 Task: Find a one-way flight from San Angelo to Raleigh on Sat, 5 Aug for 5 adults, 2 children, and 1 infant in Business class with 2 checked bags, using Alaska airline, departing between 11:00 and 14:00.
Action: Mouse moved to (243, 295)
Screenshot: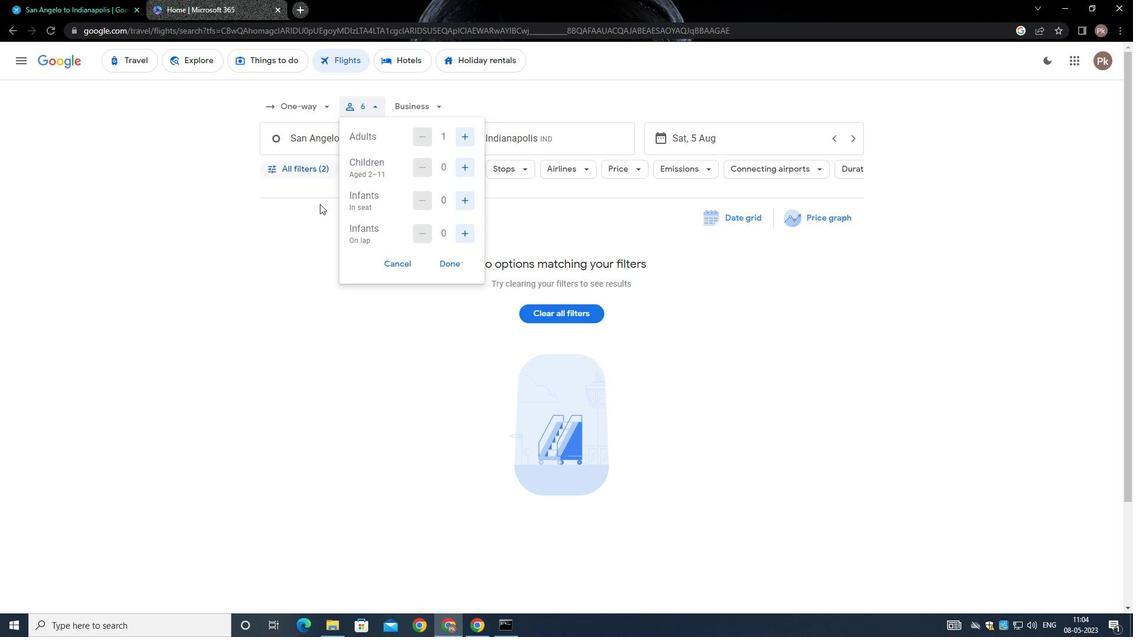 
Action: Mouse pressed left at (243, 295)
Screenshot: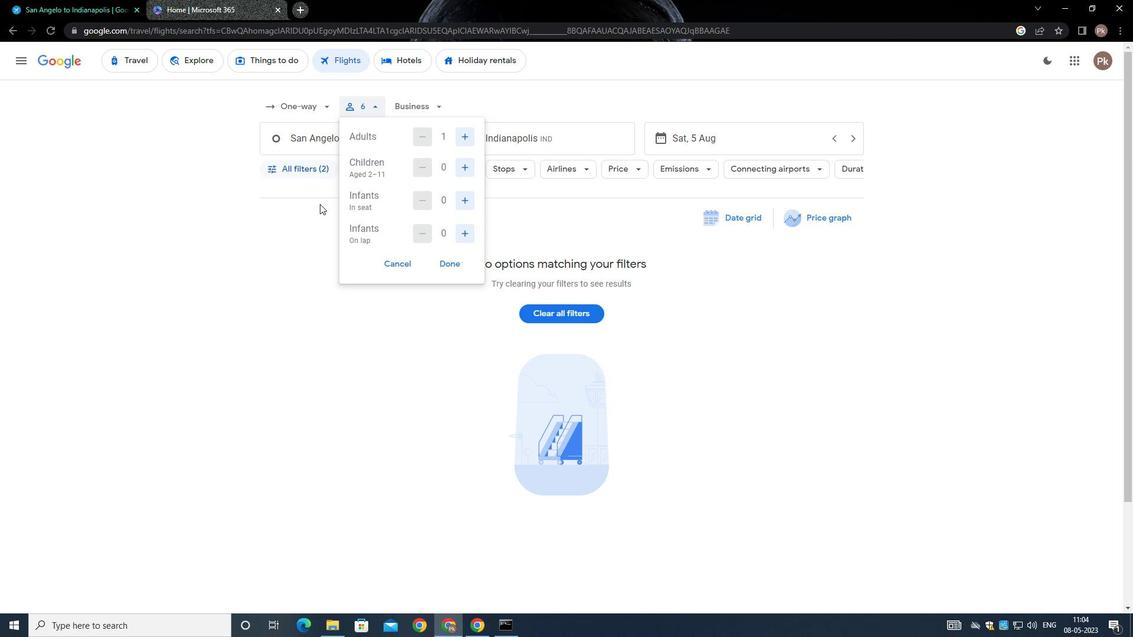 
Action: Mouse moved to (328, 106)
Screenshot: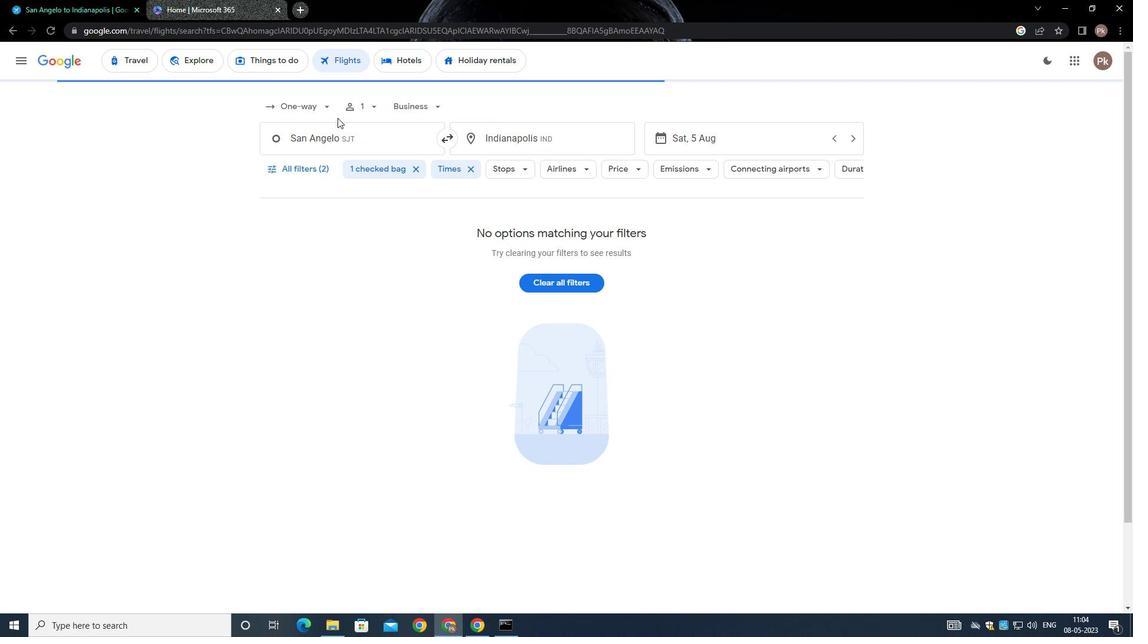 
Action: Mouse pressed left at (328, 106)
Screenshot: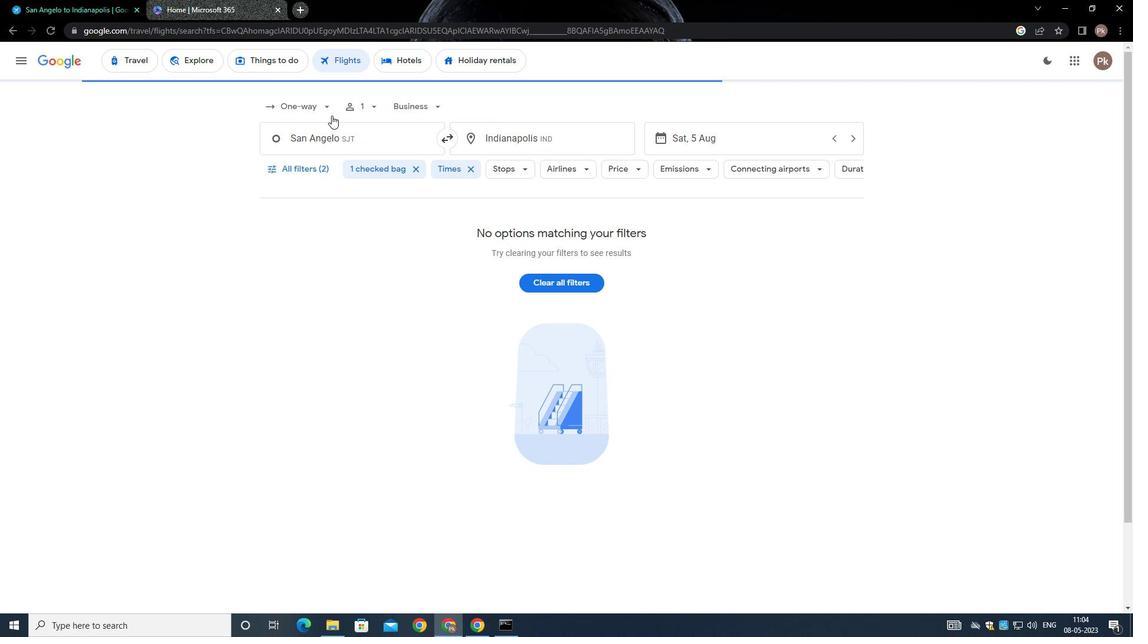 
Action: Mouse moved to (334, 161)
Screenshot: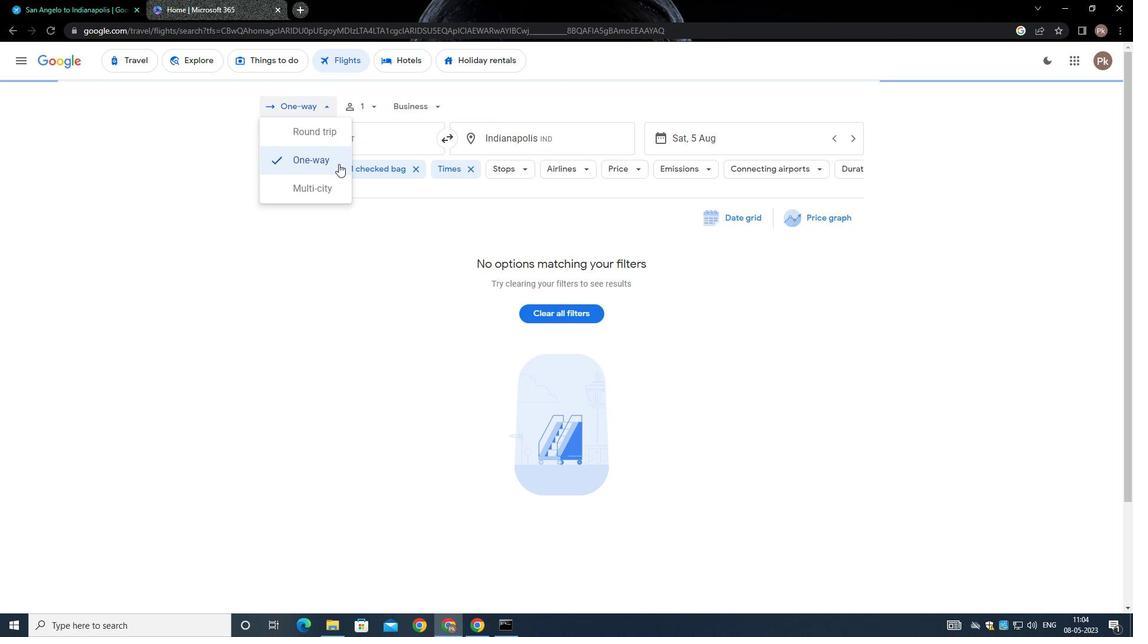 
Action: Mouse pressed left at (334, 161)
Screenshot: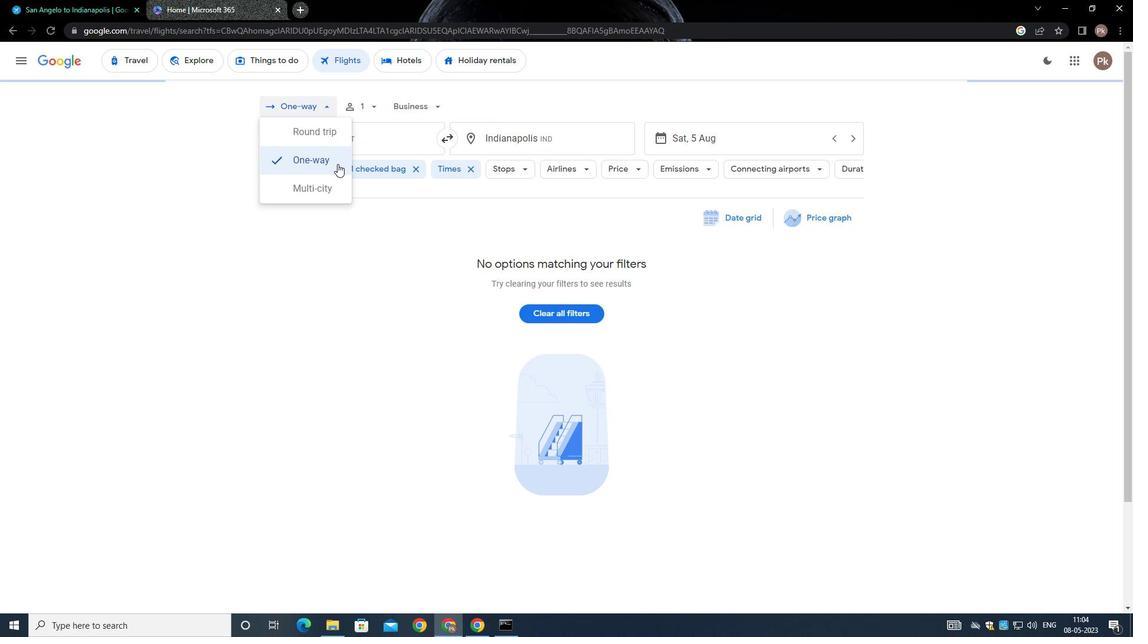 
Action: Mouse moved to (325, 106)
Screenshot: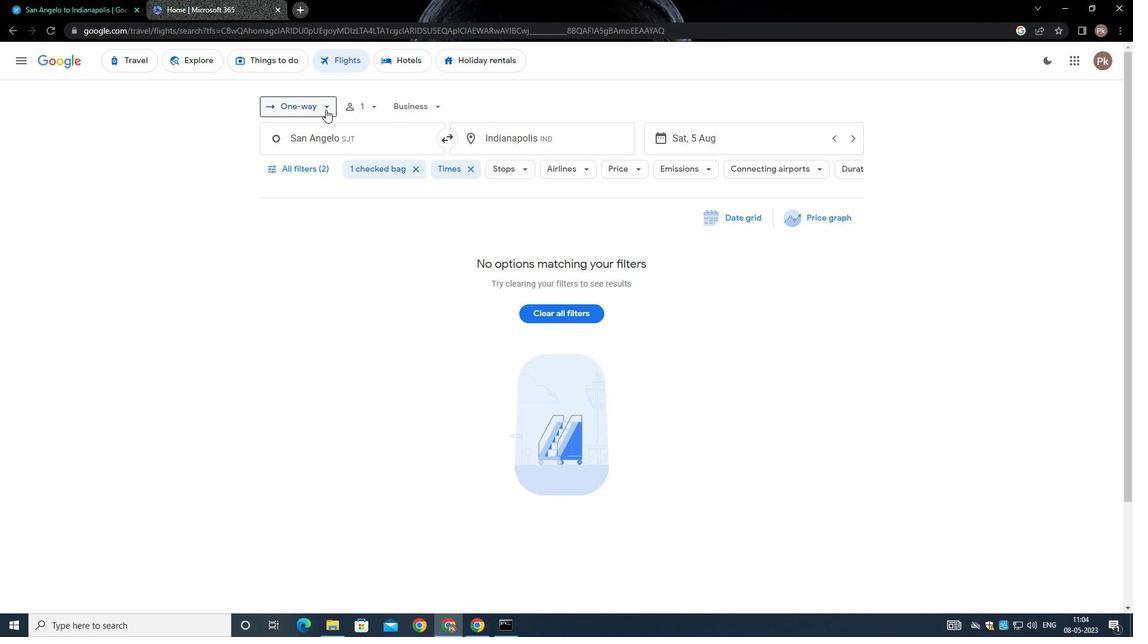 
Action: Mouse pressed left at (325, 106)
Screenshot: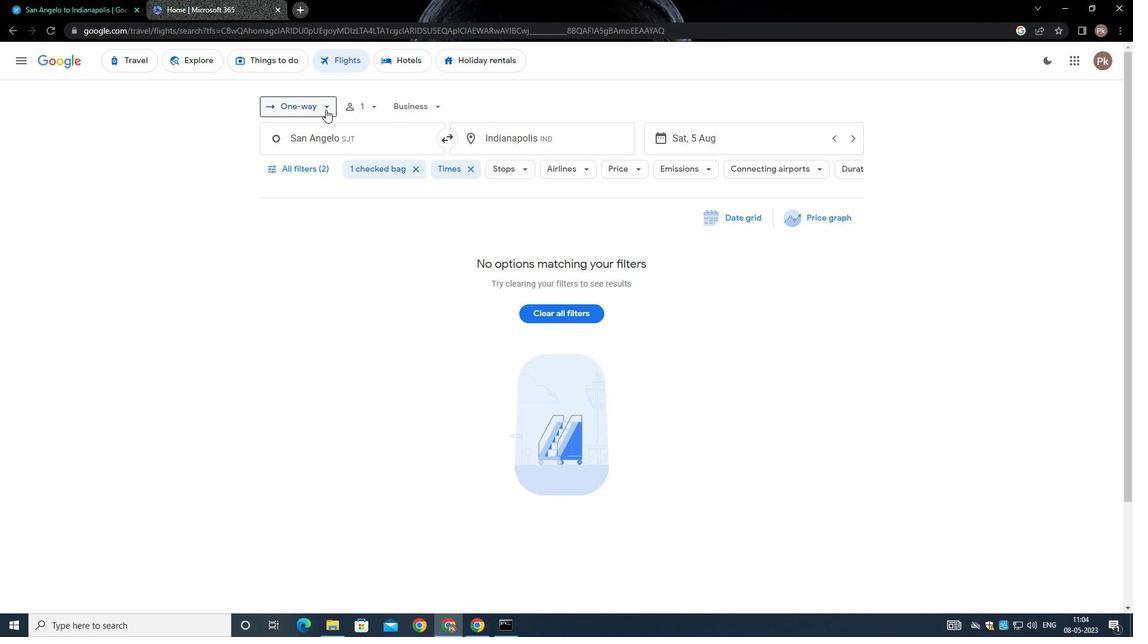 
Action: Mouse moved to (312, 162)
Screenshot: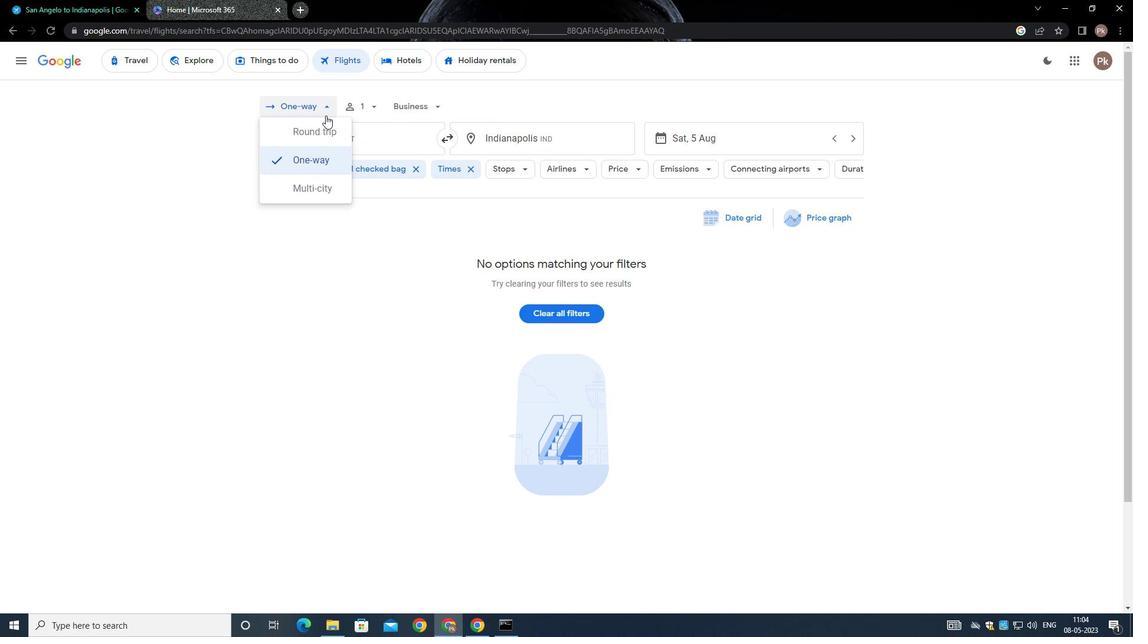 
Action: Mouse pressed left at (312, 162)
Screenshot: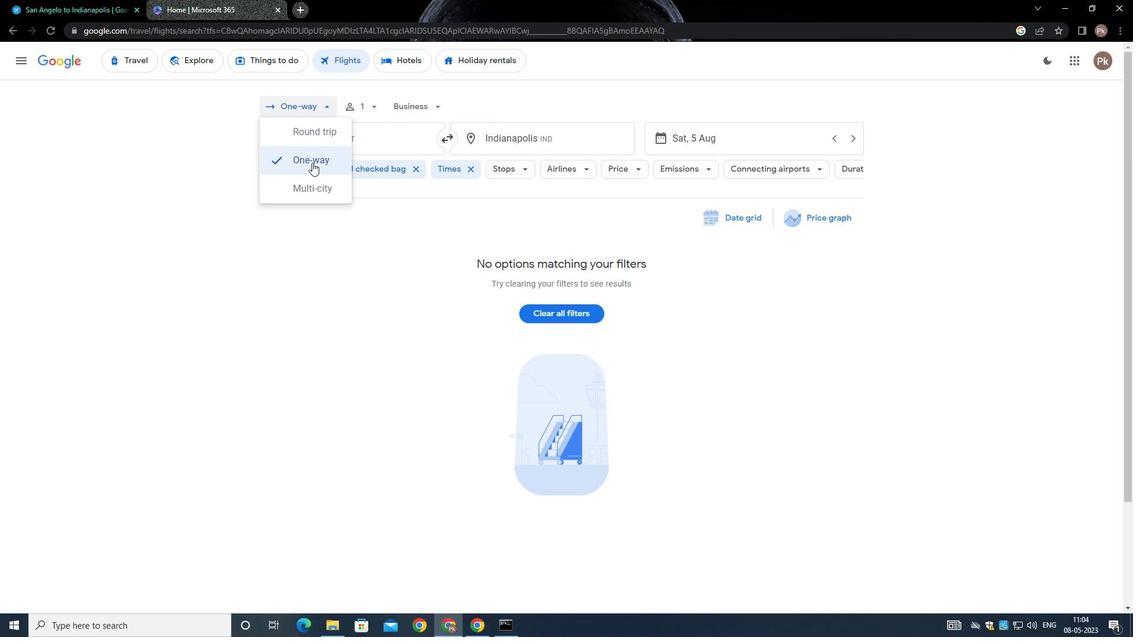 
Action: Mouse moved to (382, 110)
Screenshot: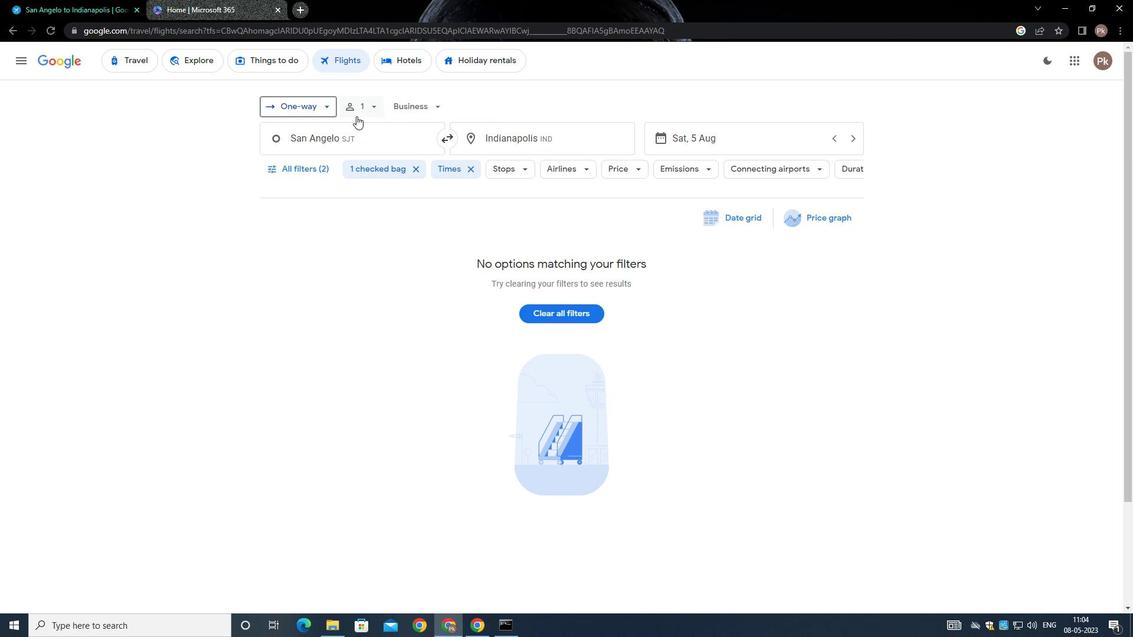 
Action: Mouse pressed left at (382, 110)
Screenshot: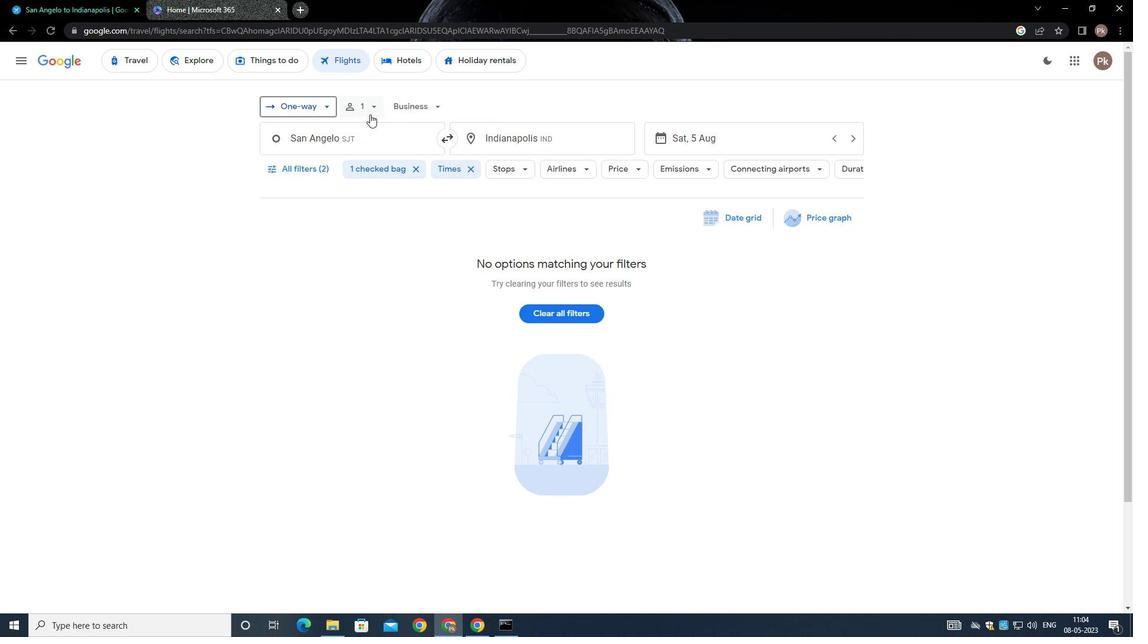 
Action: Mouse moved to (467, 141)
Screenshot: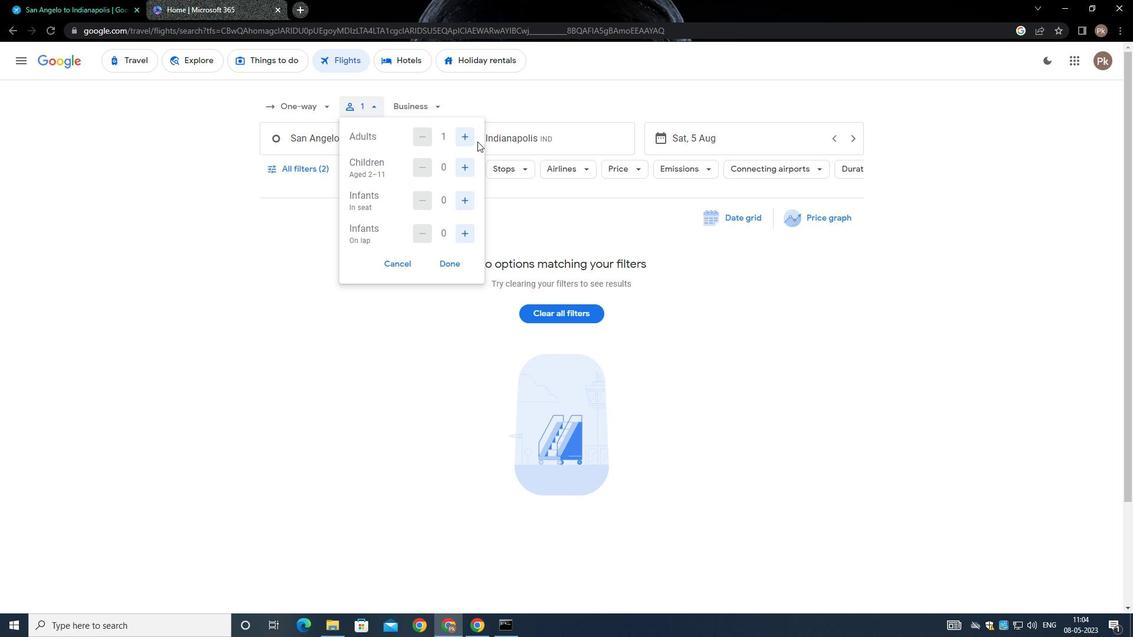 
Action: Mouse pressed left at (467, 141)
Screenshot: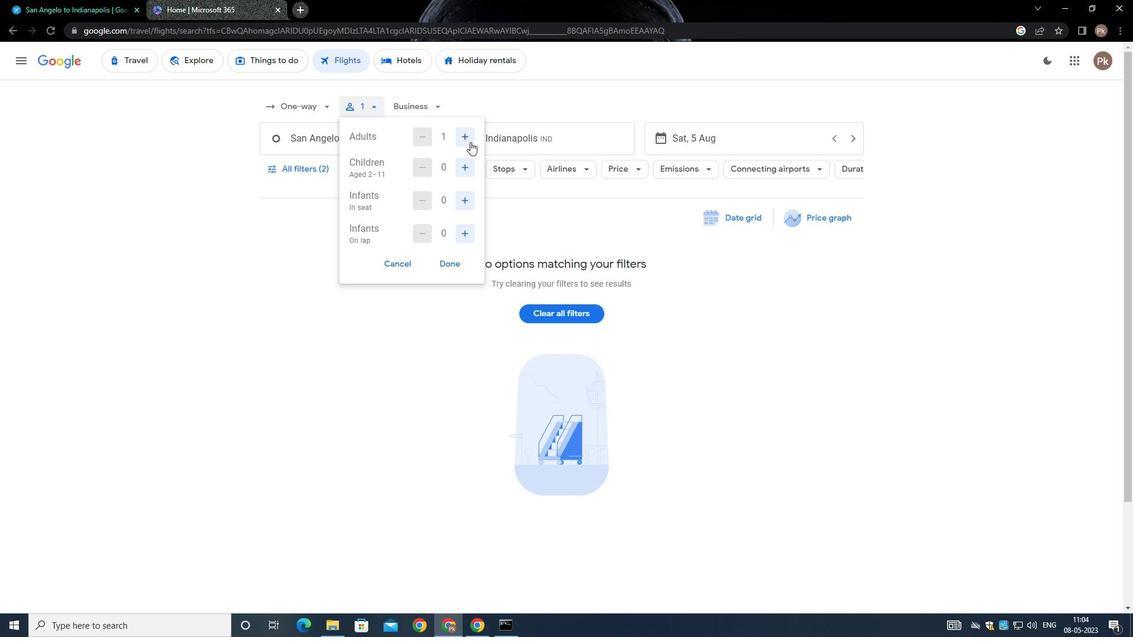 
Action: Mouse moved to (467, 138)
Screenshot: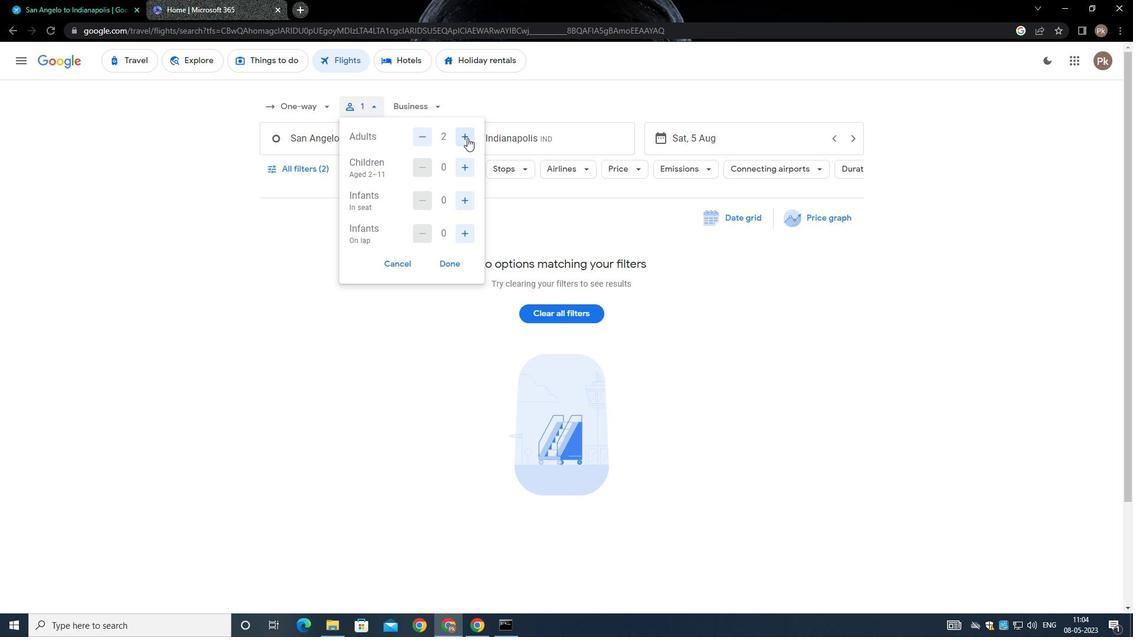 
Action: Mouse pressed left at (467, 138)
Screenshot: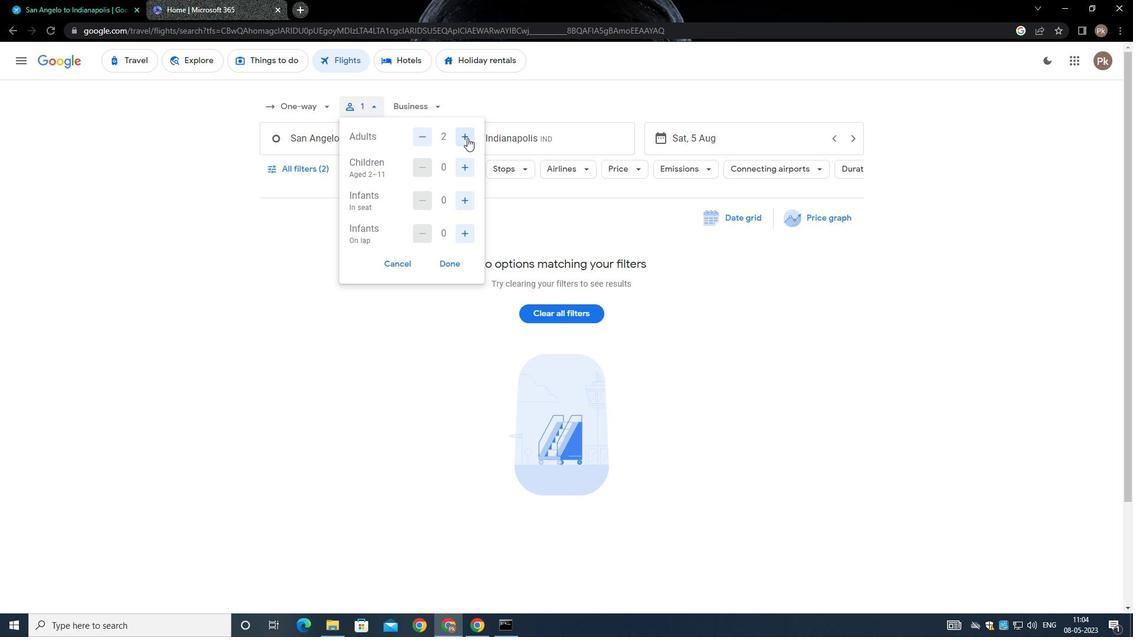
Action: Mouse pressed left at (467, 138)
Screenshot: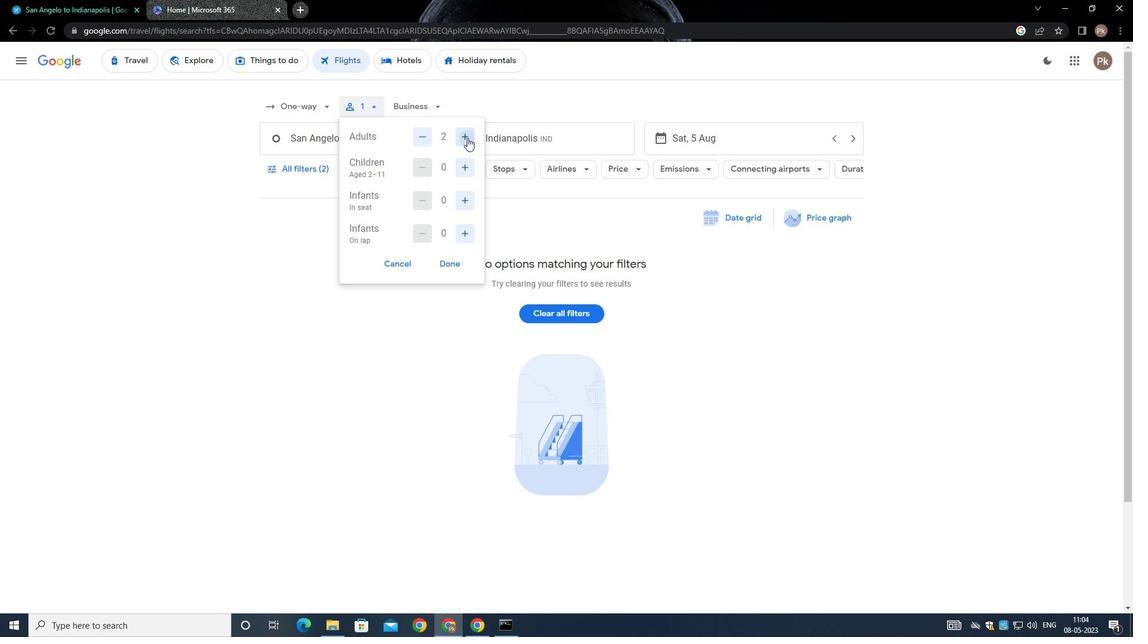
Action: Mouse pressed left at (467, 138)
Screenshot: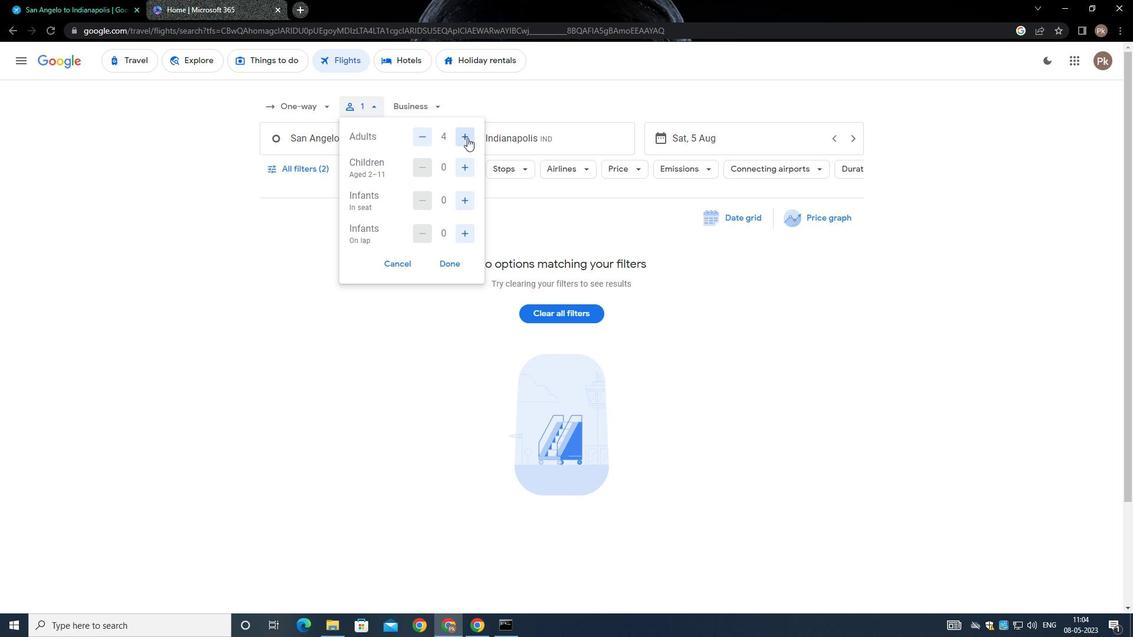 
Action: Mouse moved to (460, 164)
Screenshot: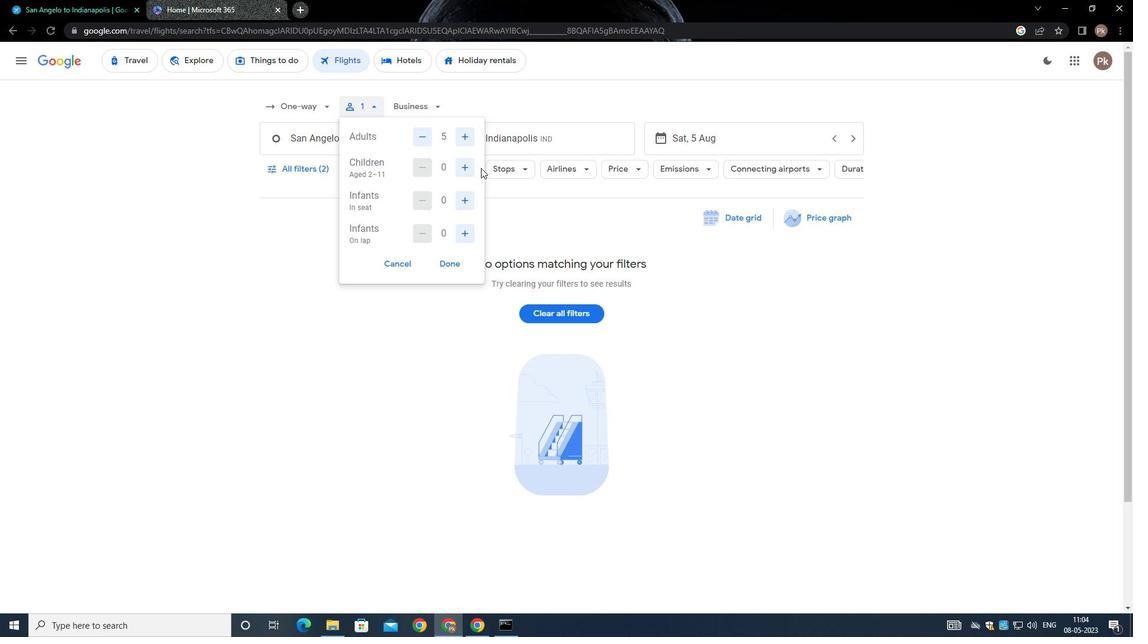 
Action: Mouse pressed left at (460, 164)
Screenshot: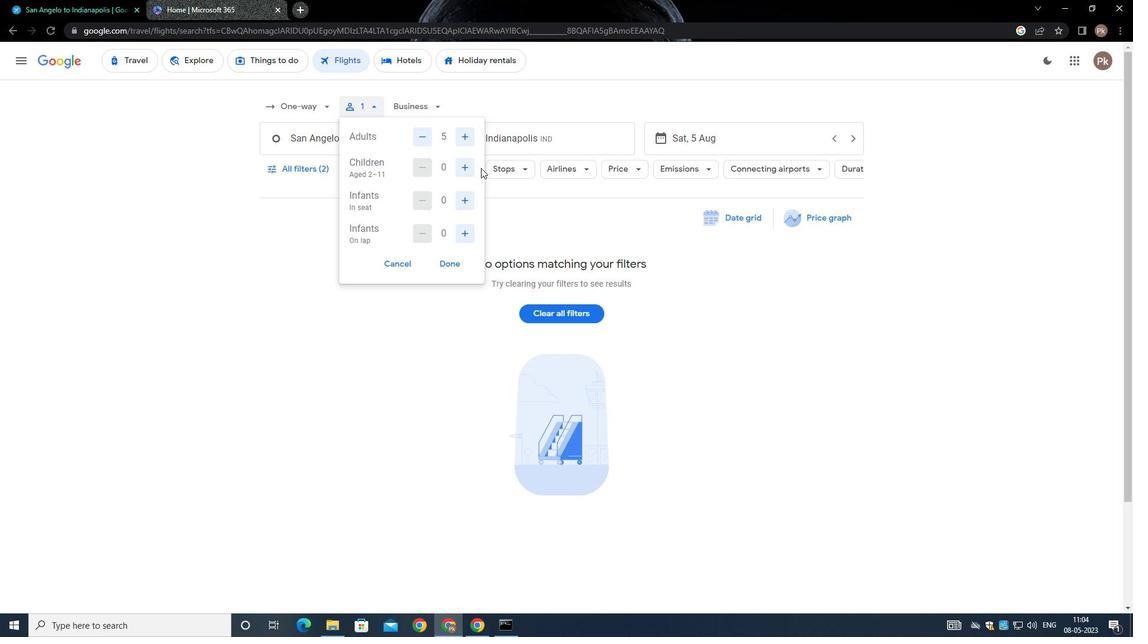 
Action: Mouse moved to (460, 164)
Screenshot: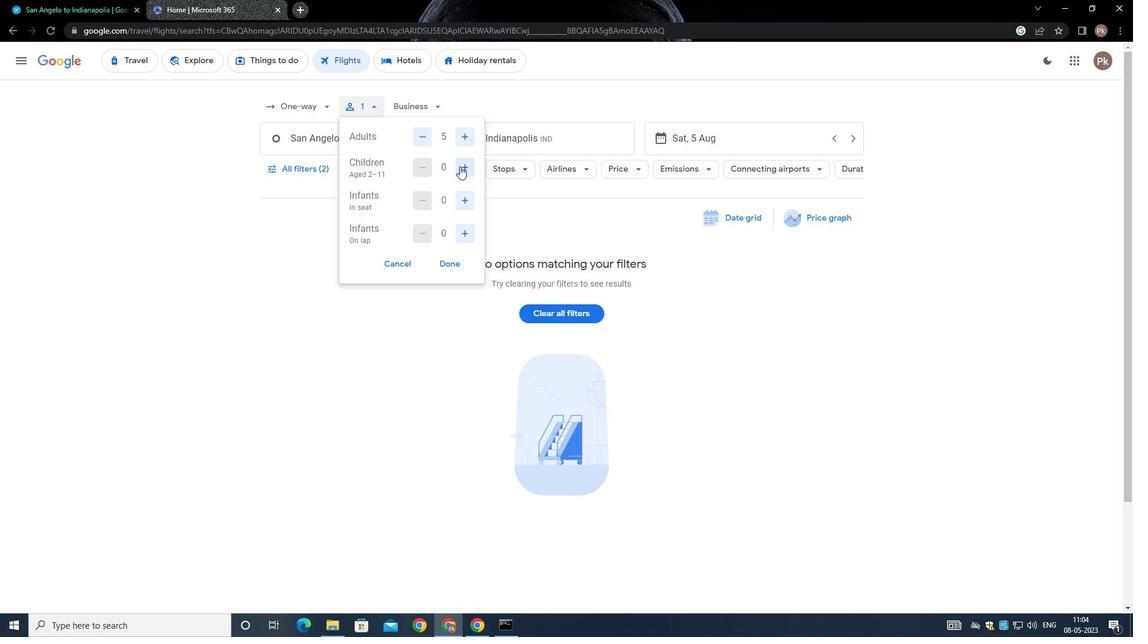 
Action: Mouse pressed left at (460, 164)
Screenshot: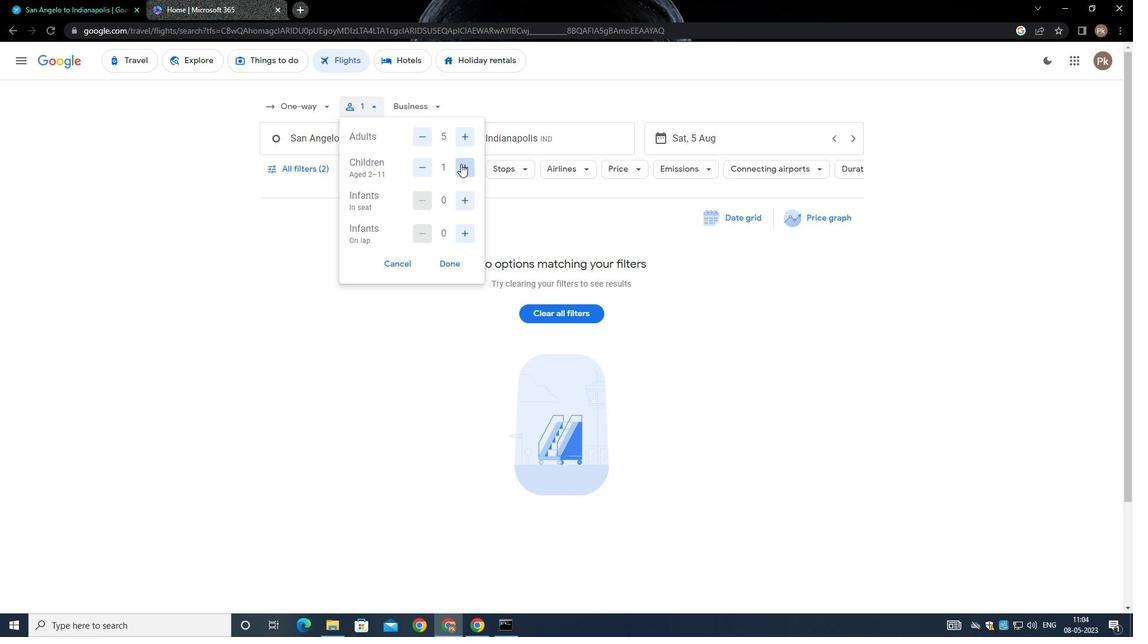 
Action: Mouse moved to (460, 199)
Screenshot: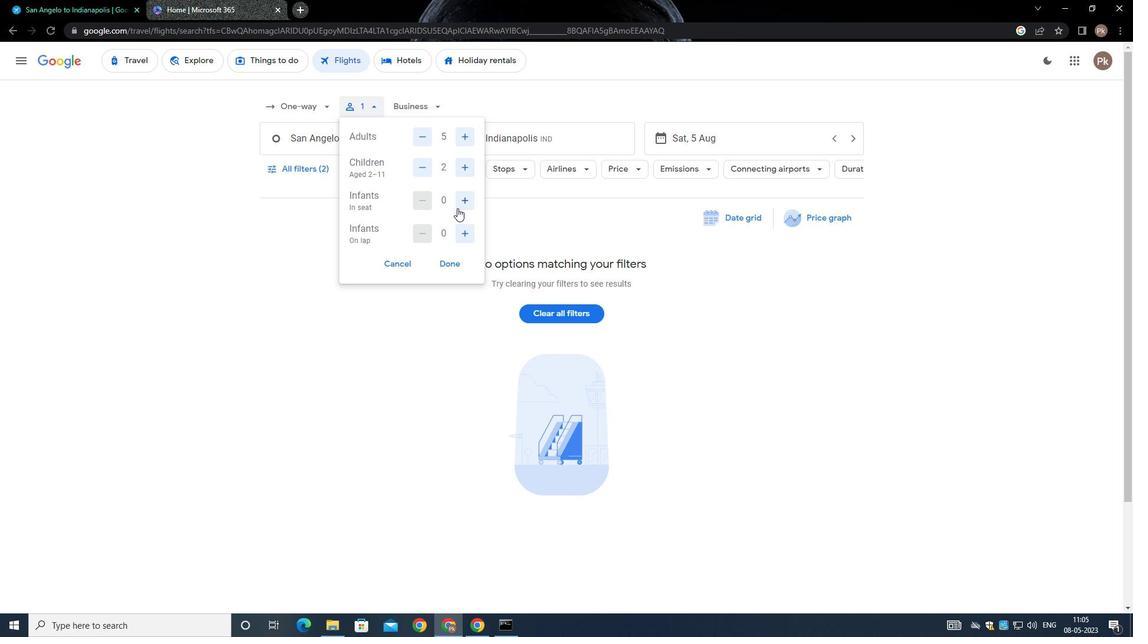 
Action: Mouse pressed left at (460, 199)
Screenshot: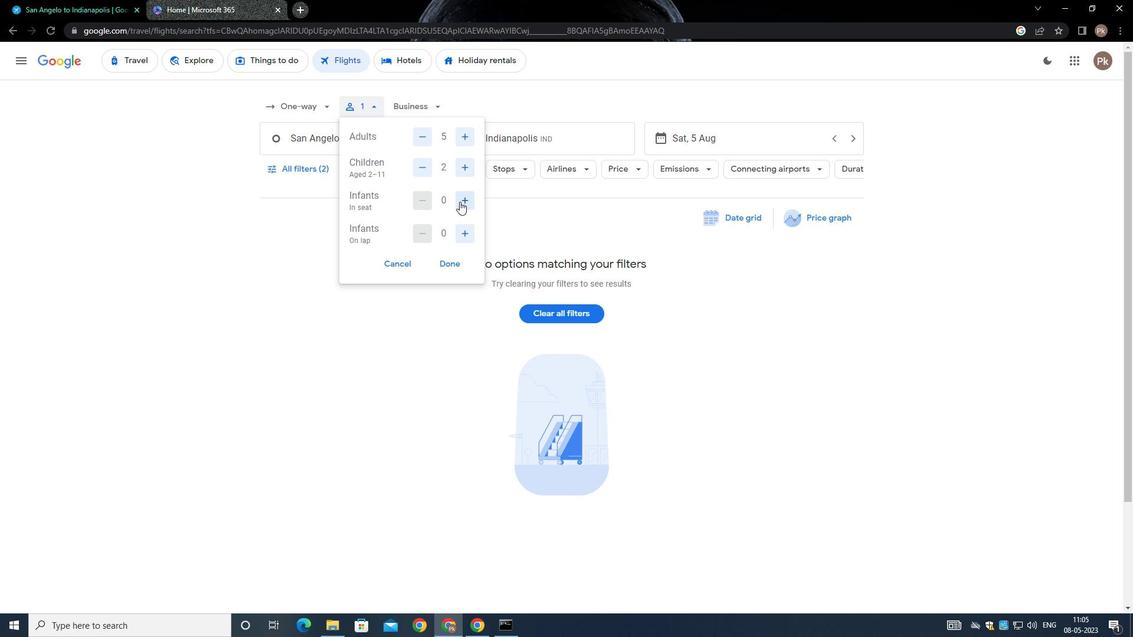 
Action: Mouse moved to (466, 227)
Screenshot: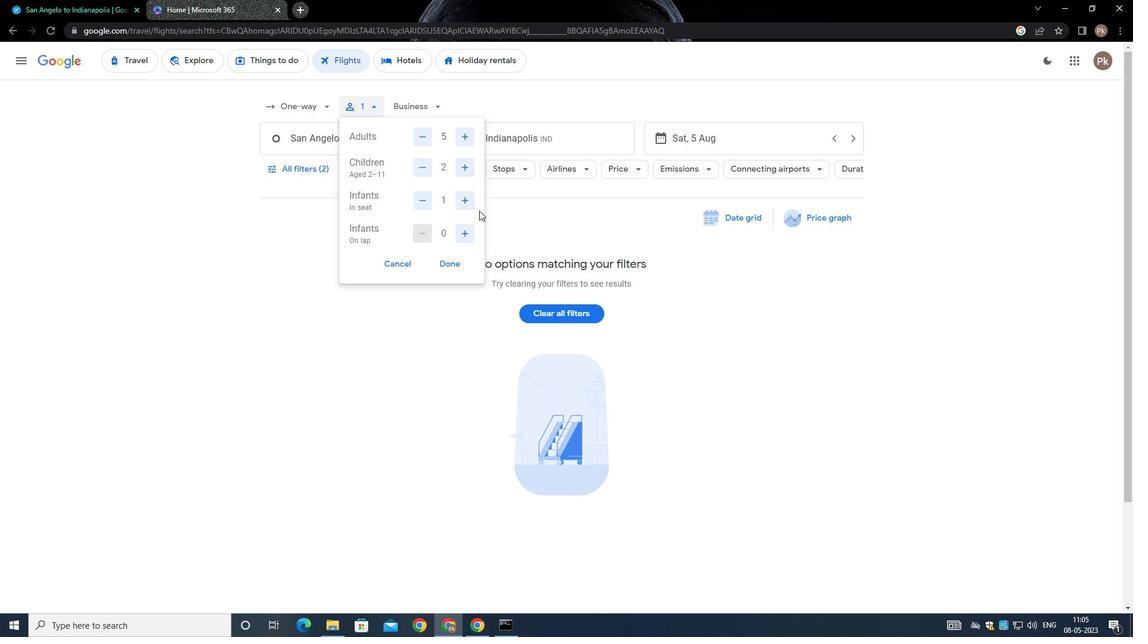 
Action: Mouse pressed left at (466, 227)
Screenshot: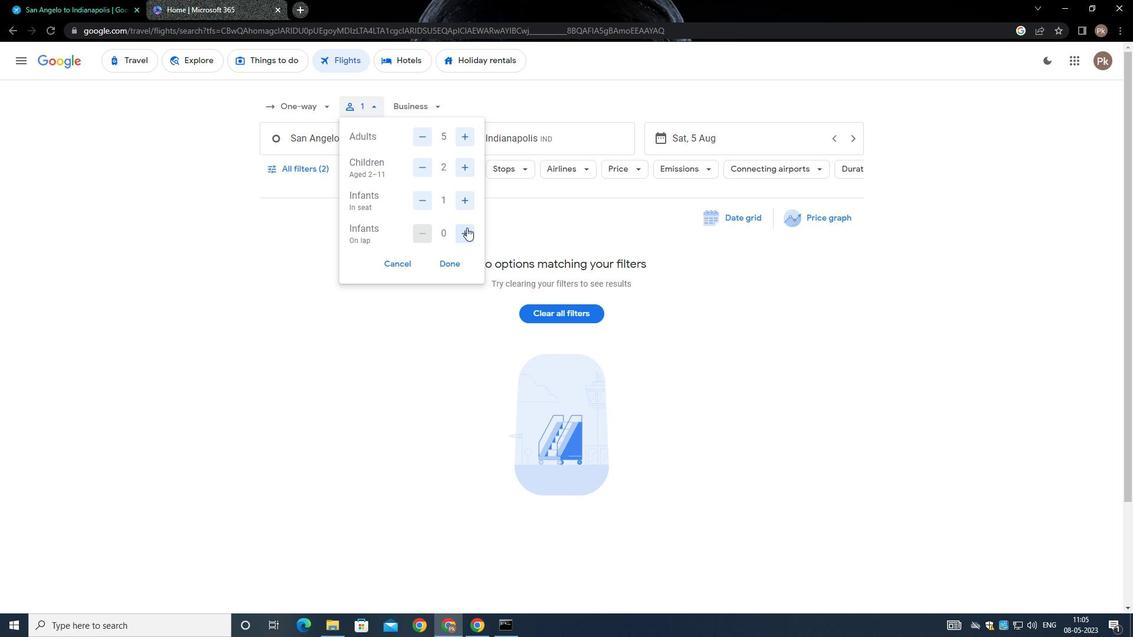 
Action: Mouse pressed left at (466, 227)
Screenshot: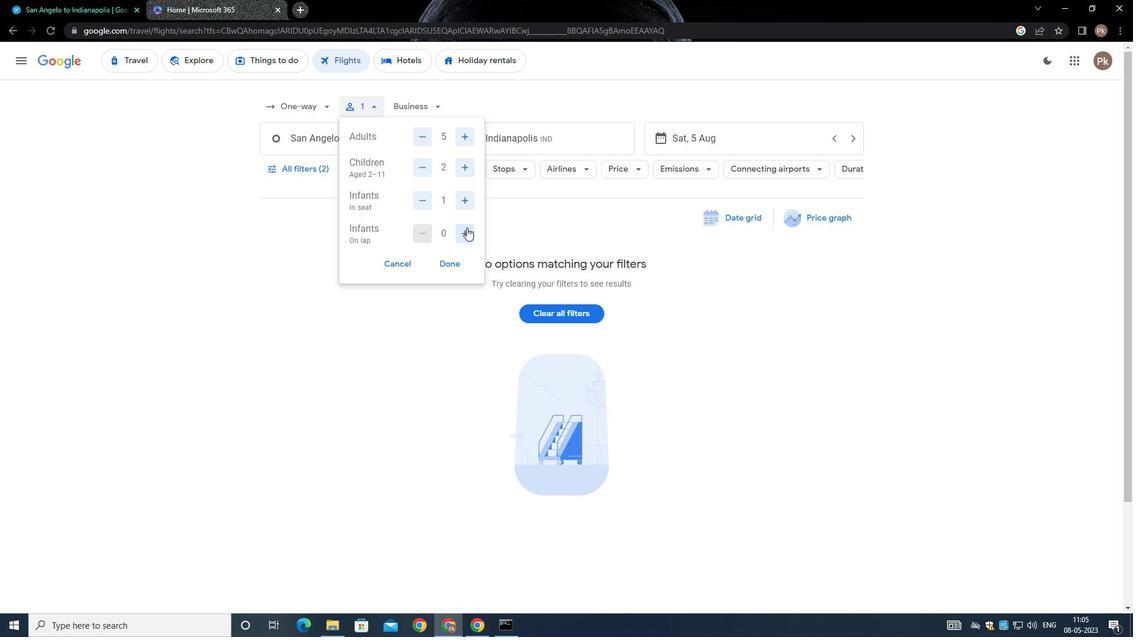 
Action: Mouse moved to (428, 231)
Screenshot: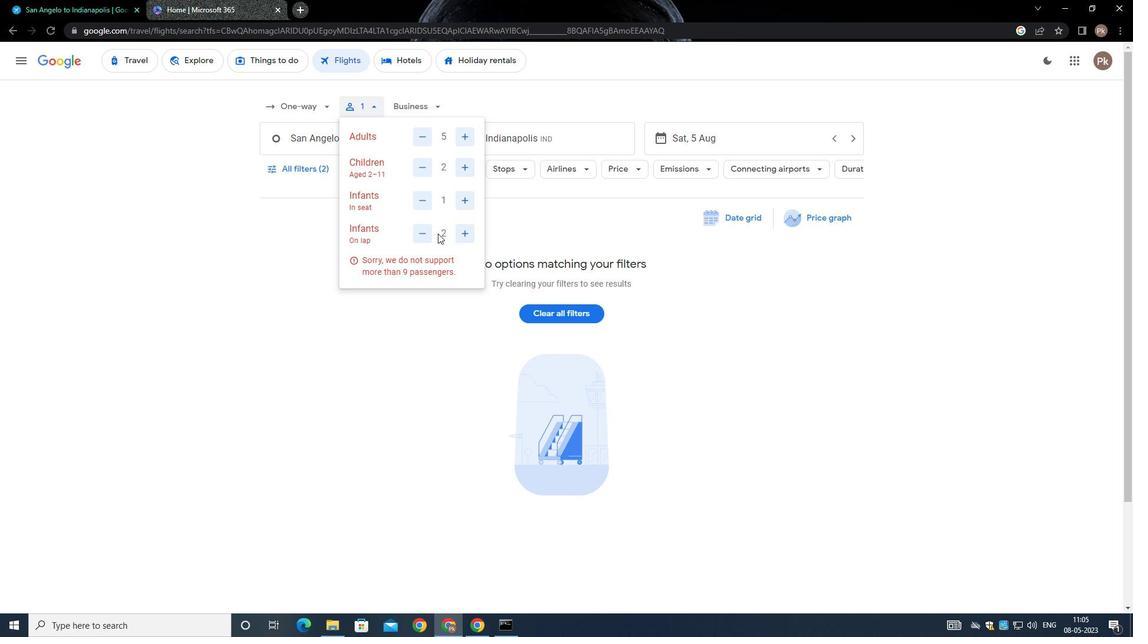 
Action: Mouse pressed left at (428, 231)
Screenshot: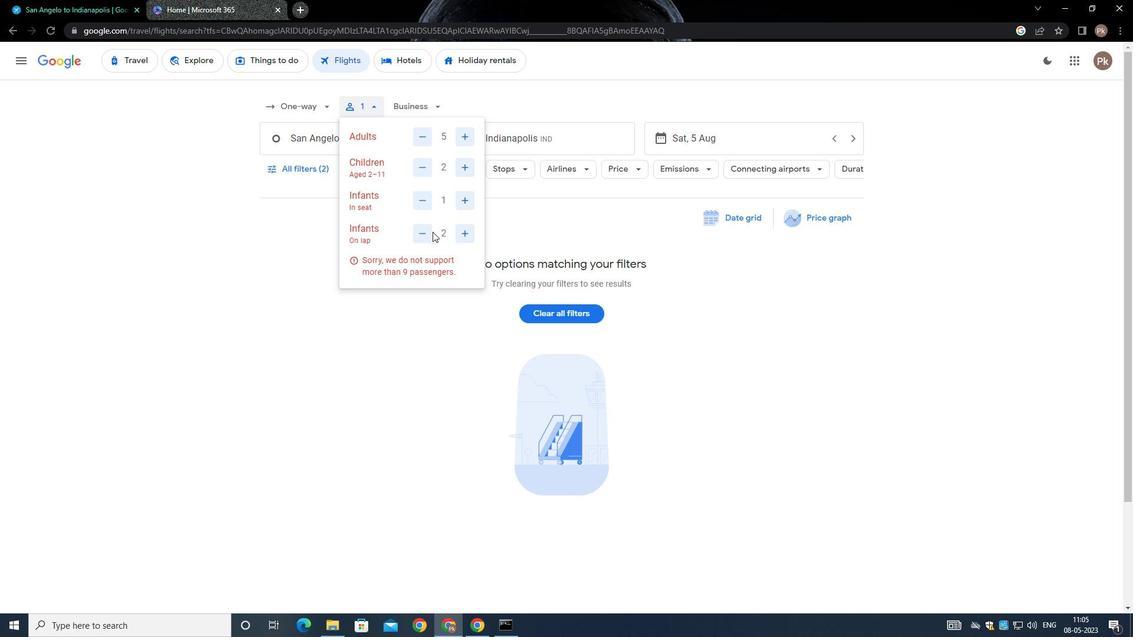 
Action: Mouse moved to (452, 262)
Screenshot: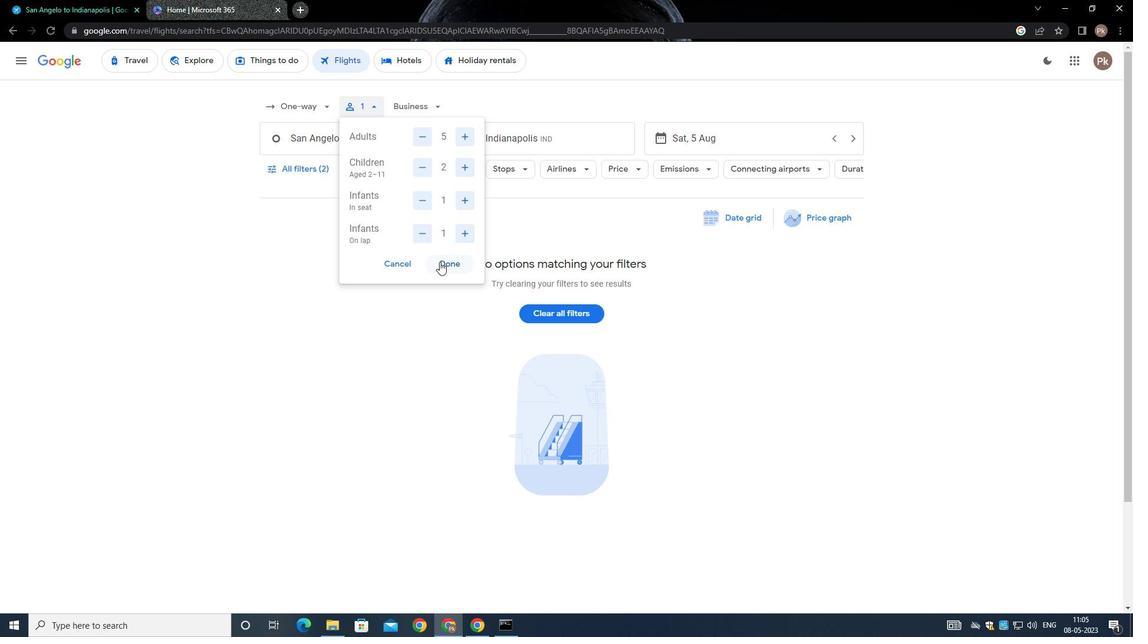
Action: Mouse pressed left at (452, 262)
Screenshot: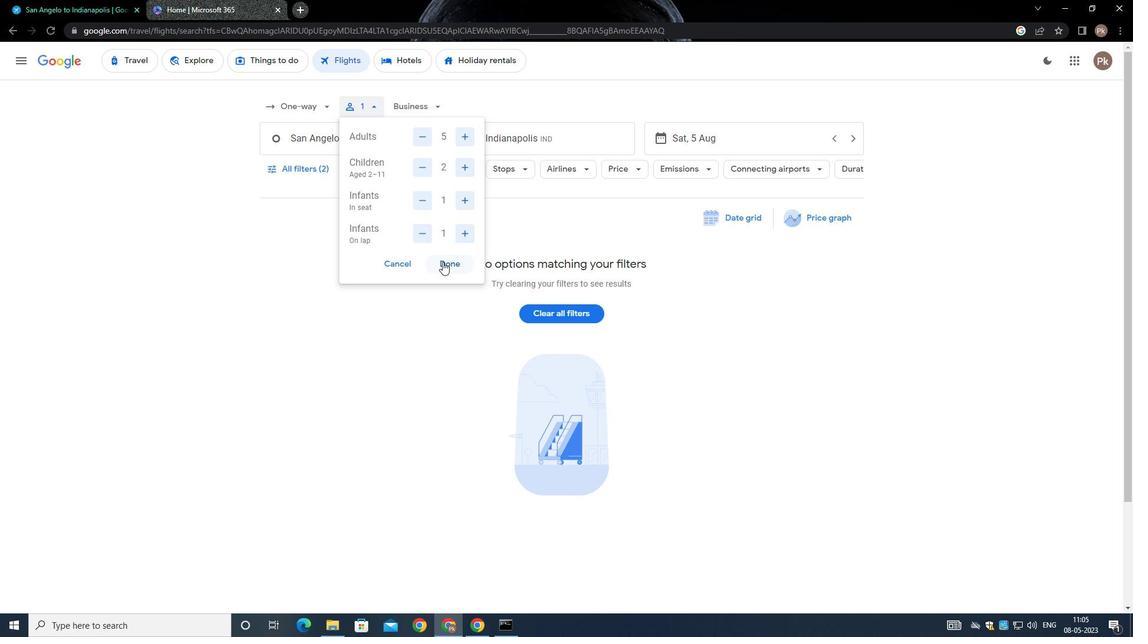 
Action: Mouse moved to (428, 105)
Screenshot: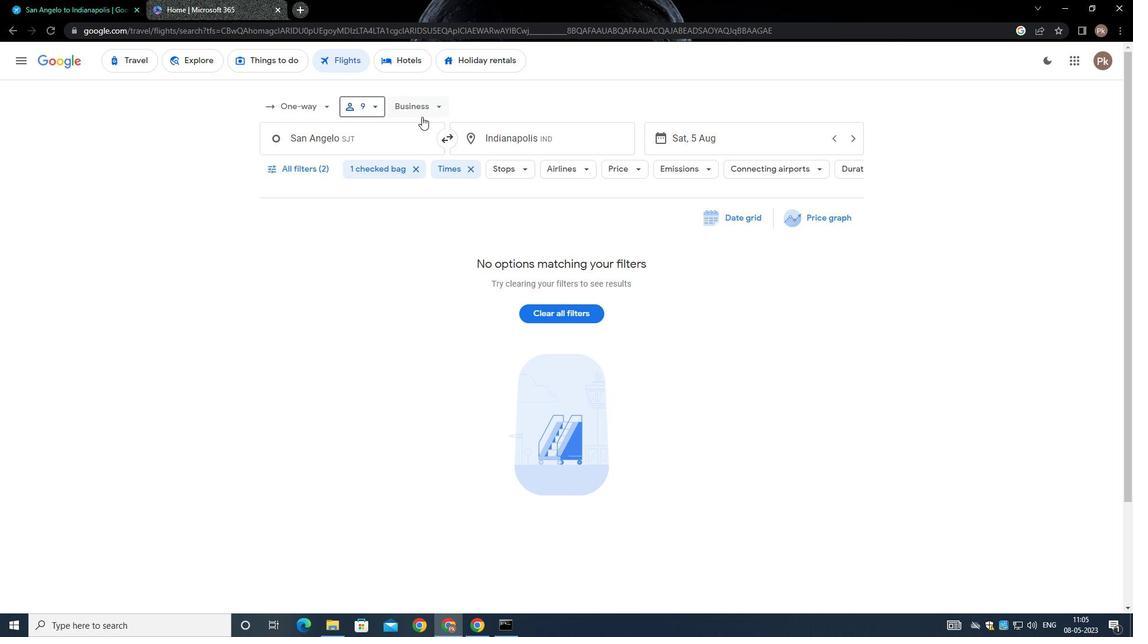 
Action: Mouse pressed left at (428, 105)
Screenshot: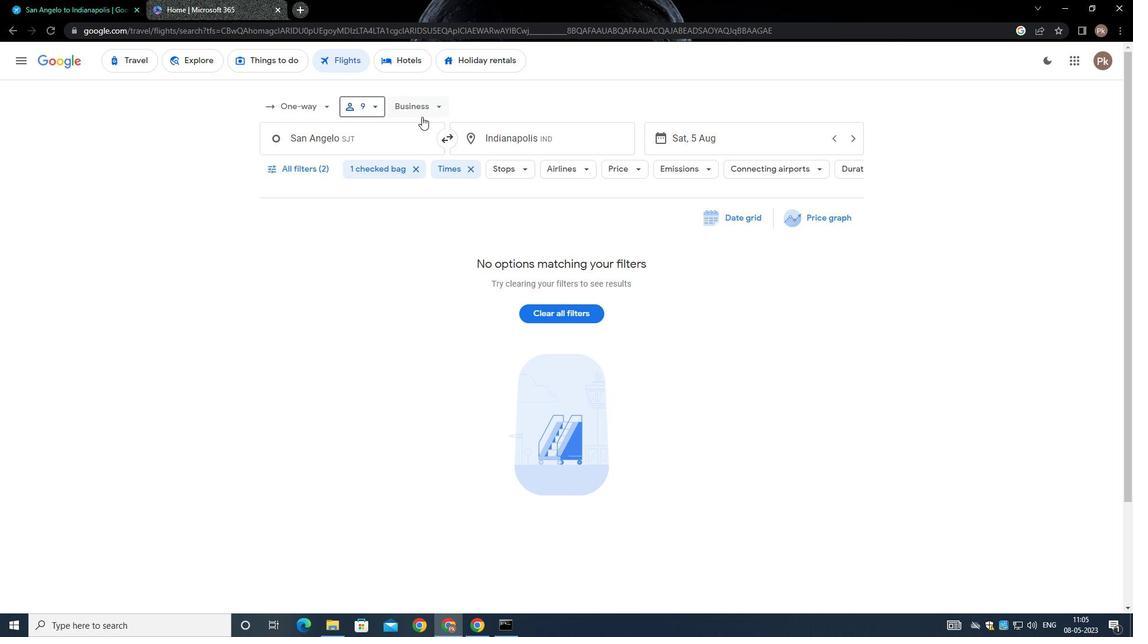
Action: Mouse moved to (437, 191)
Screenshot: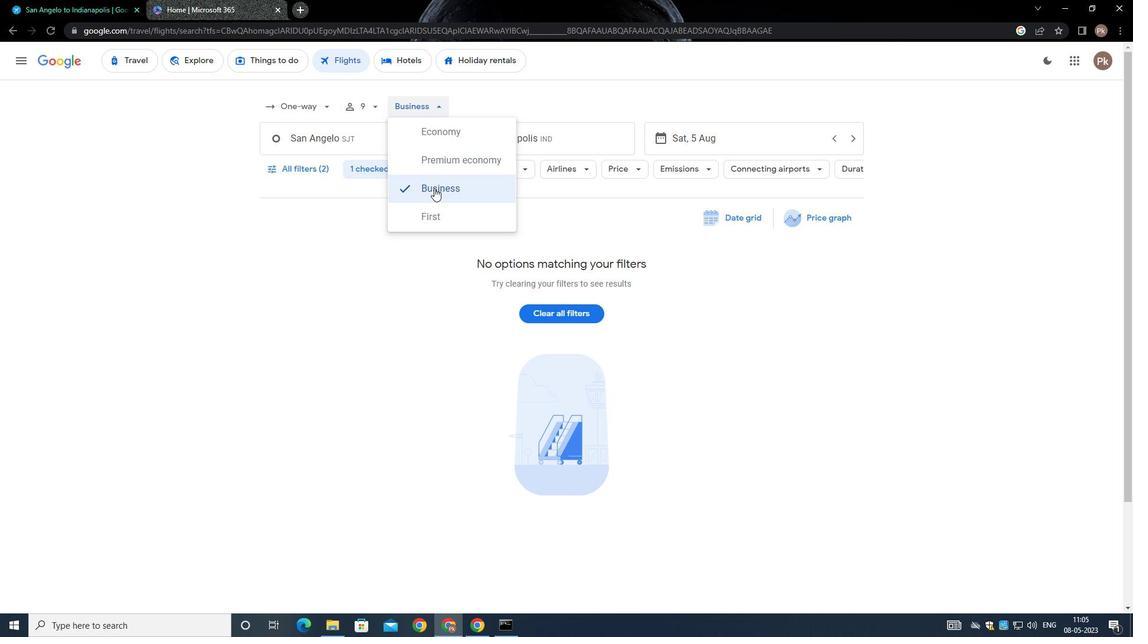 
Action: Mouse pressed left at (437, 191)
Screenshot: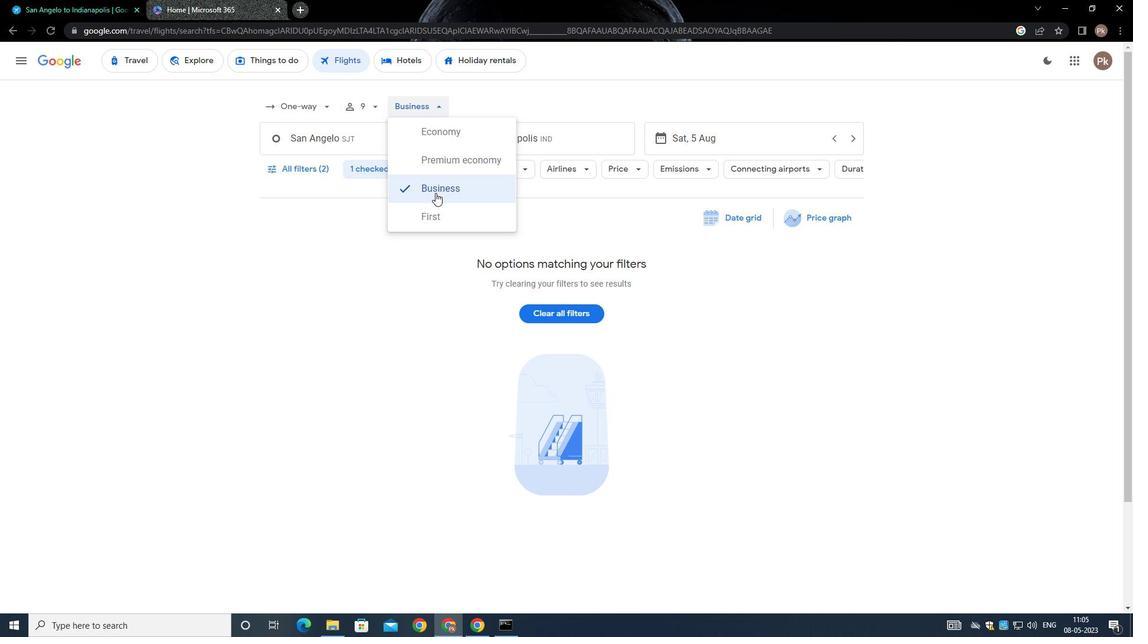 
Action: Mouse moved to (443, 134)
Screenshot: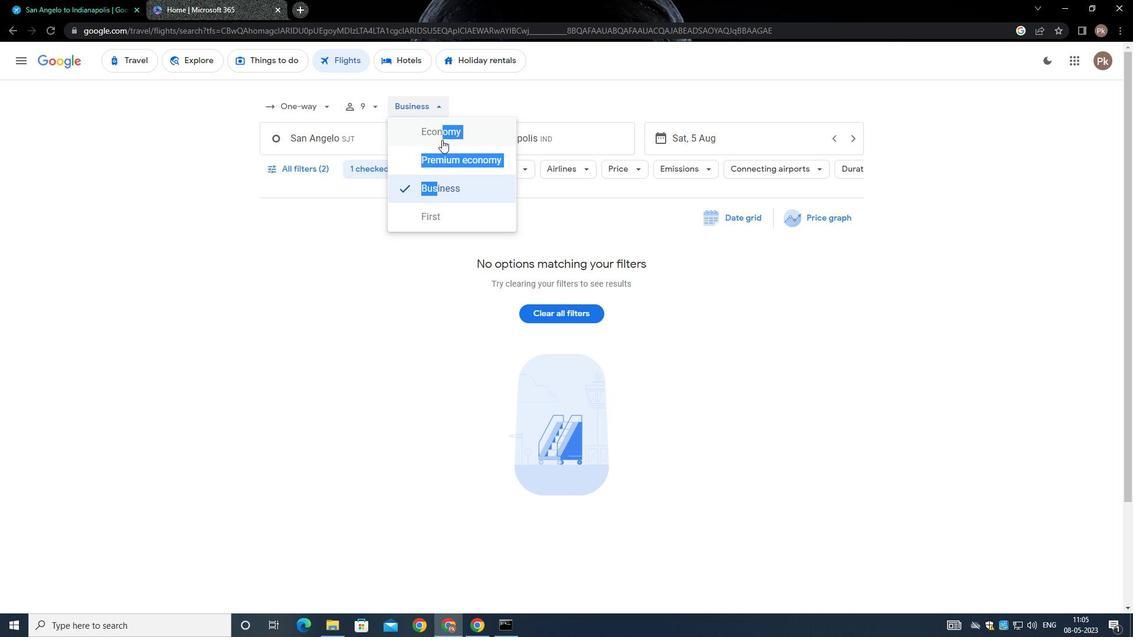 
Action: Mouse pressed left at (443, 134)
Screenshot: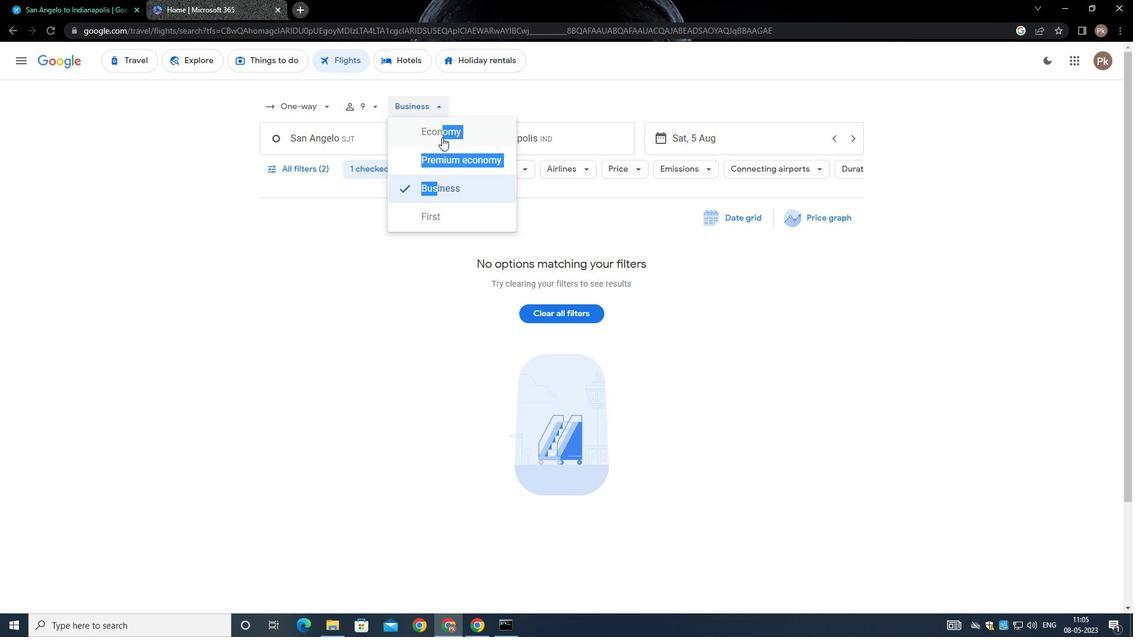 
Action: Mouse moved to (371, 152)
Screenshot: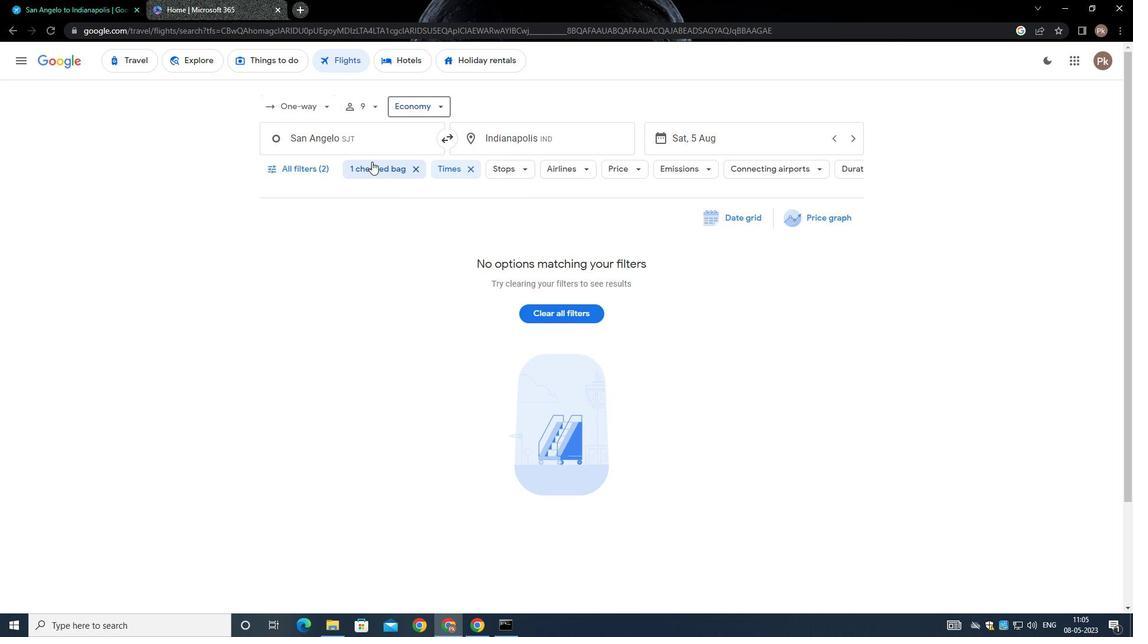 
Action: Mouse pressed left at (371, 152)
Screenshot: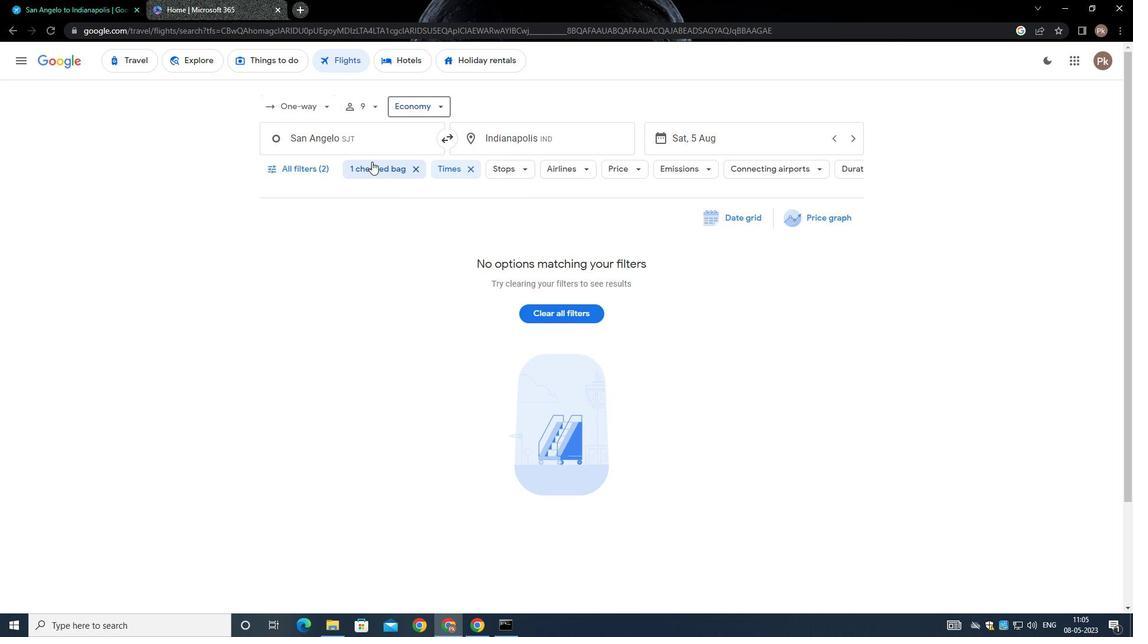 
Action: Mouse moved to (383, 230)
Screenshot: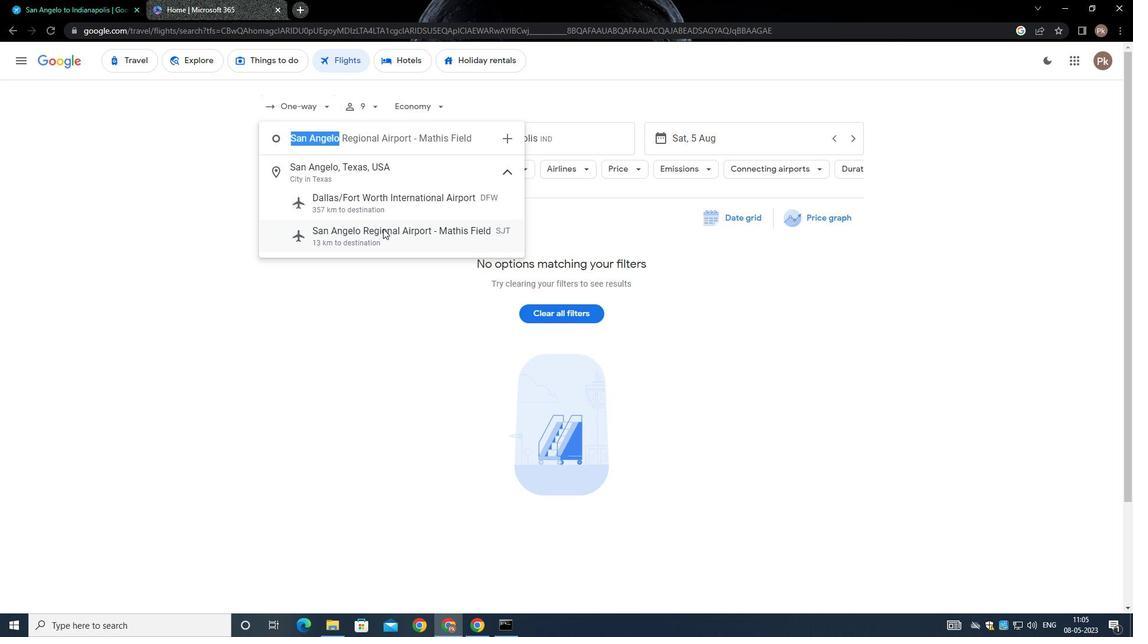 
Action: Mouse pressed left at (383, 230)
Screenshot: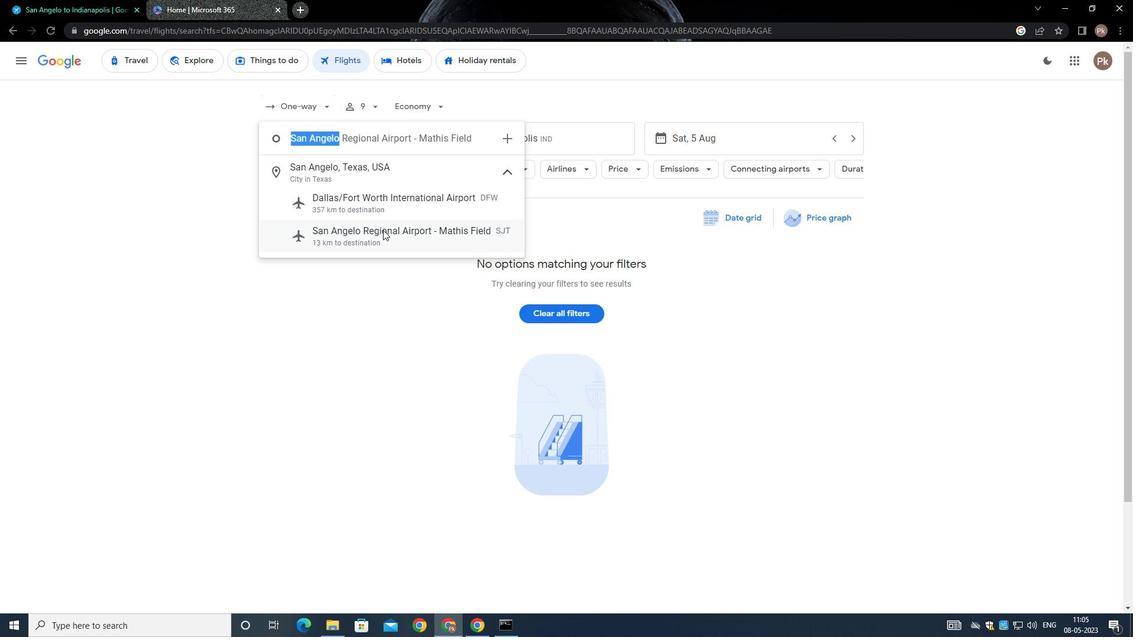 
Action: Mouse moved to (529, 137)
Screenshot: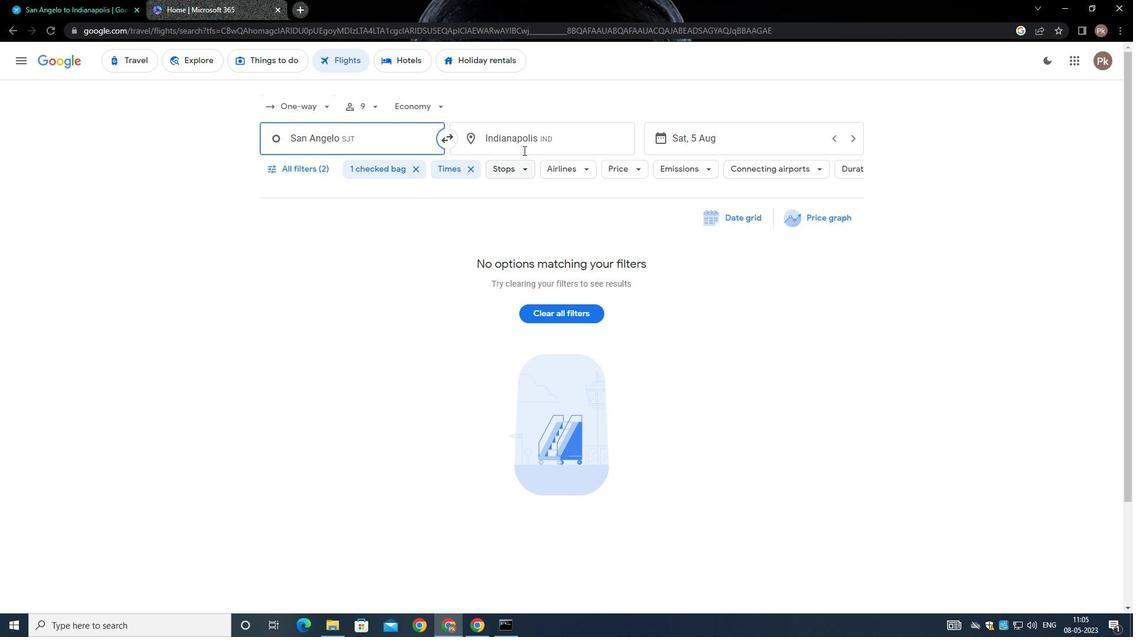 
Action: Mouse pressed left at (529, 137)
Screenshot: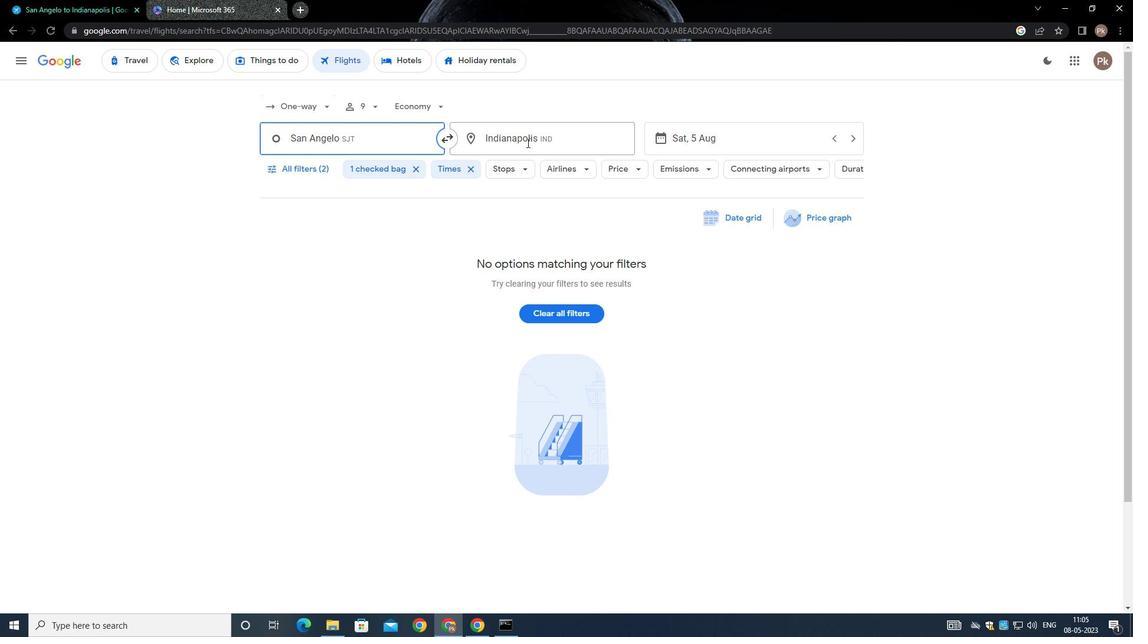 
Action: Mouse moved to (529, 137)
Screenshot: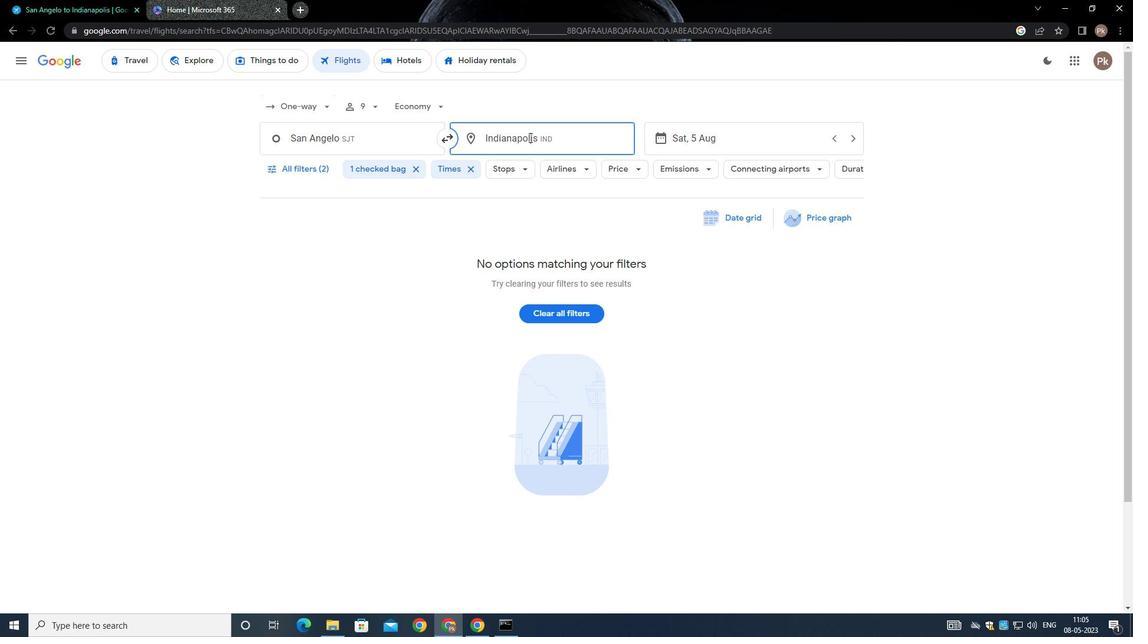 
Action: Key pressed <Key.backspace><Key.shift>RALEIGH
Screenshot: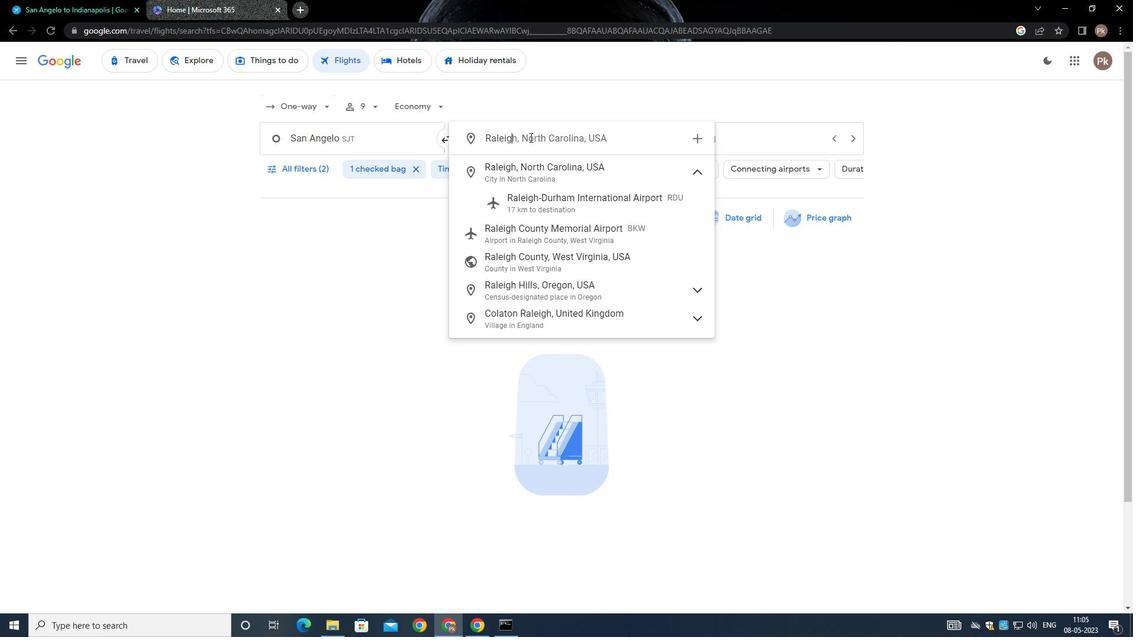 
Action: Mouse moved to (596, 201)
Screenshot: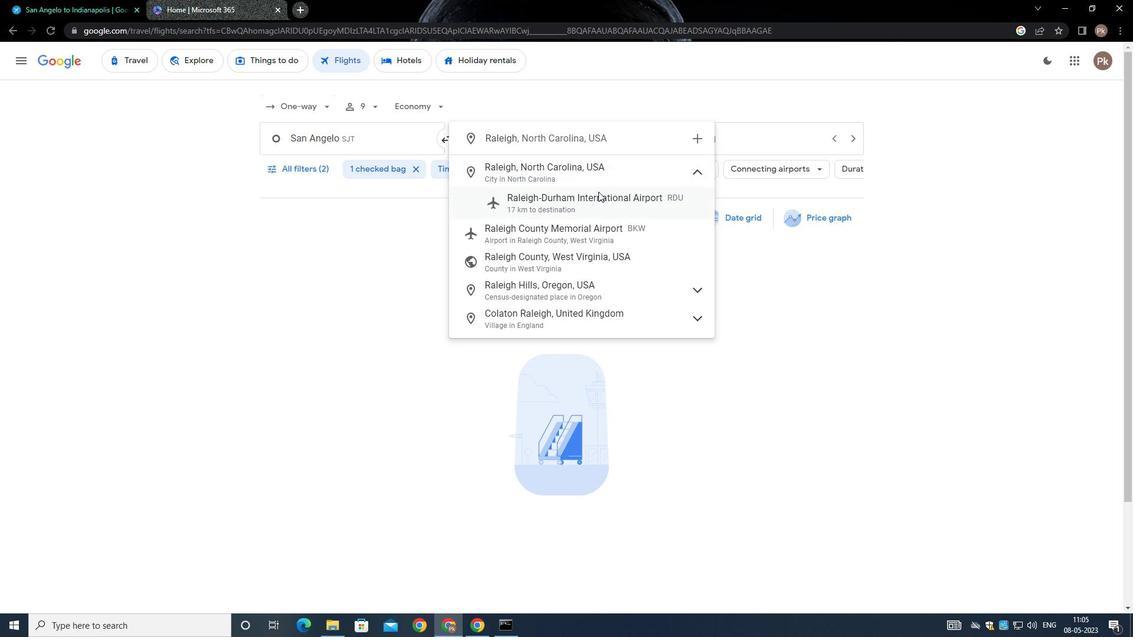 
Action: Mouse pressed left at (596, 201)
Screenshot: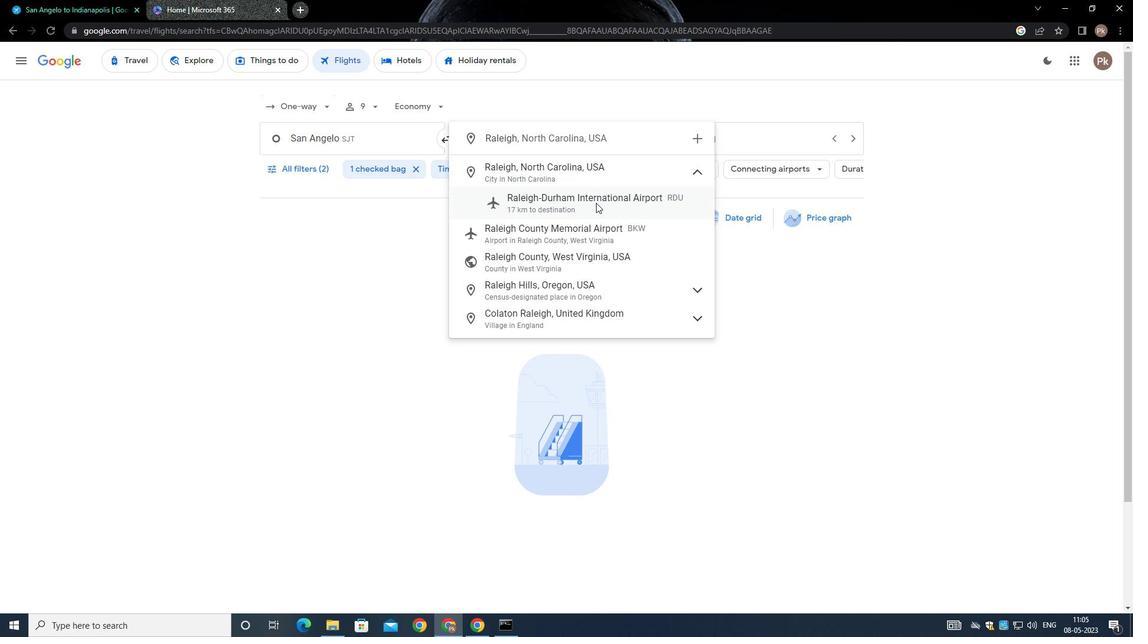 
Action: Mouse moved to (665, 144)
Screenshot: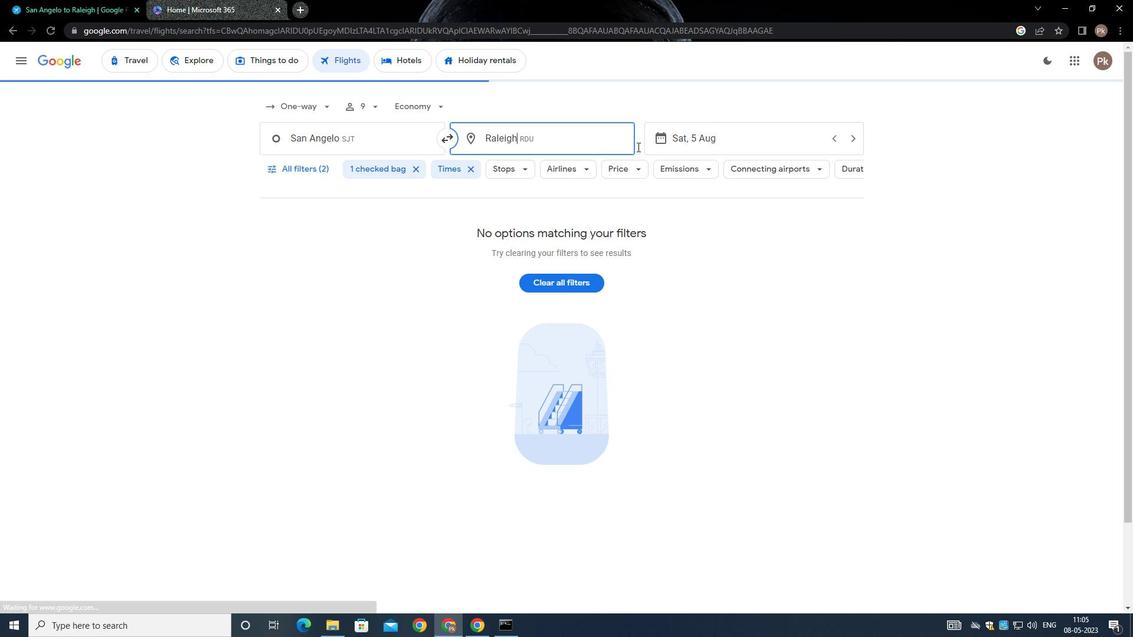 
Action: Mouse pressed left at (665, 144)
Screenshot: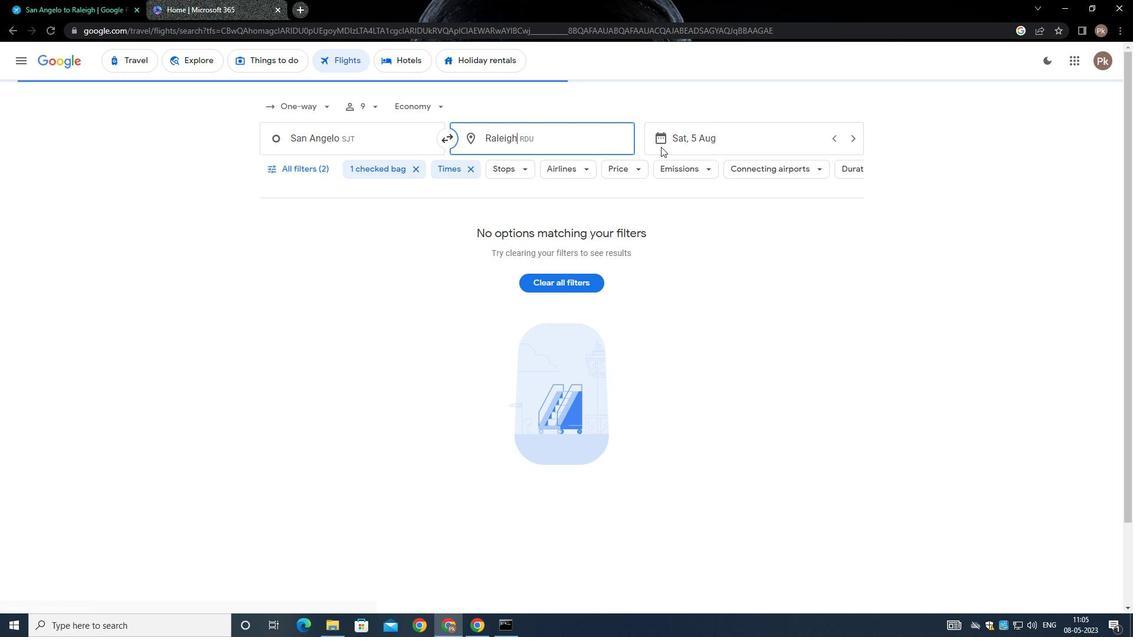 
Action: Mouse moved to (622, 228)
Screenshot: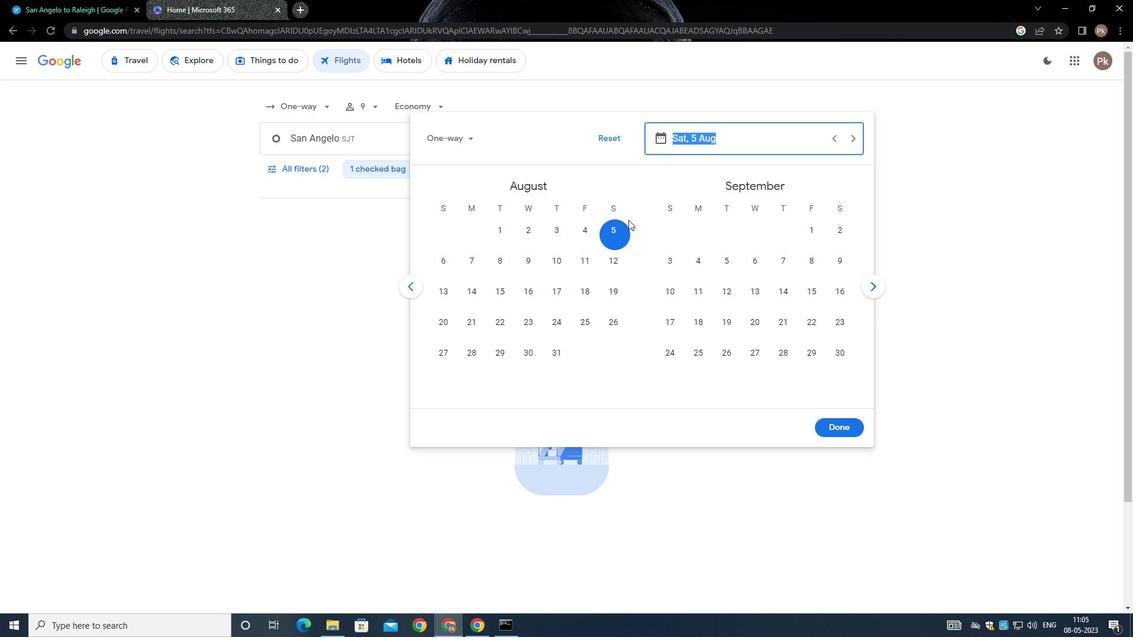 
Action: Mouse pressed left at (622, 228)
Screenshot: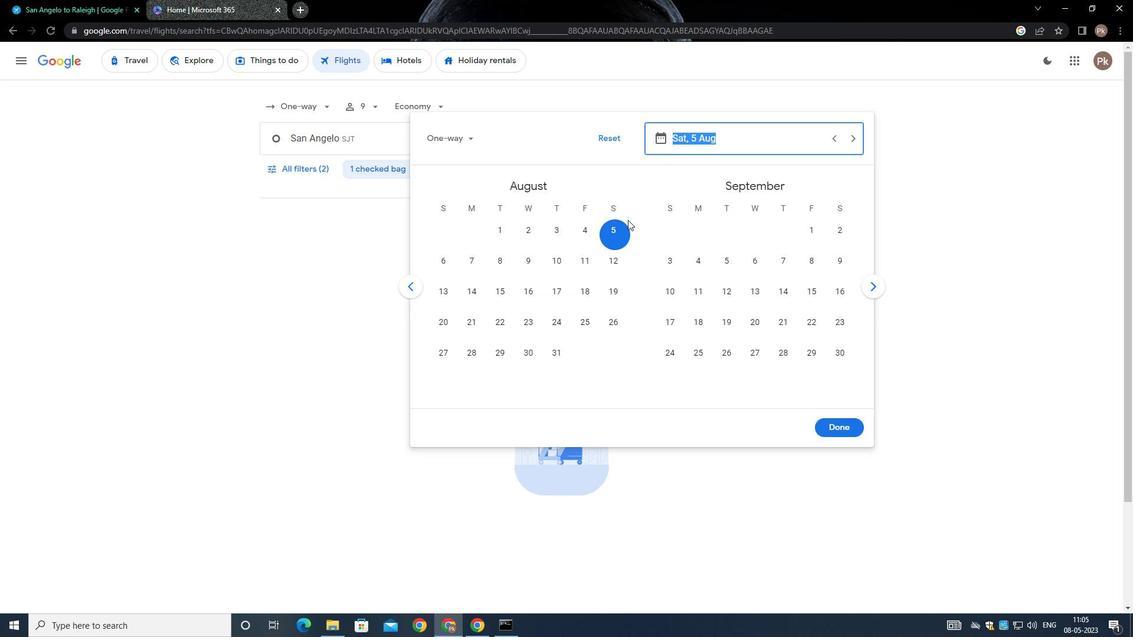 
Action: Mouse moved to (852, 427)
Screenshot: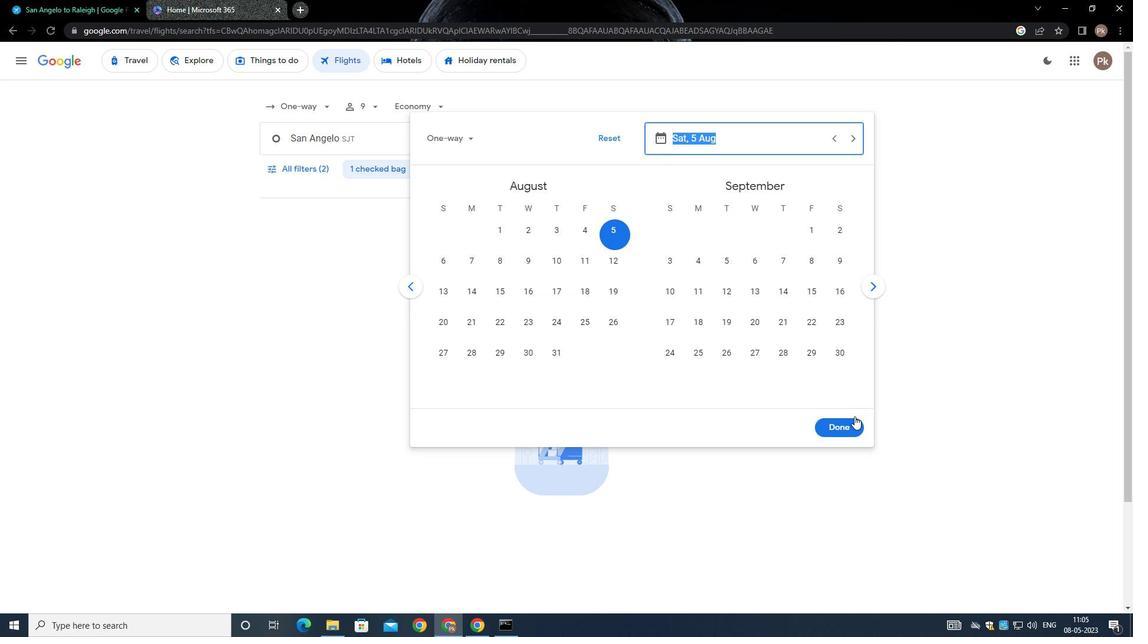 
Action: Mouse pressed left at (852, 427)
Screenshot: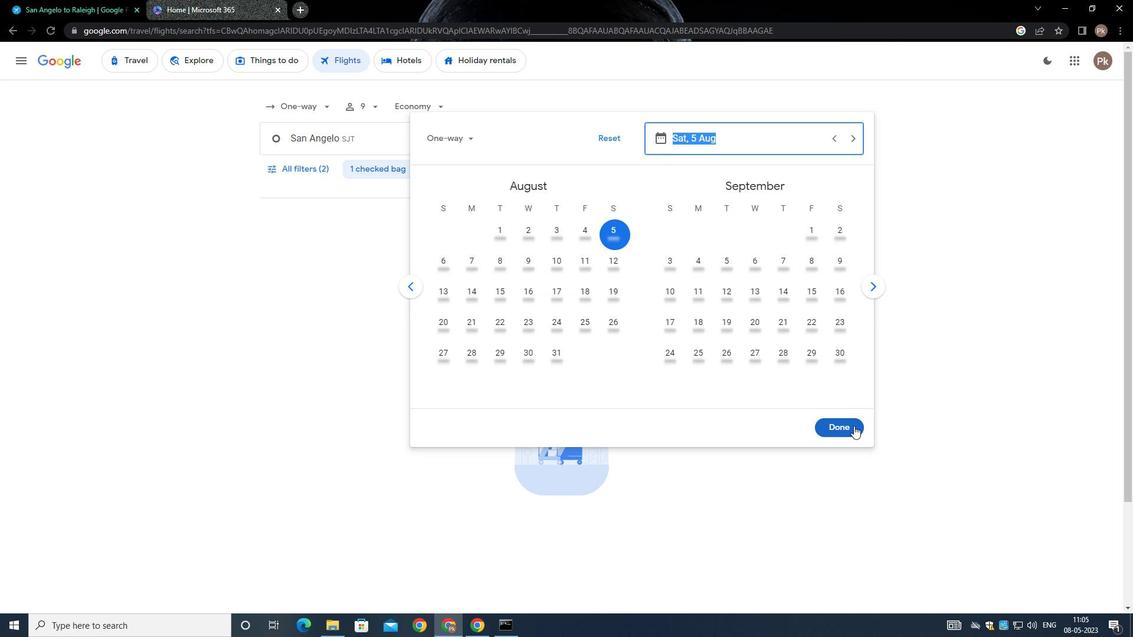 
Action: Mouse moved to (307, 164)
Screenshot: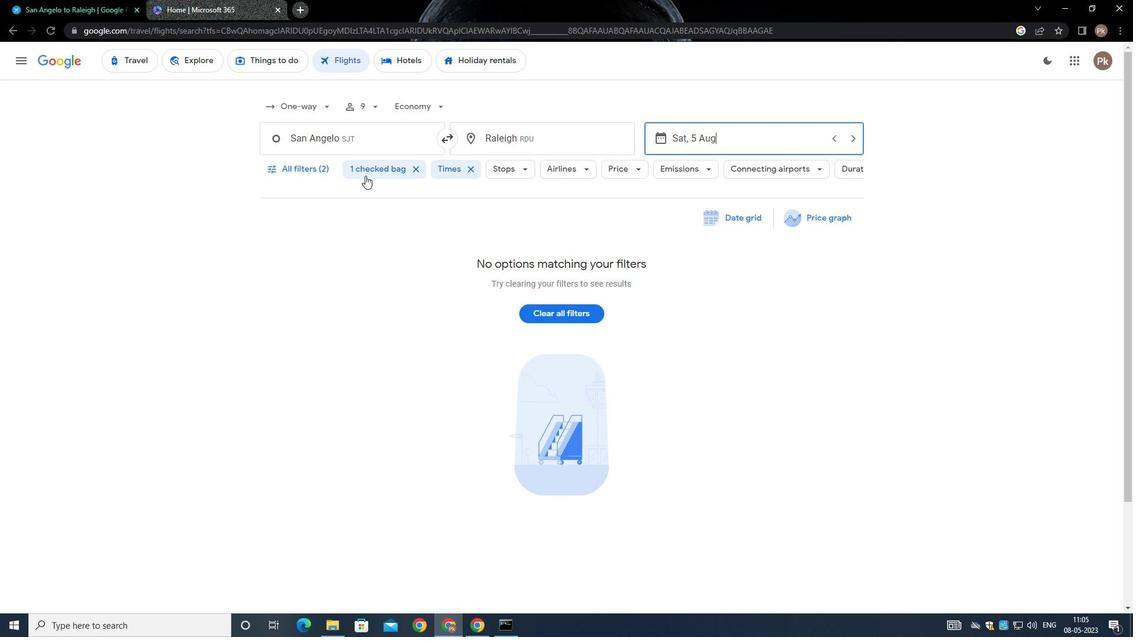 
Action: Mouse pressed left at (307, 164)
Screenshot: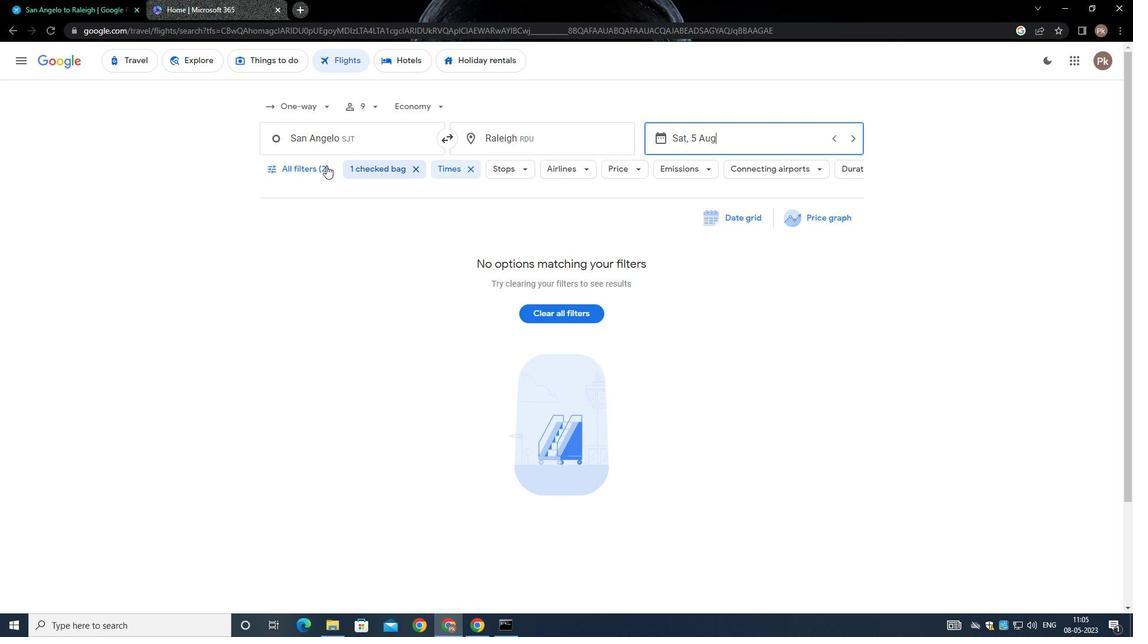 
Action: Mouse moved to (429, 421)
Screenshot: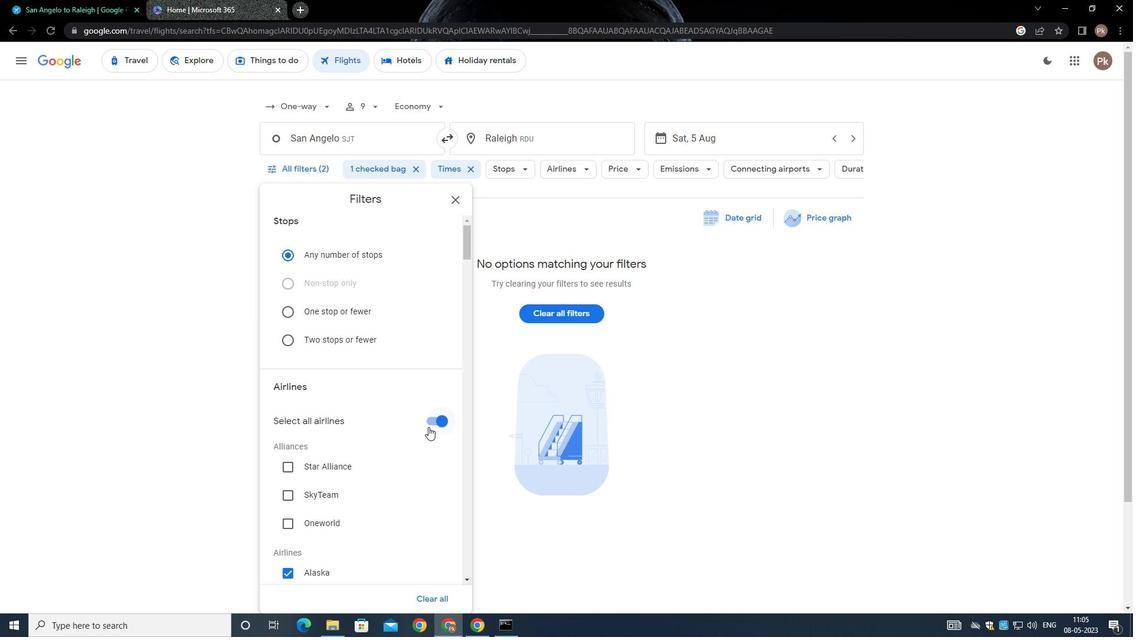 
Action: Mouse pressed left at (429, 421)
Screenshot: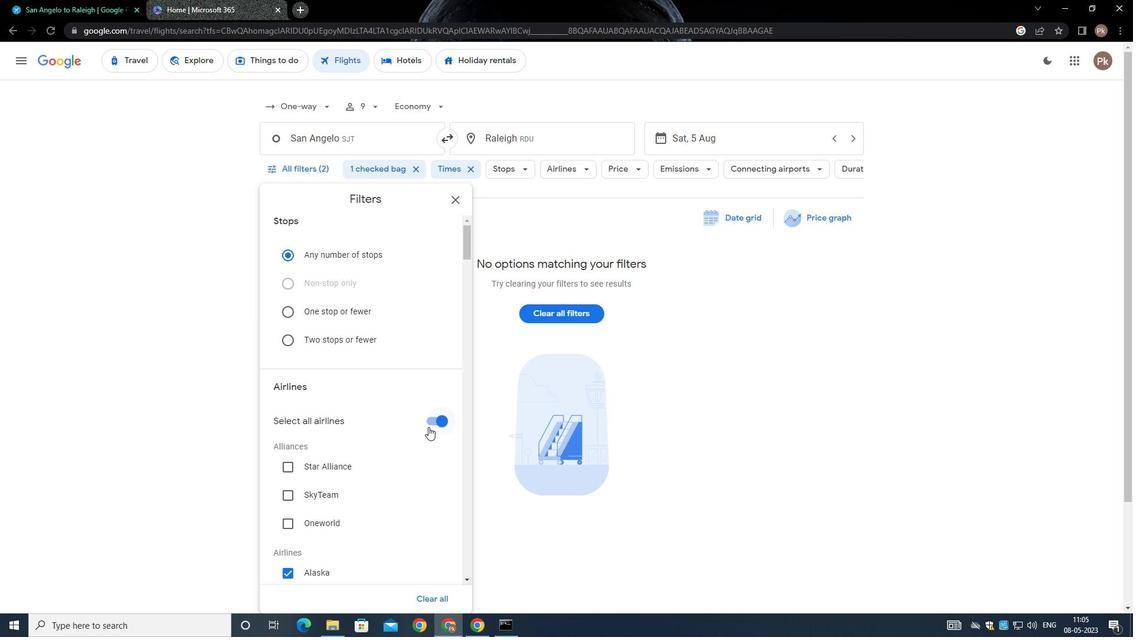 
Action: Mouse moved to (328, 371)
Screenshot: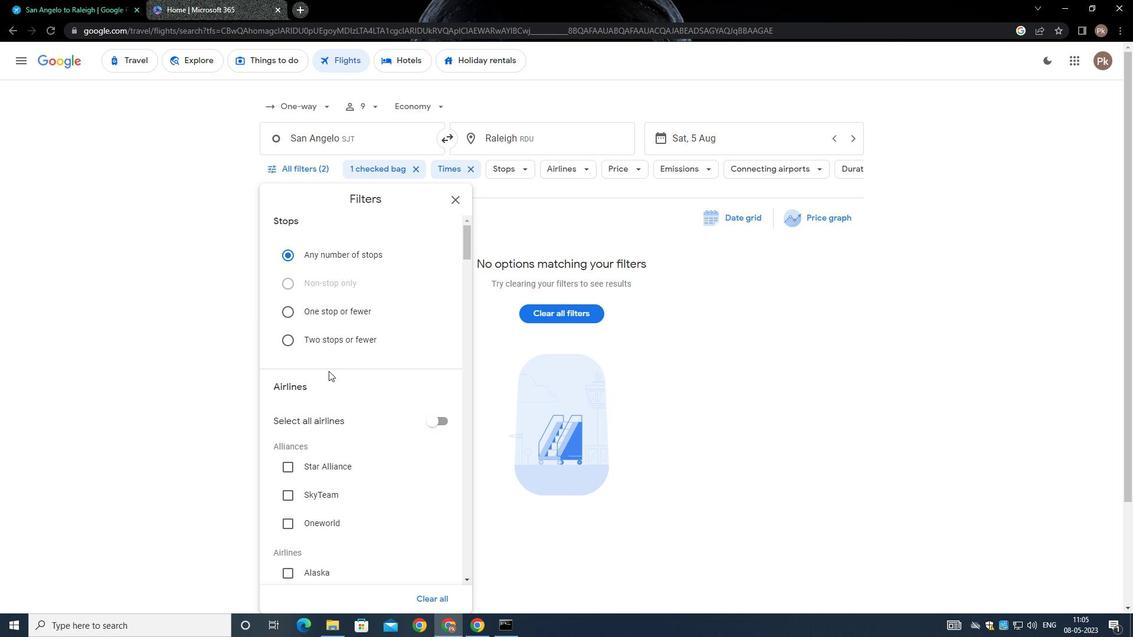 
Action: Mouse scrolled (328, 370) with delta (0, 0)
Screenshot: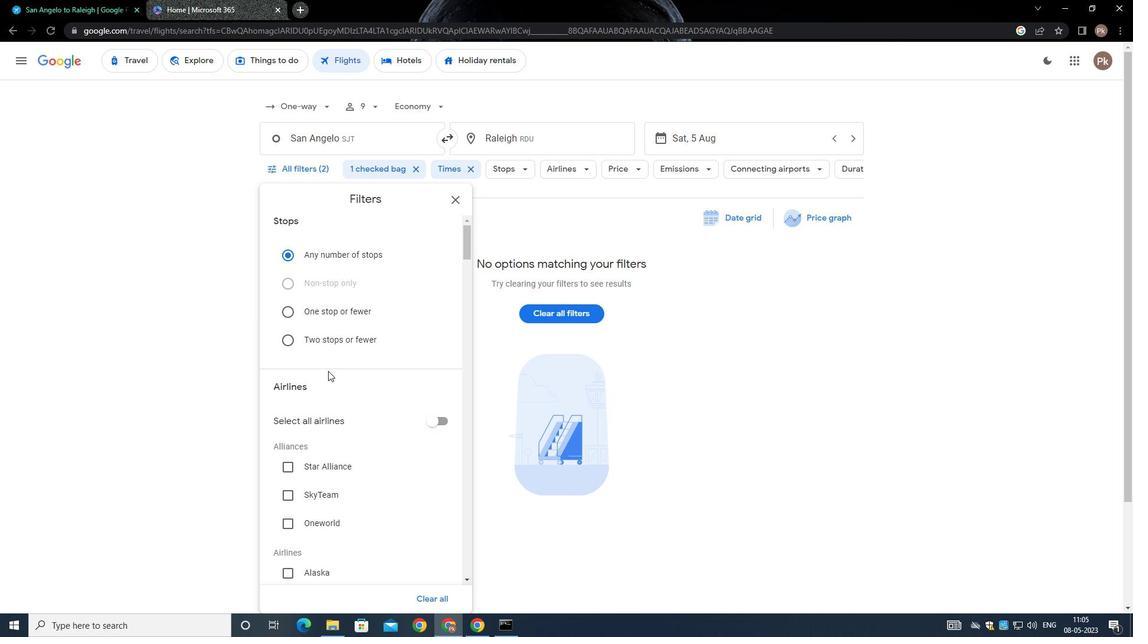 
Action: Mouse moved to (327, 371)
Screenshot: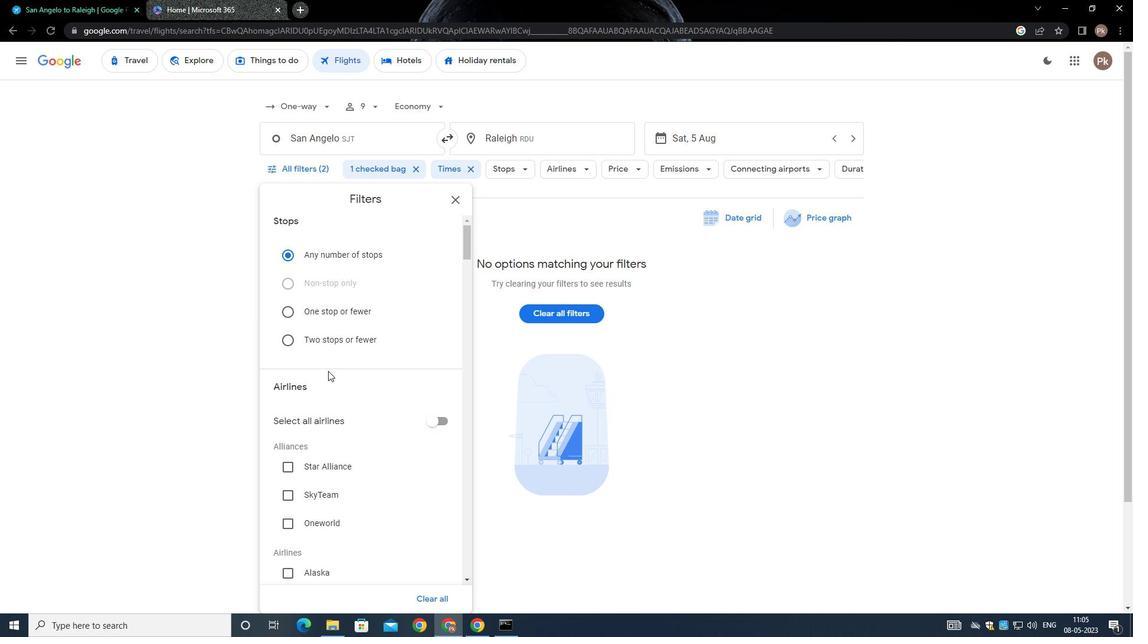 
Action: Mouse scrolled (327, 370) with delta (0, 0)
Screenshot: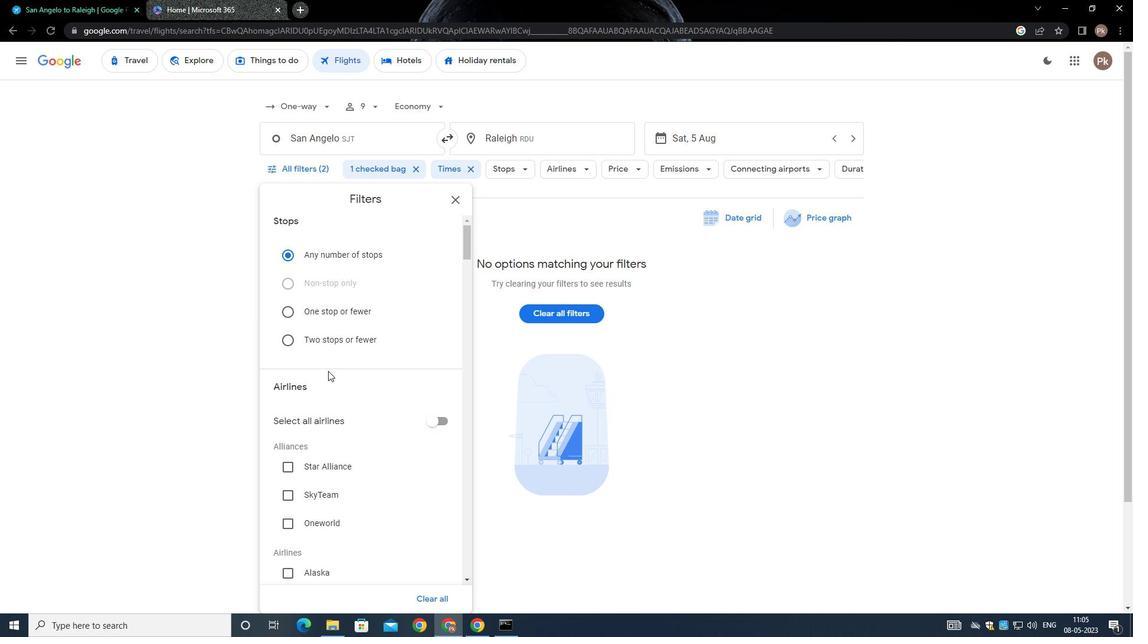
Action: Mouse moved to (326, 373)
Screenshot: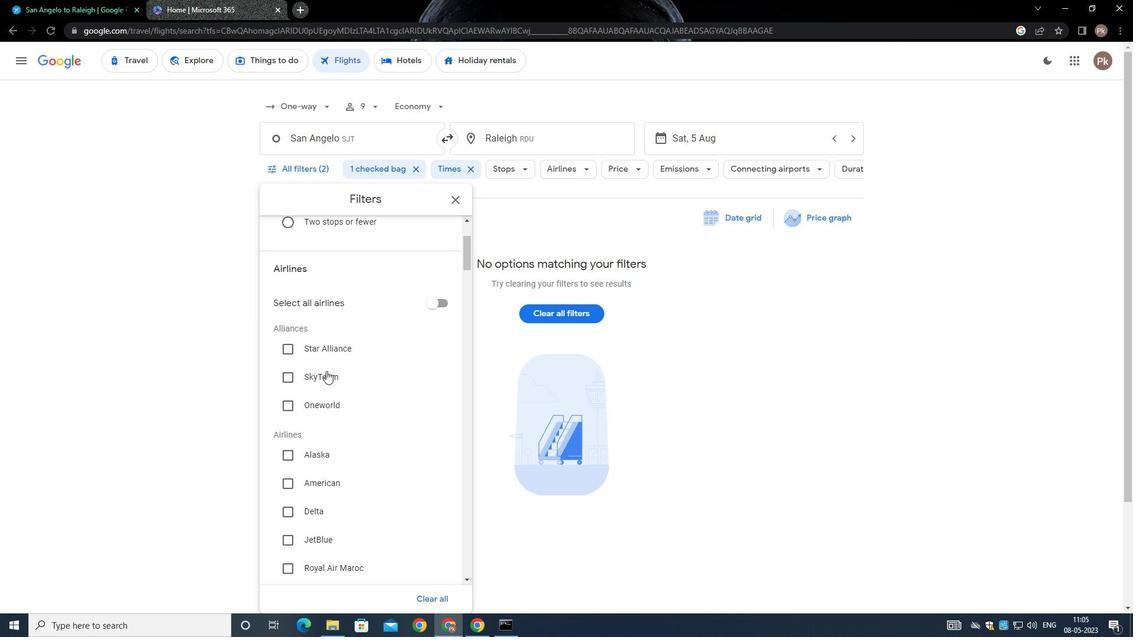 
Action: Mouse scrolled (326, 372) with delta (0, 0)
Screenshot: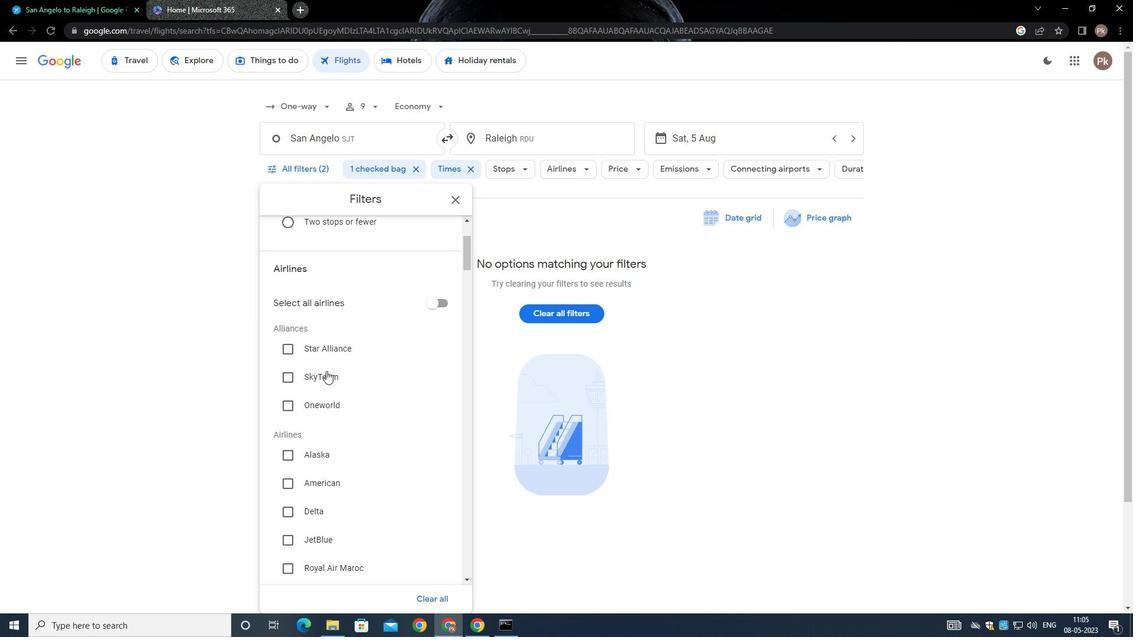 
Action: Mouse scrolled (326, 372) with delta (0, 0)
Screenshot: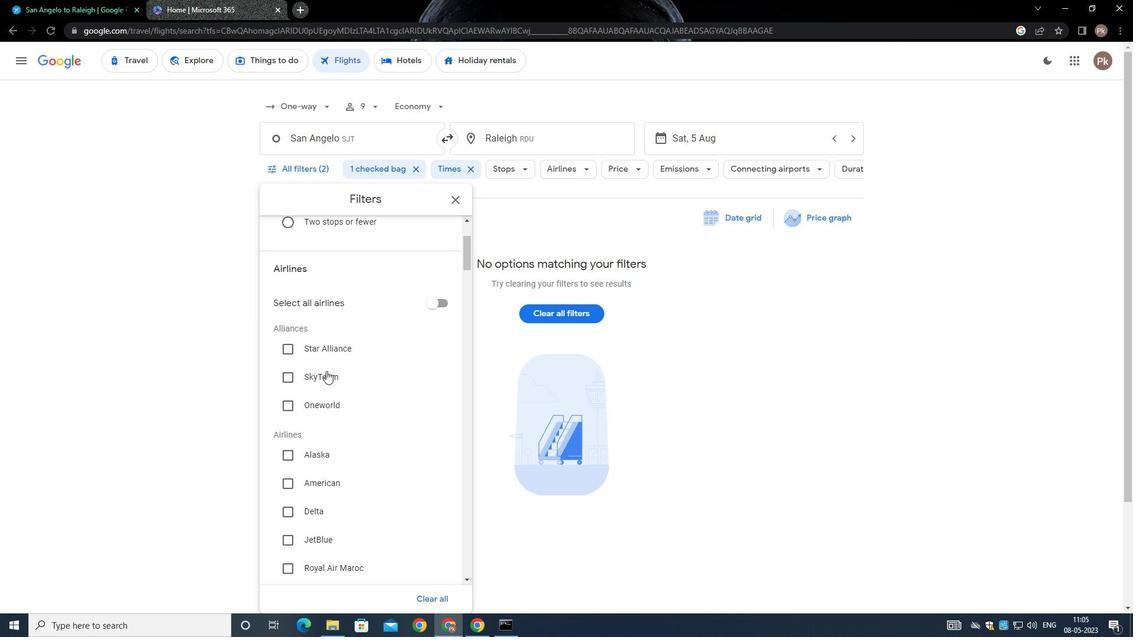 
Action: Mouse scrolled (326, 372) with delta (0, 0)
Screenshot: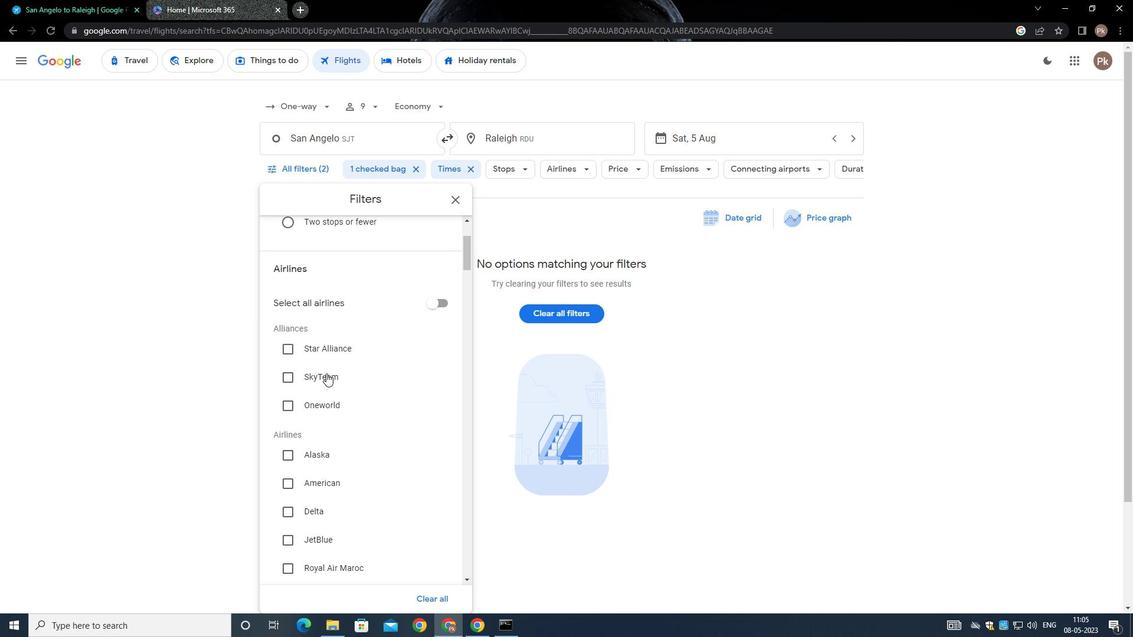 
Action: Mouse scrolled (326, 372) with delta (0, 0)
Screenshot: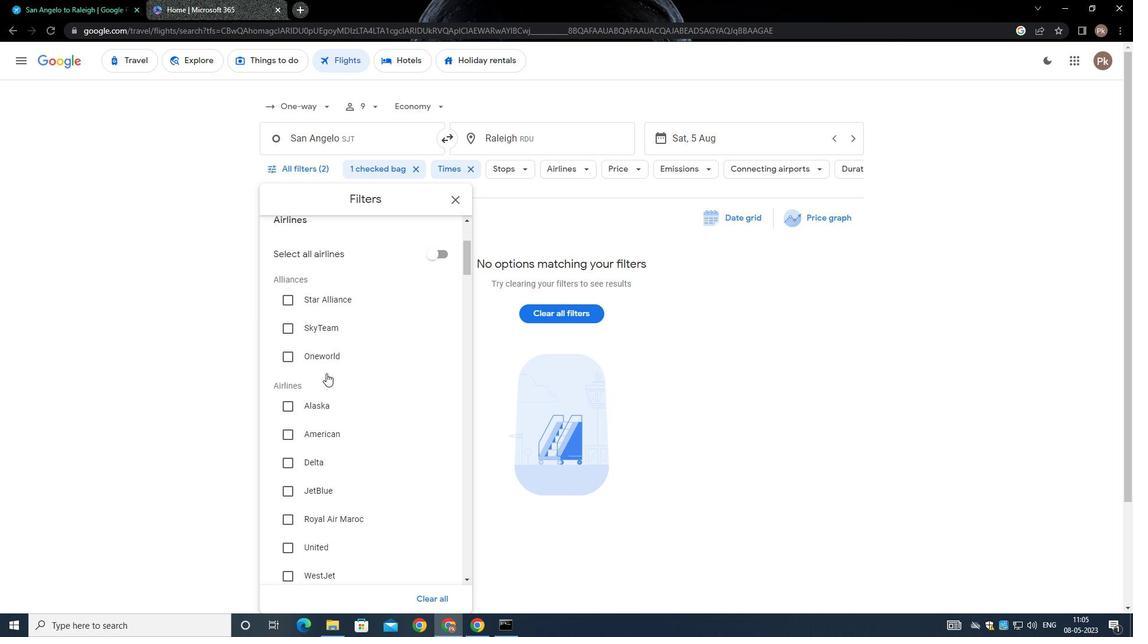 
Action: Mouse scrolled (326, 372) with delta (0, 0)
Screenshot: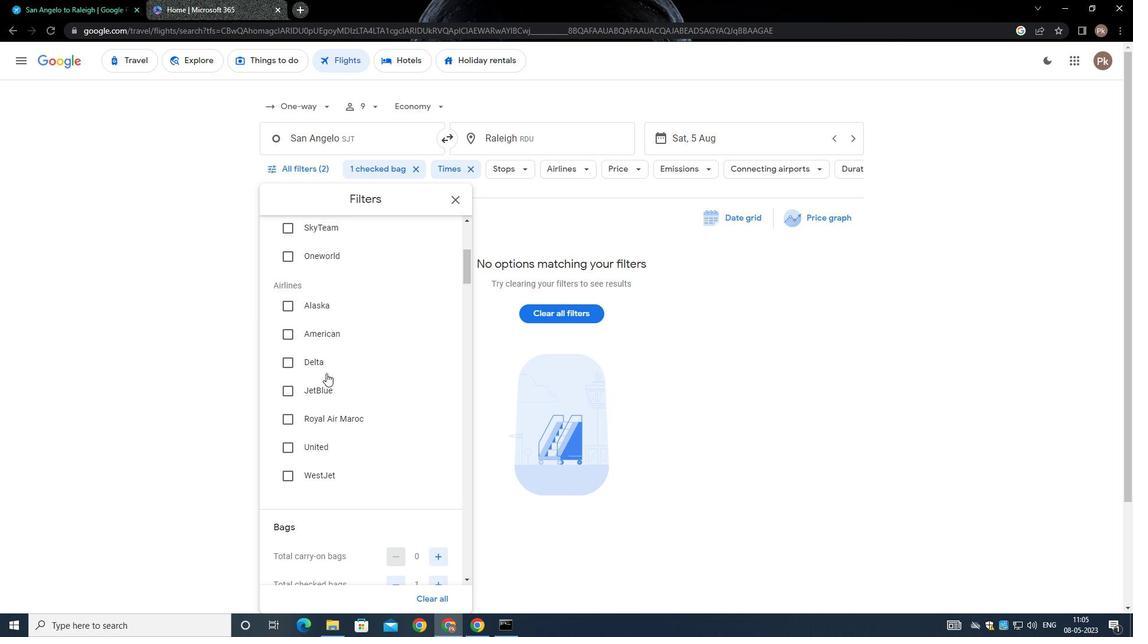 
Action: Mouse moved to (439, 440)
Screenshot: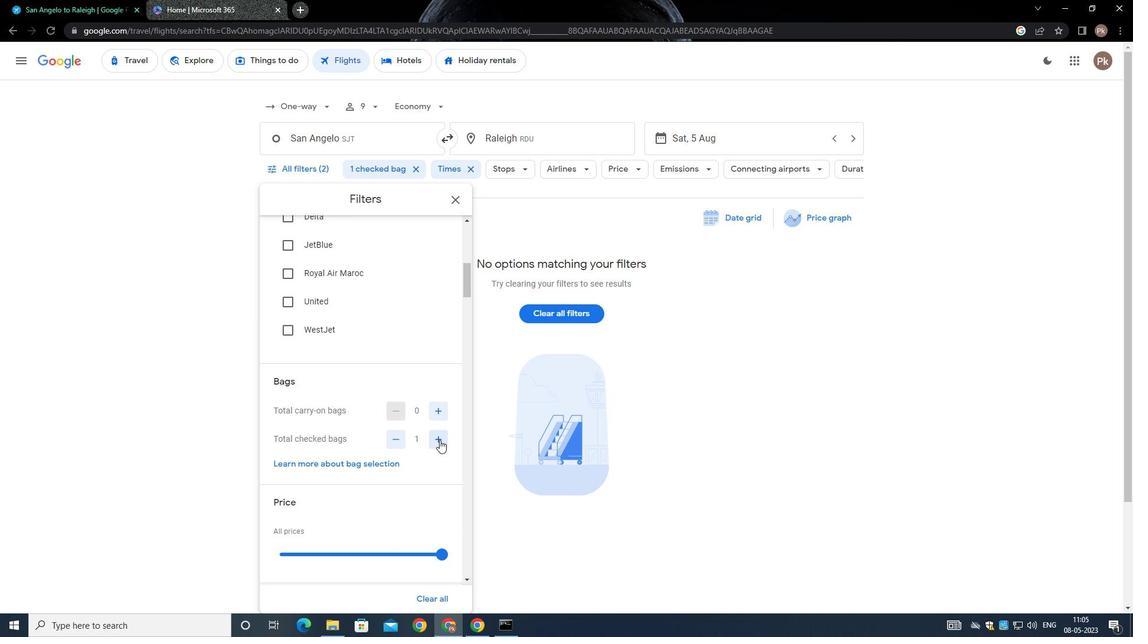 
Action: Mouse pressed left at (439, 440)
Screenshot: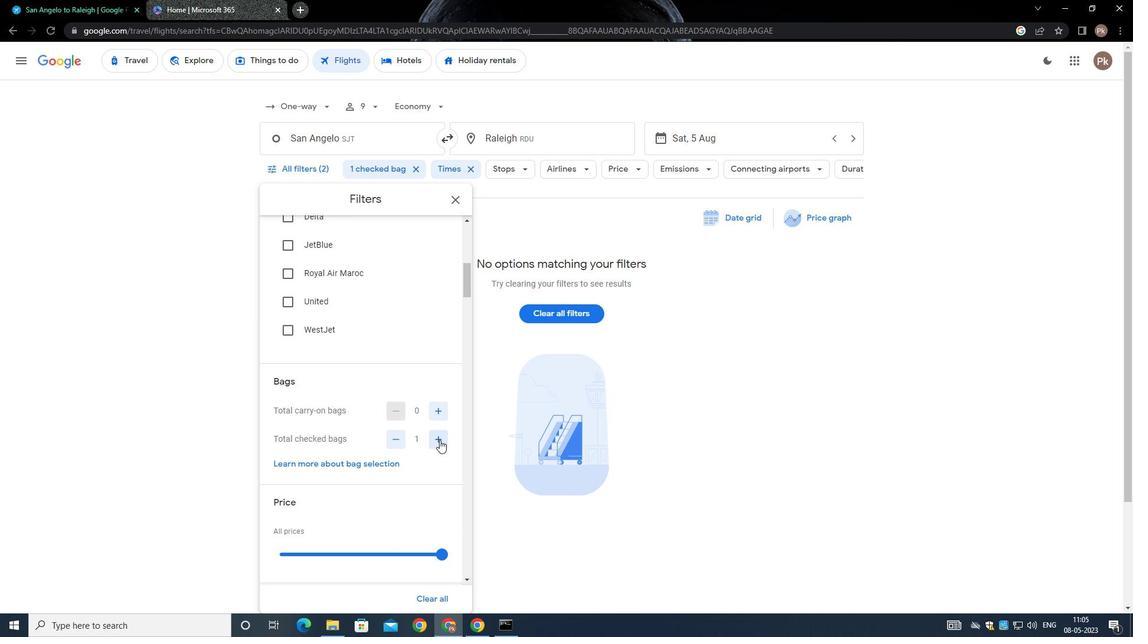 
Action: Mouse moved to (378, 421)
Screenshot: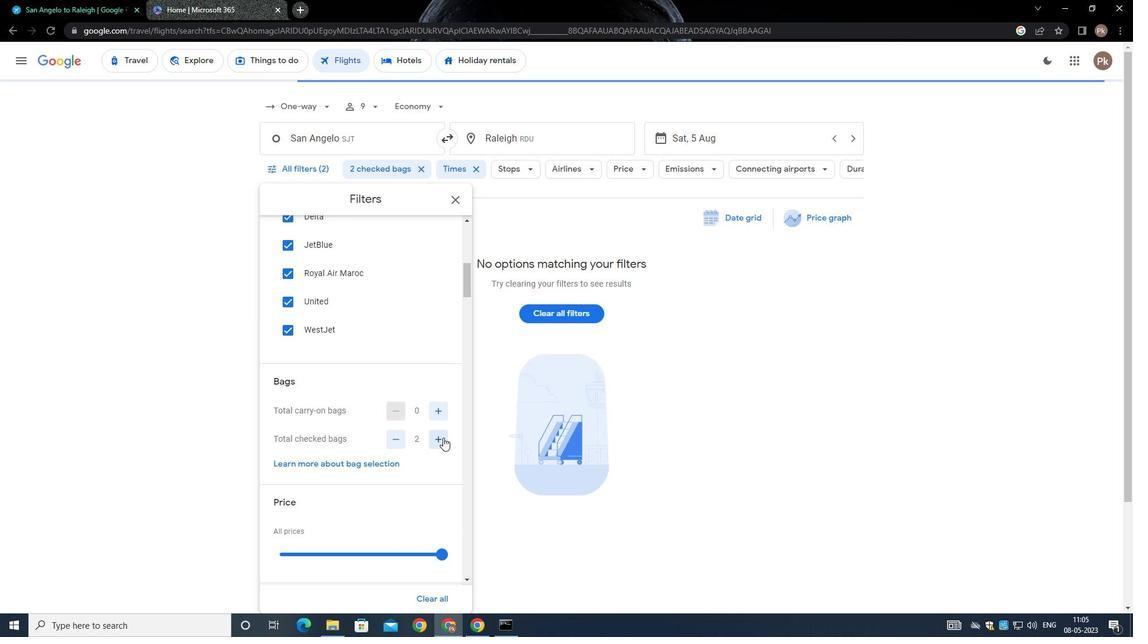
Action: Mouse scrolled (378, 420) with delta (0, 0)
Screenshot: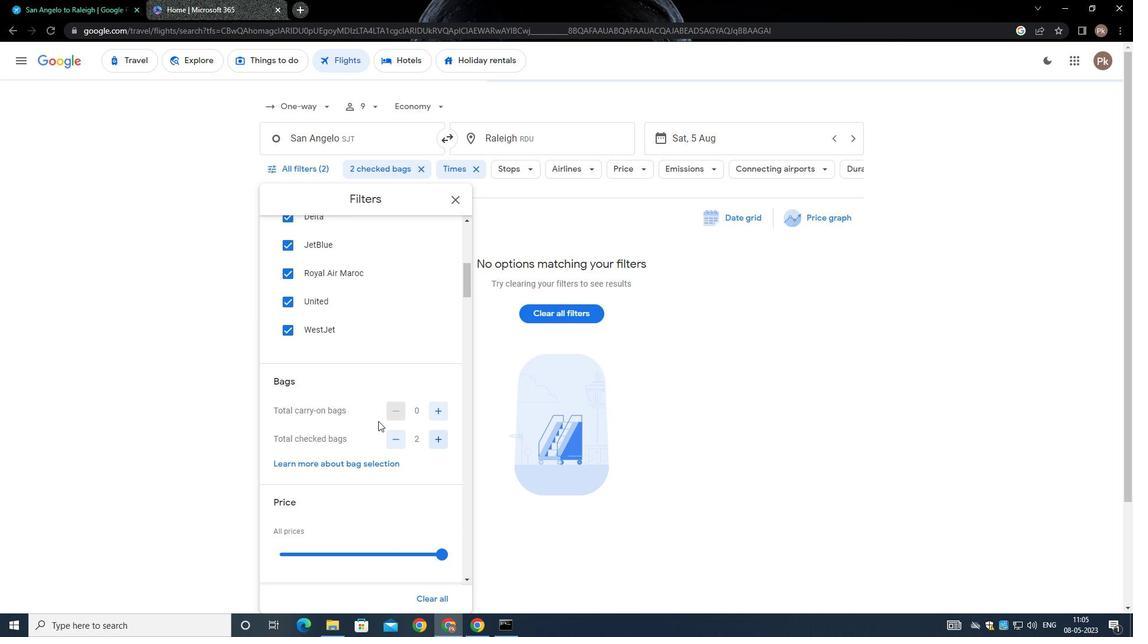 
Action: Mouse moved to (378, 421)
Screenshot: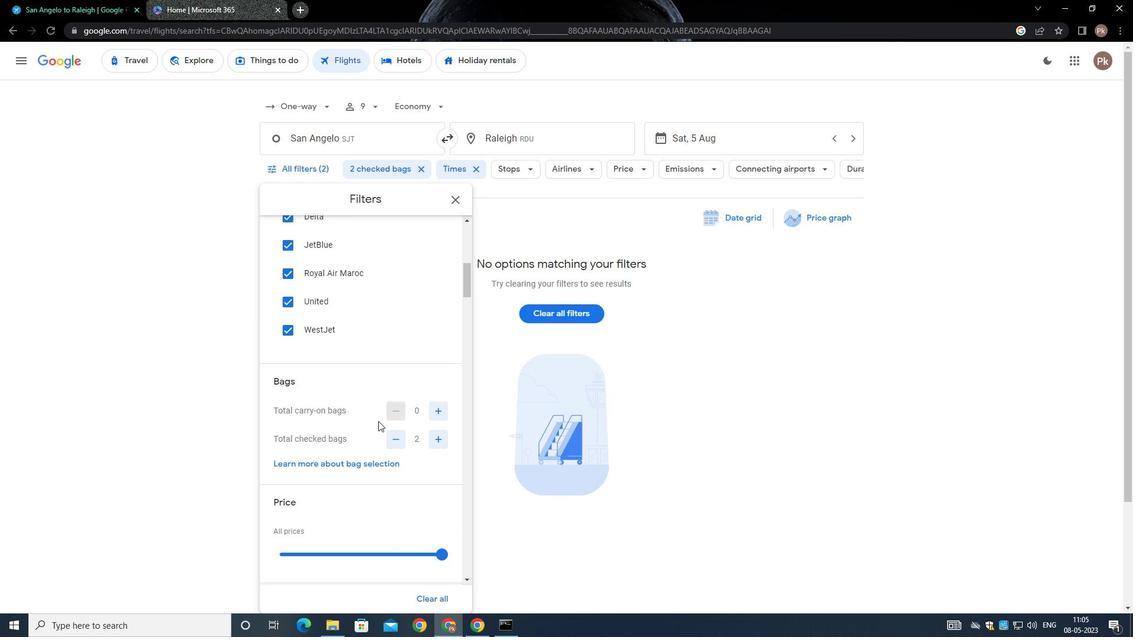 
Action: Mouse scrolled (378, 421) with delta (0, 0)
Screenshot: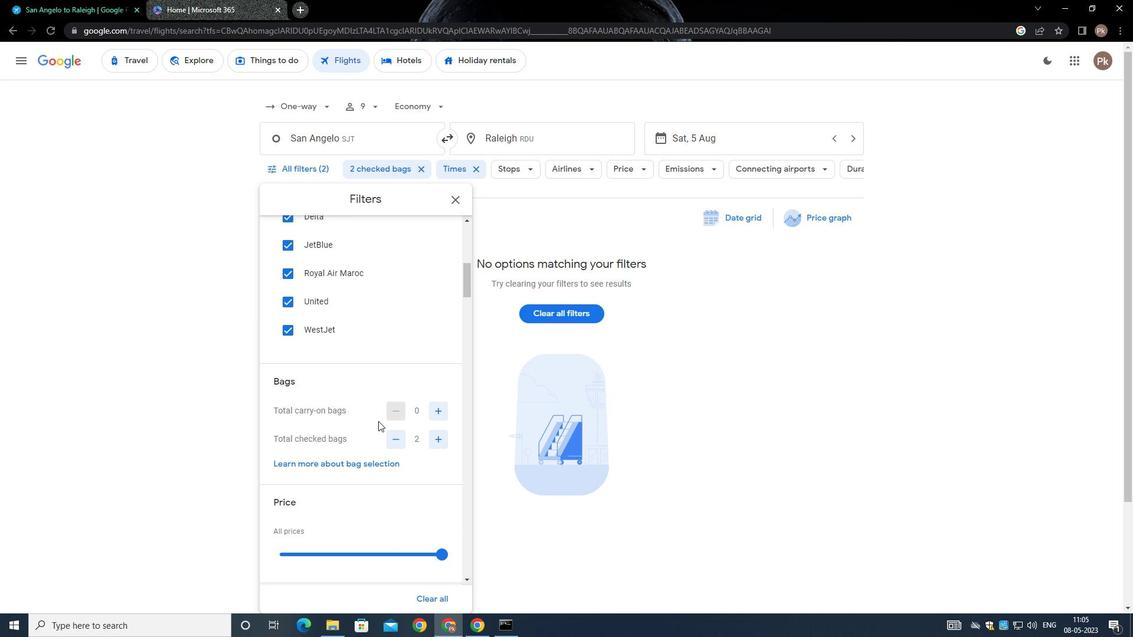 
Action: Mouse moved to (442, 433)
Screenshot: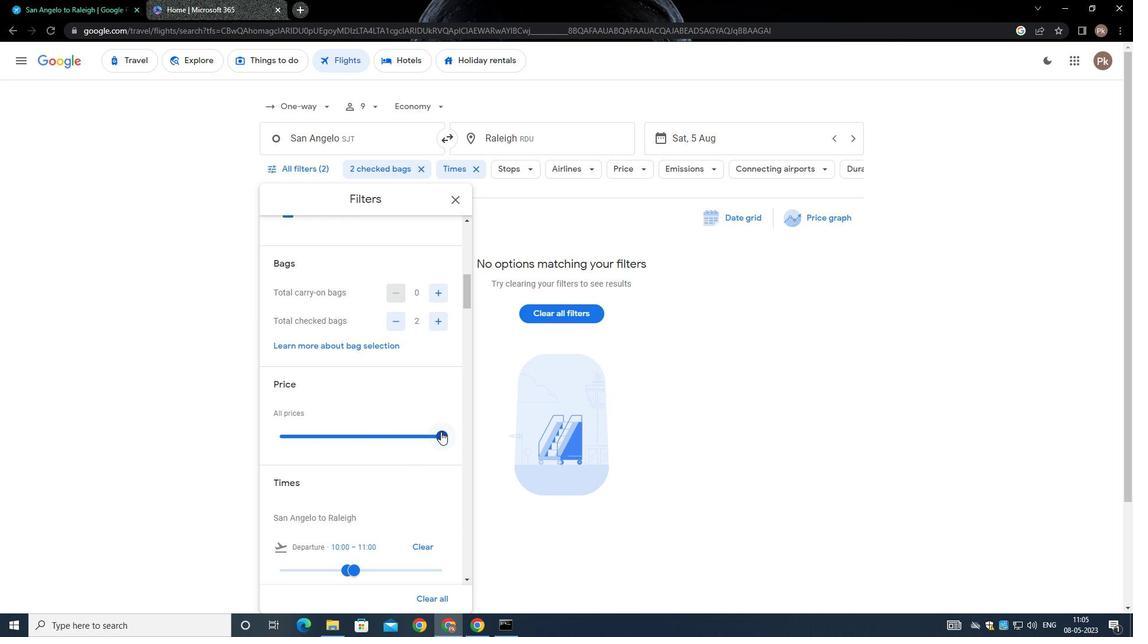 
Action: Mouse pressed left at (442, 433)
Screenshot: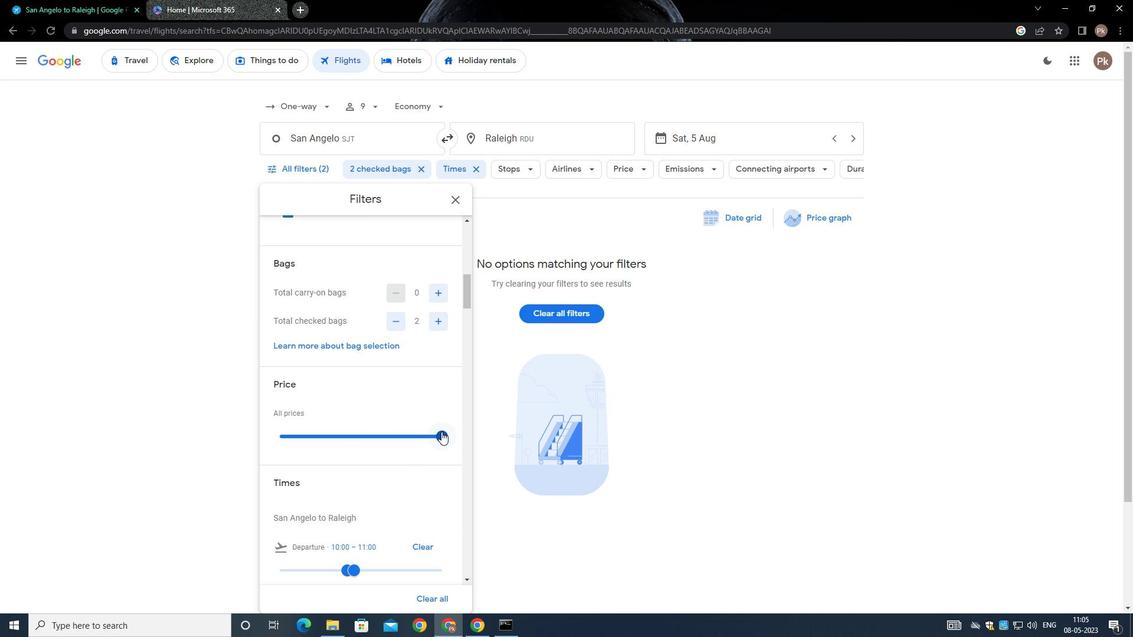 
Action: Mouse moved to (359, 406)
Screenshot: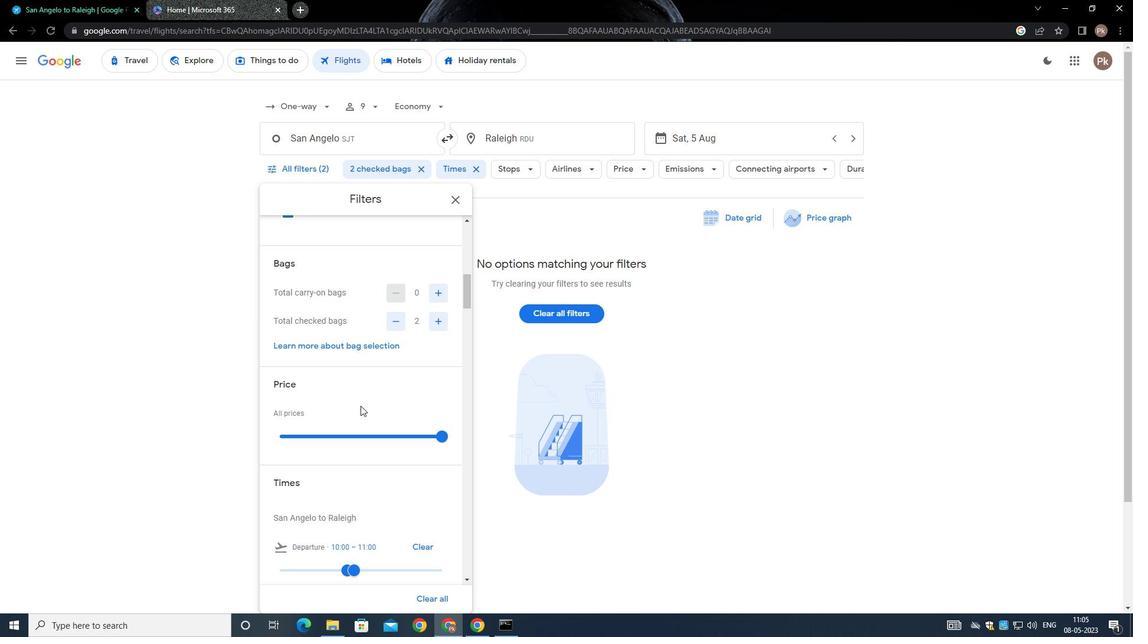 
Action: Mouse scrolled (359, 405) with delta (0, 0)
Screenshot: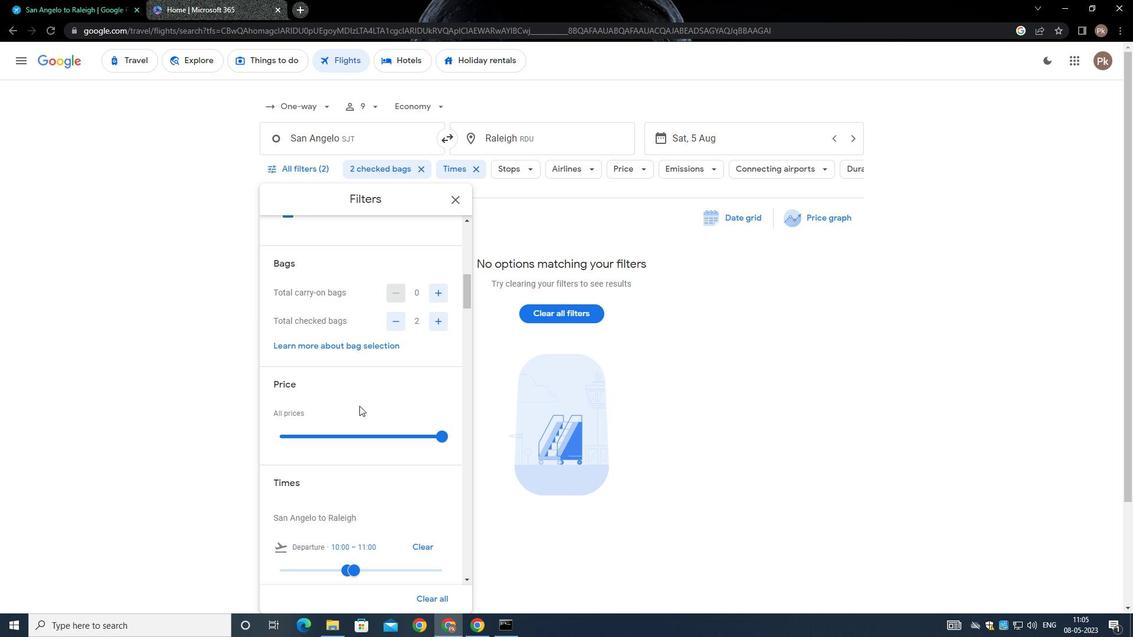 
Action: Mouse moved to (358, 406)
Screenshot: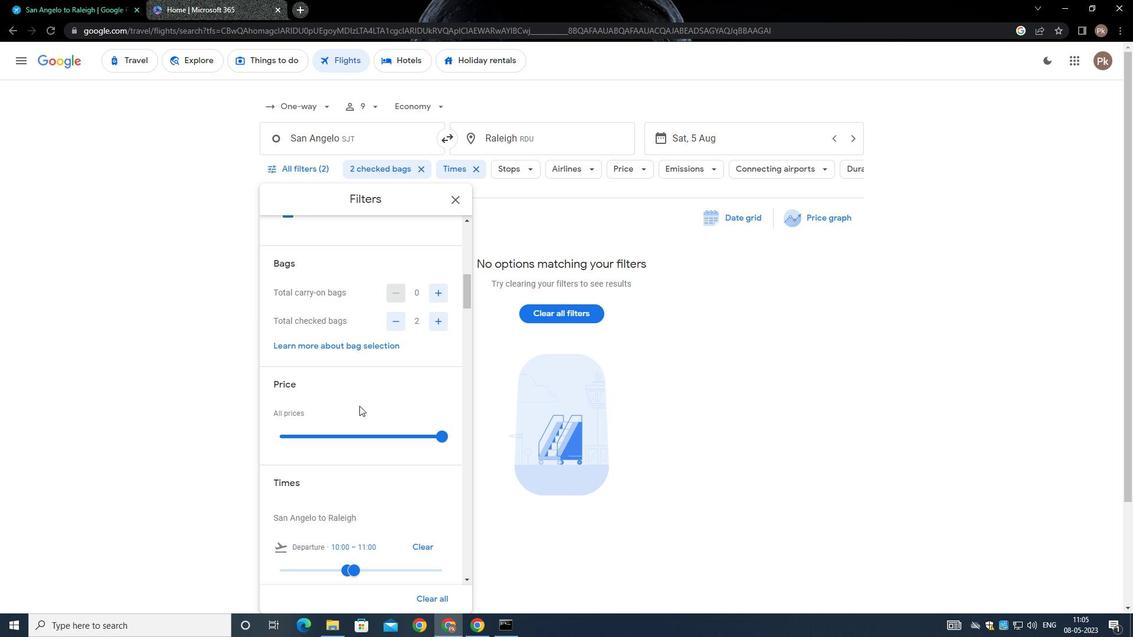 
Action: Mouse scrolled (358, 405) with delta (0, 0)
Screenshot: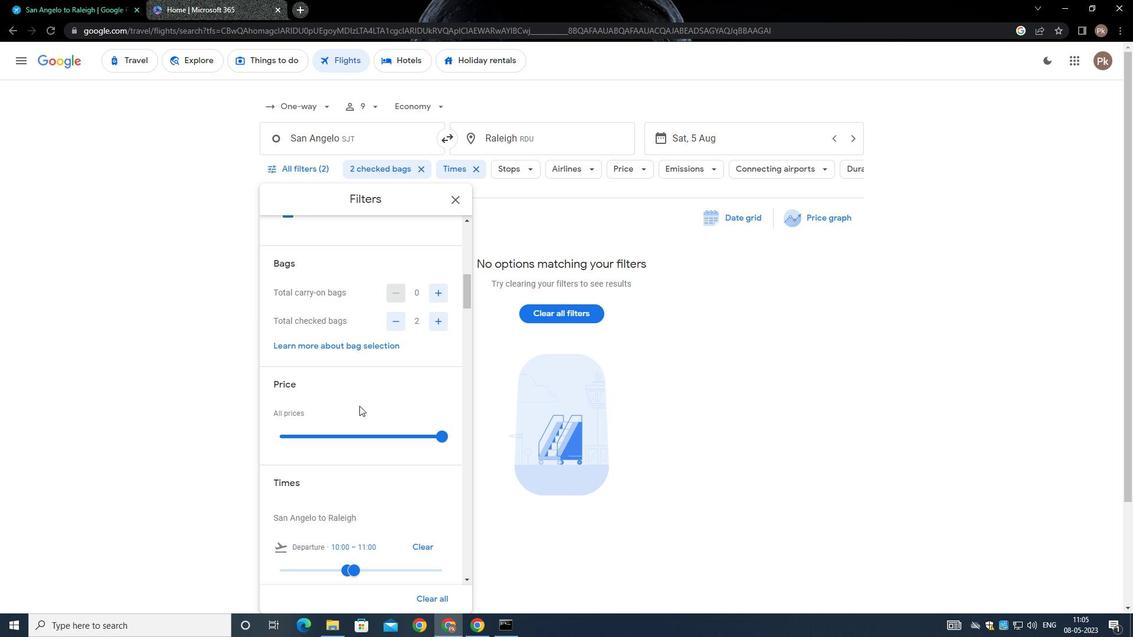 
Action: Mouse moved to (374, 452)
Screenshot: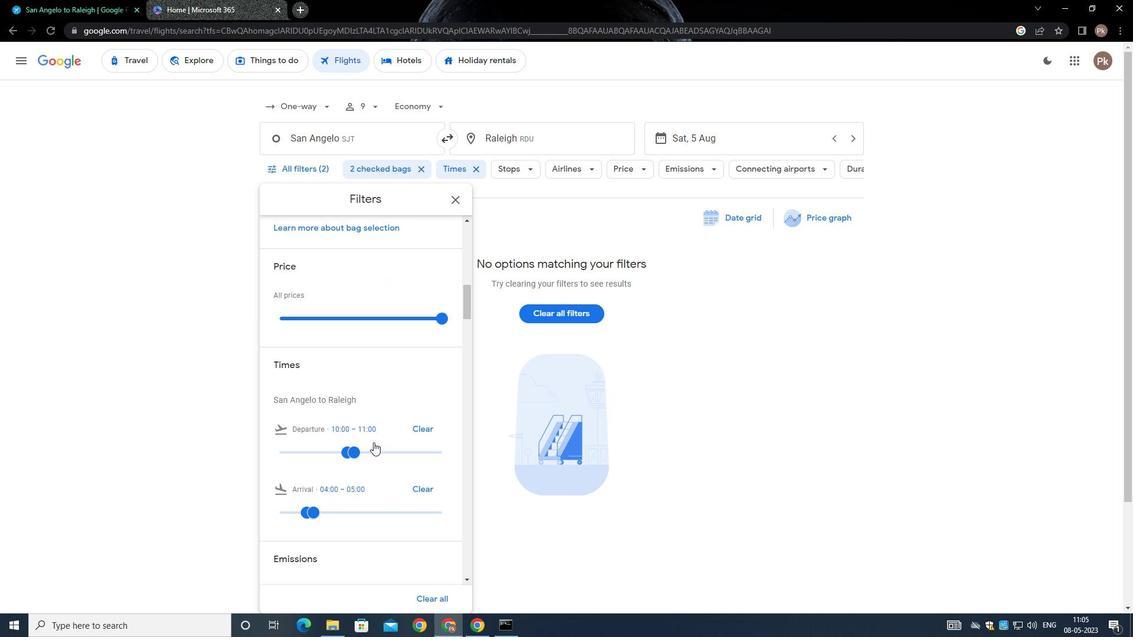 
Action: Mouse pressed left at (374, 452)
Screenshot: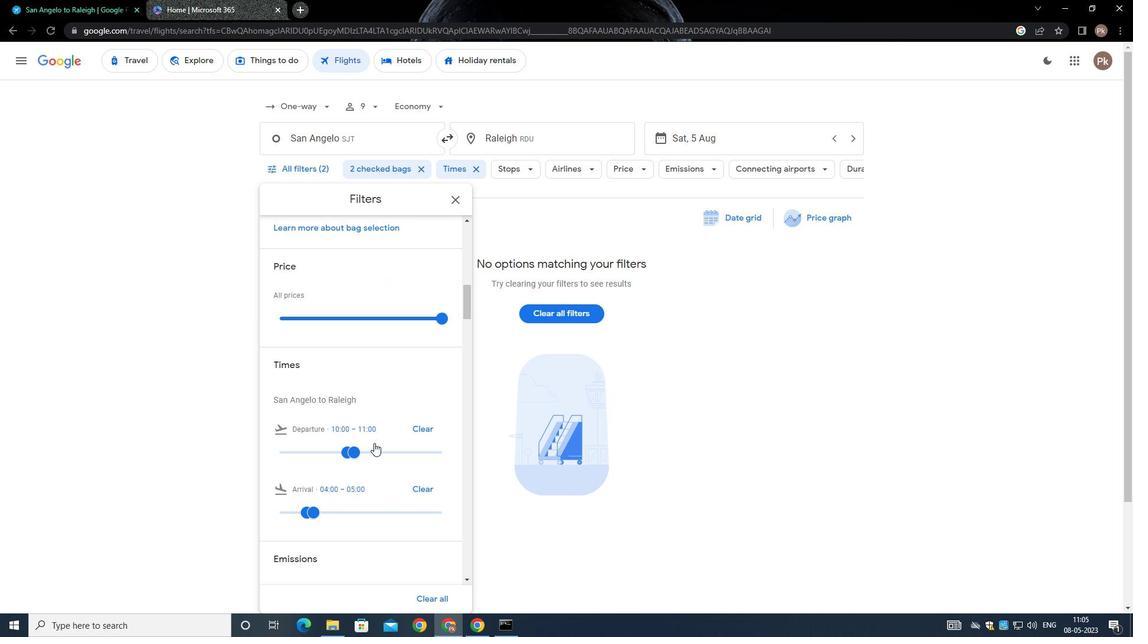 
Action: Mouse moved to (356, 452)
Screenshot: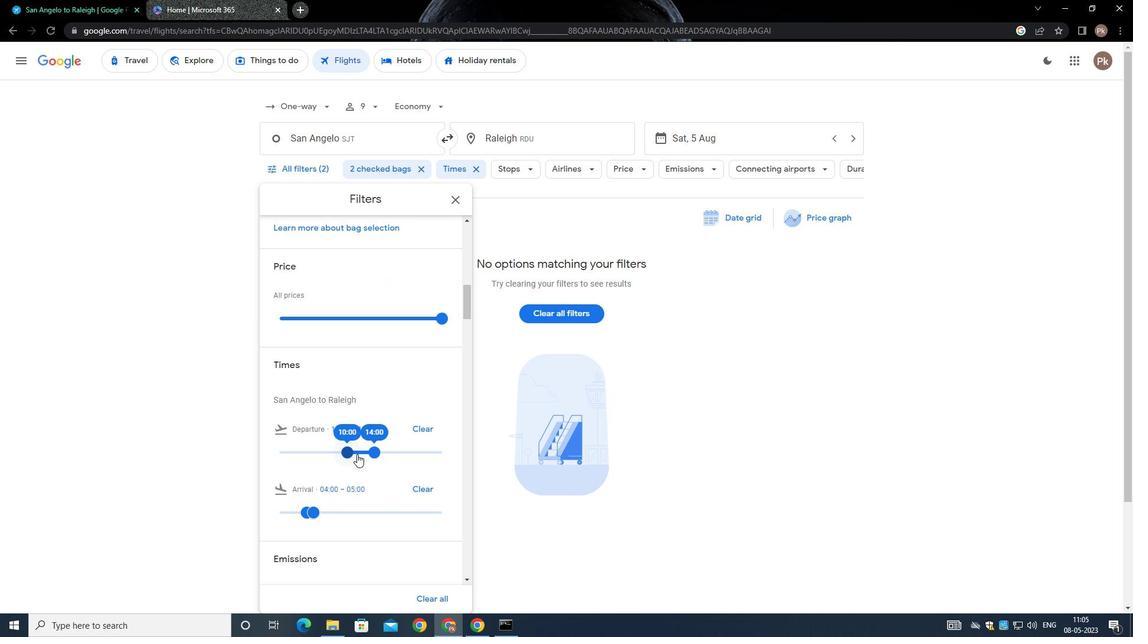 
Action: Mouse pressed left at (356, 452)
Screenshot: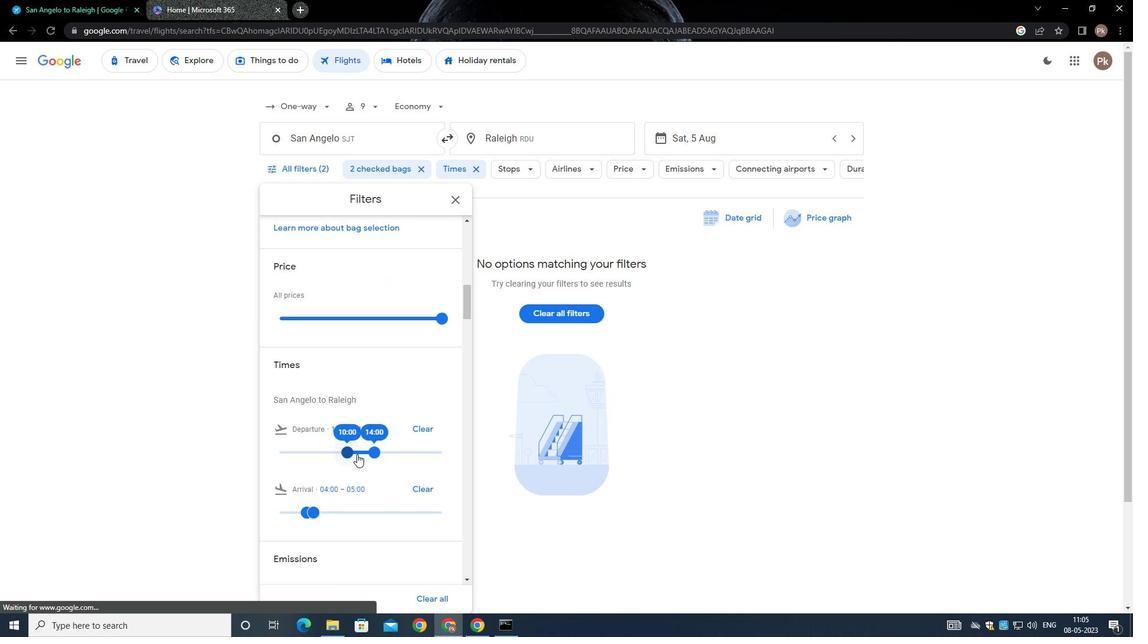 
Action: Mouse moved to (375, 451)
Screenshot: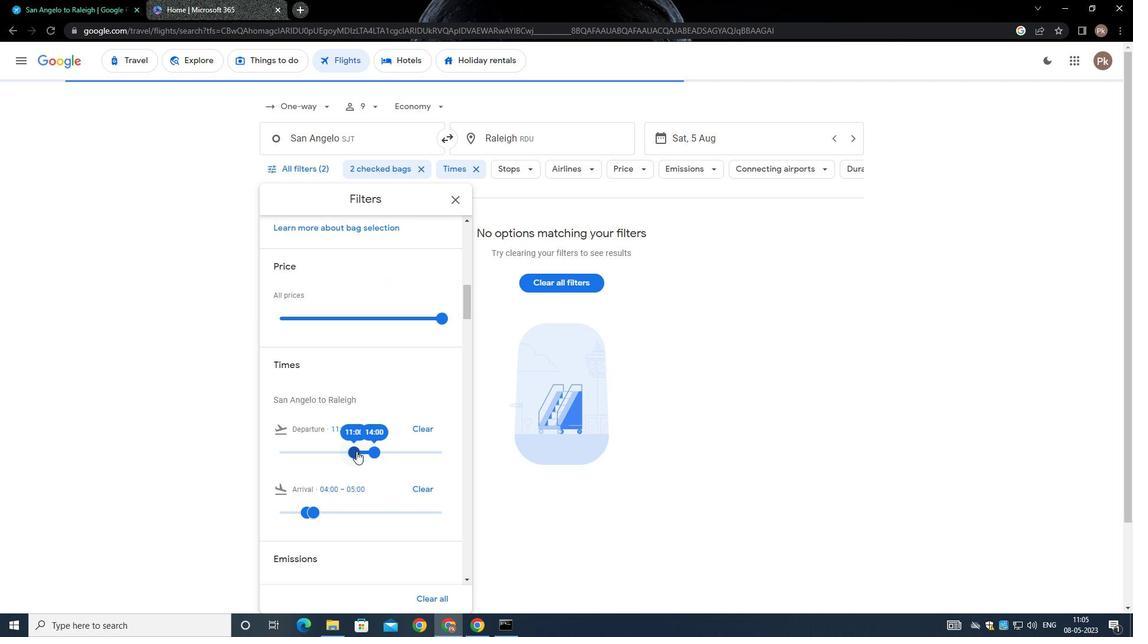 
Action: Mouse pressed left at (375, 451)
Screenshot: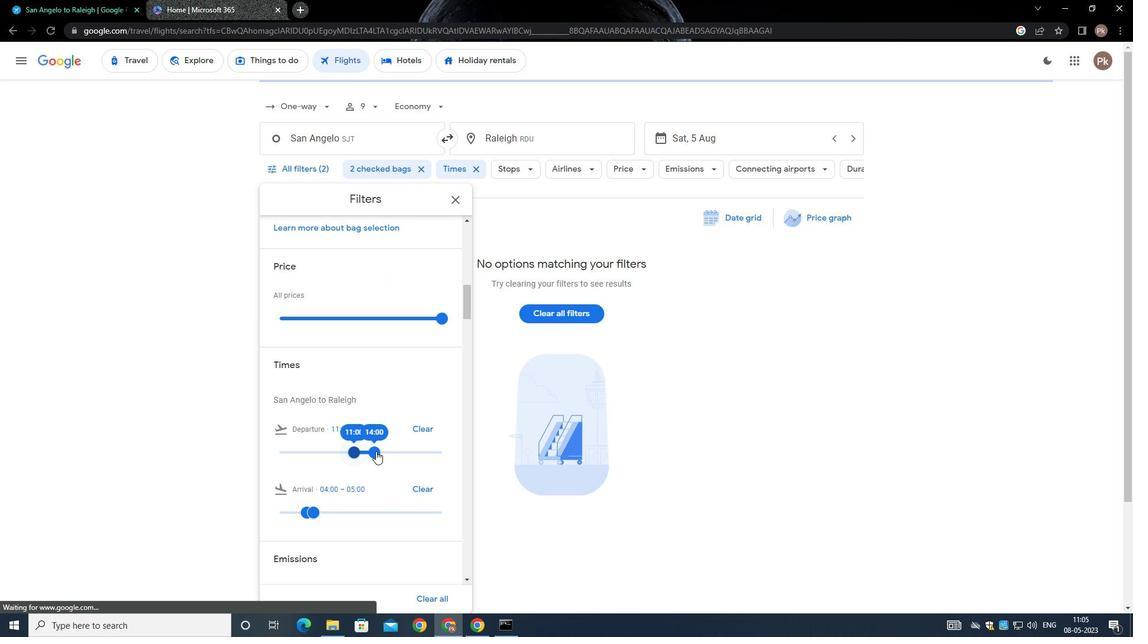 
Action: Mouse moved to (335, 428)
Screenshot: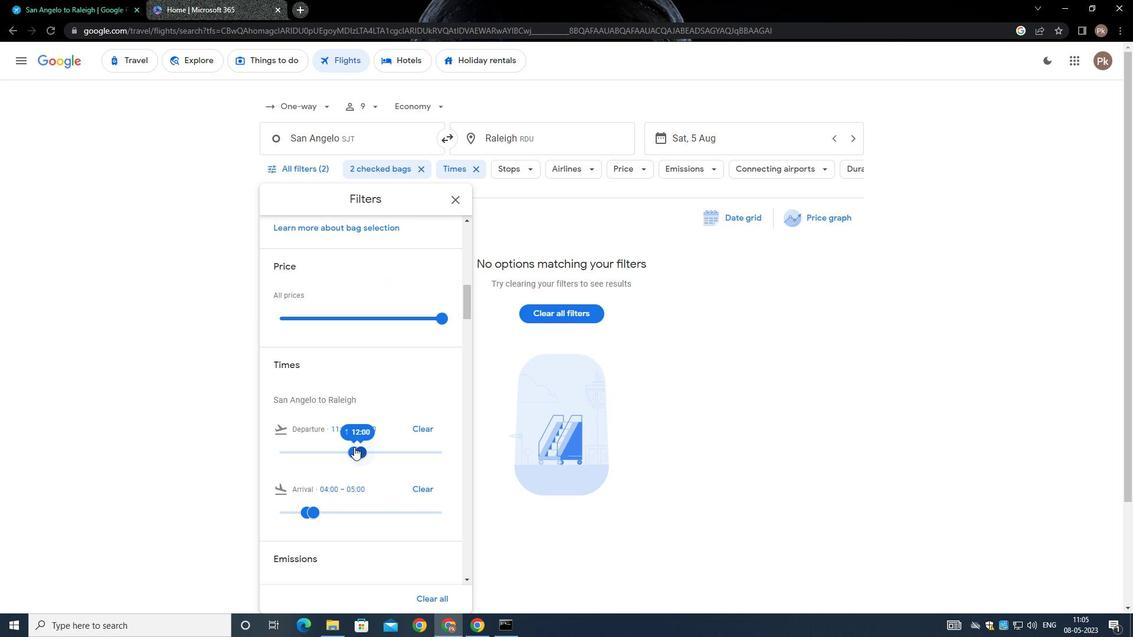 
Action: Mouse scrolled (335, 427) with delta (0, 0)
Screenshot: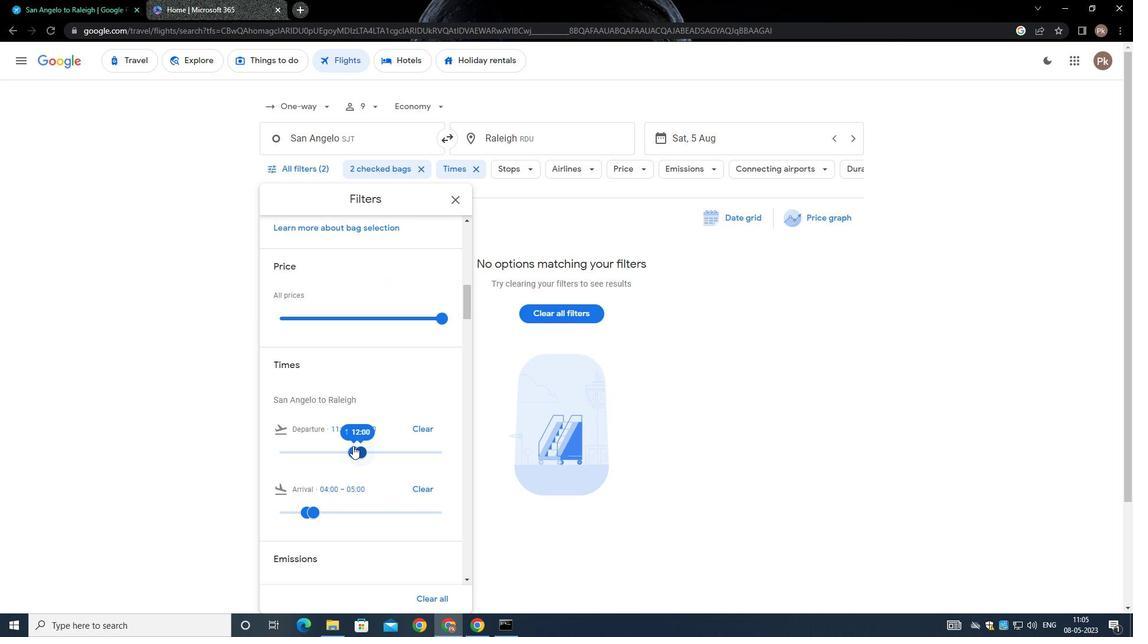 
Action: Mouse scrolled (335, 427) with delta (0, 0)
Screenshot: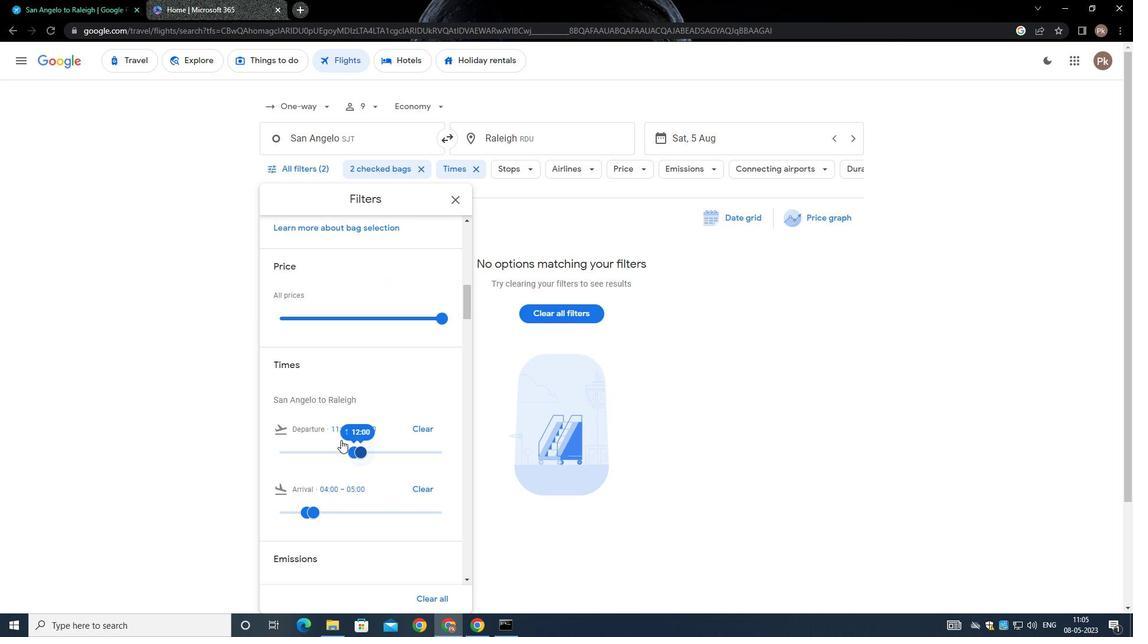 
Action: Mouse scrolled (335, 427) with delta (0, 0)
Screenshot: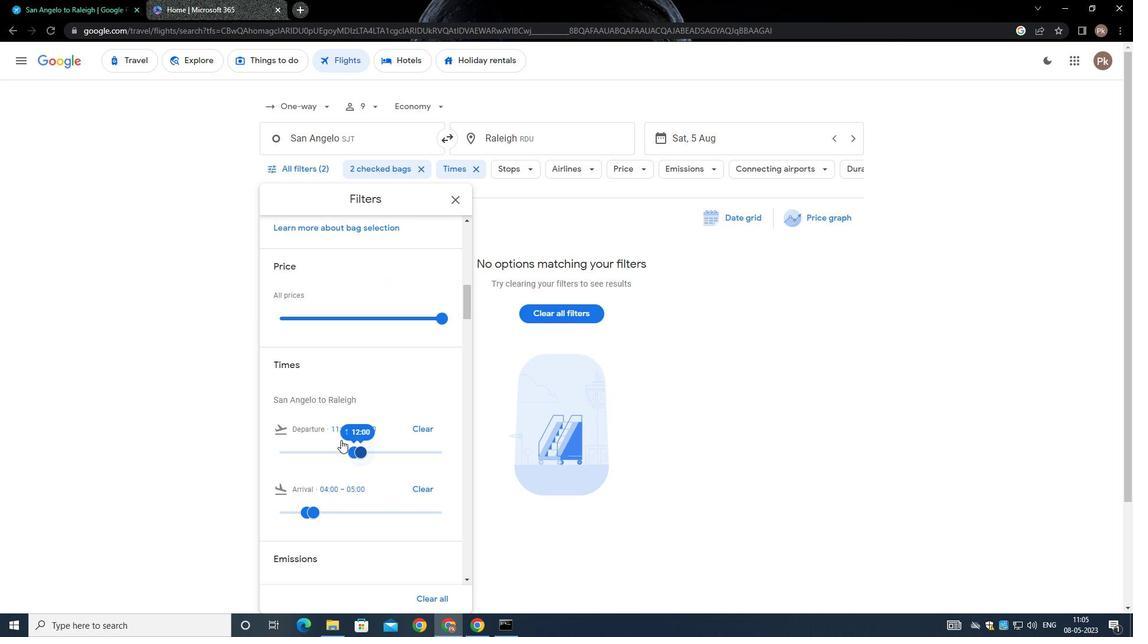 
Action: Mouse moved to (335, 428)
Screenshot: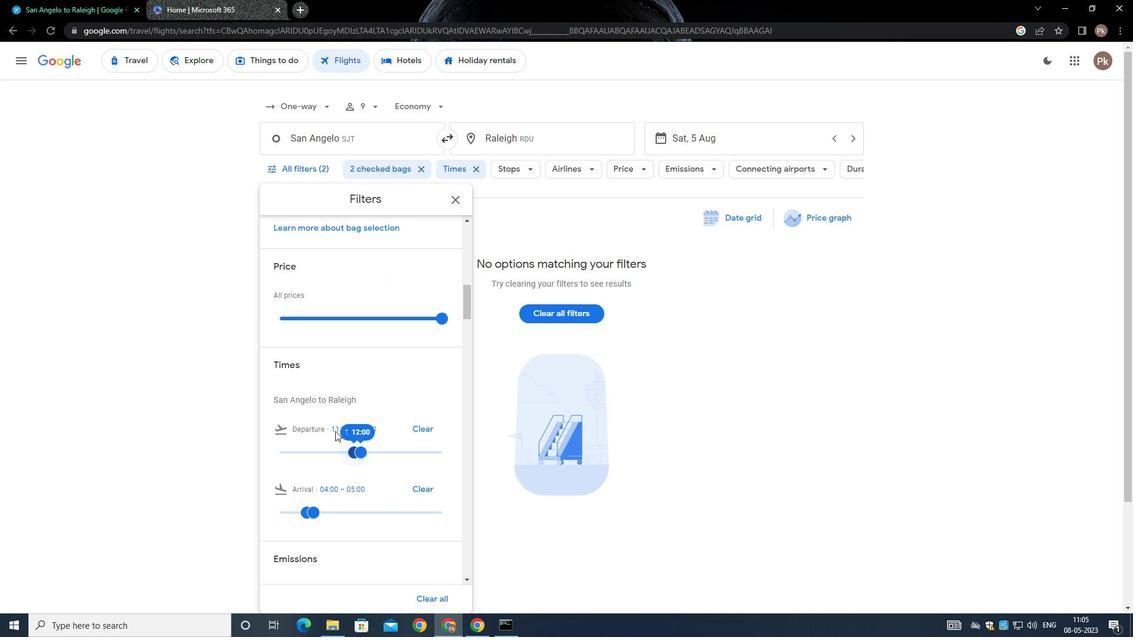 
Action: Mouse scrolled (335, 427) with delta (0, 0)
Screenshot: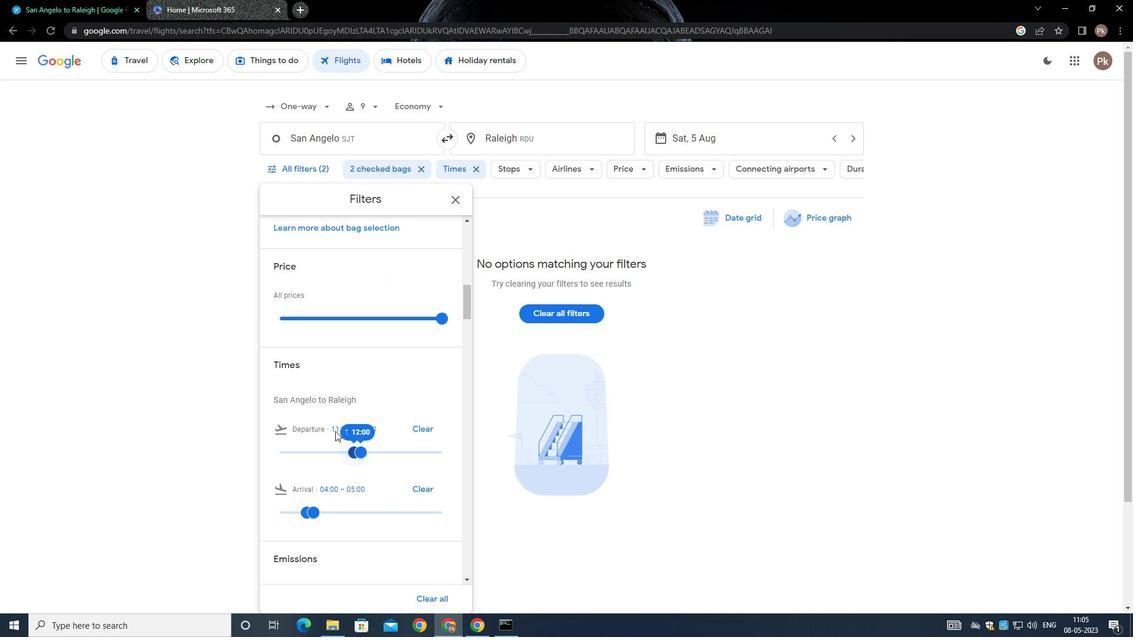 
Action: Mouse scrolled (335, 427) with delta (0, 0)
Screenshot: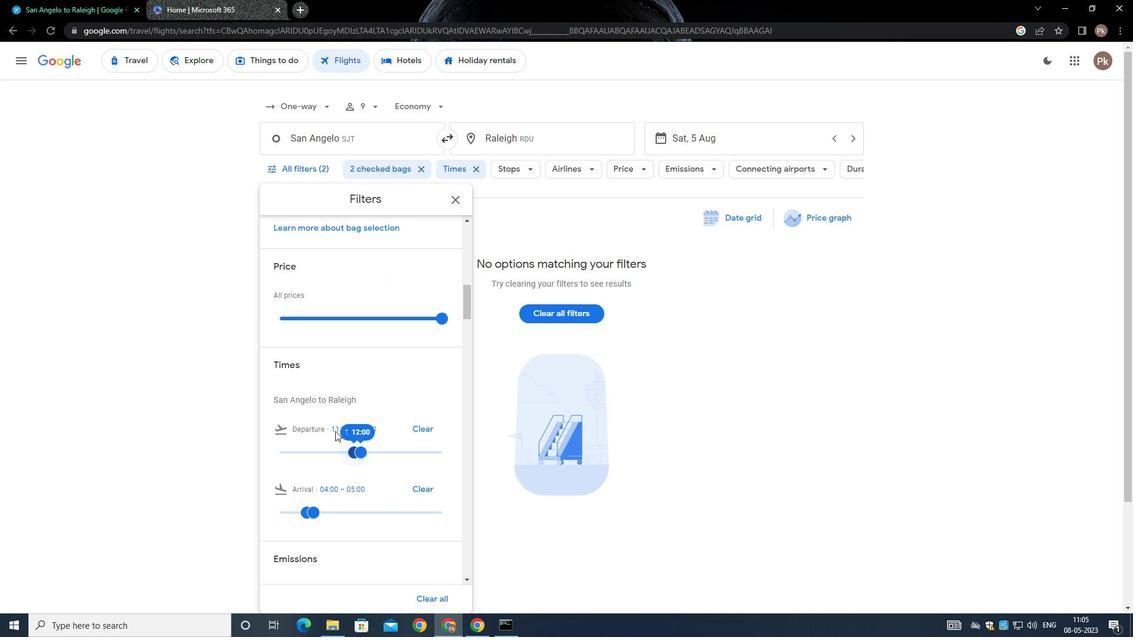 
Action: Mouse scrolled (335, 427) with delta (0, 0)
Screenshot: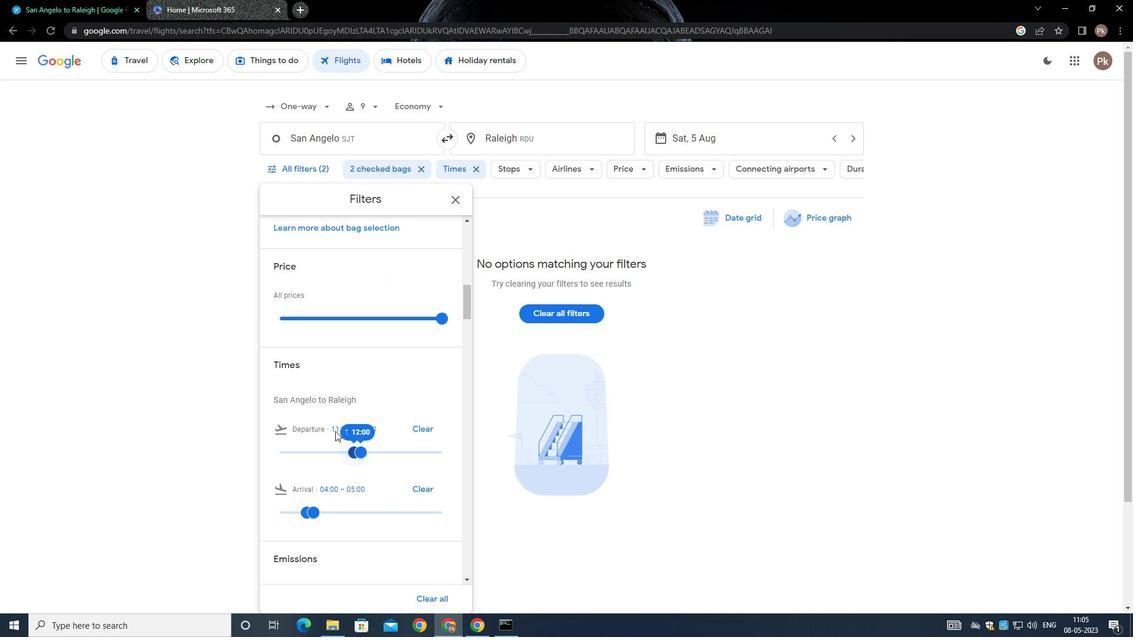 
Action: Mouse moved to (335, 427)
Screenshot: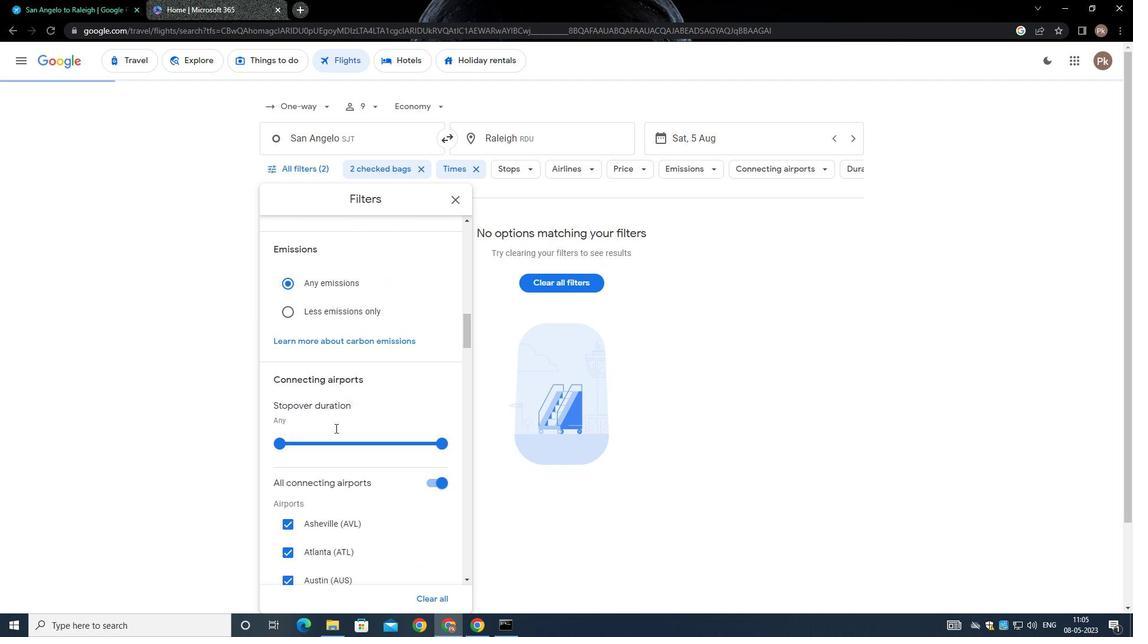
Action: Mouse scrolled (335, 426) with delta (0, 0)
Screenshot: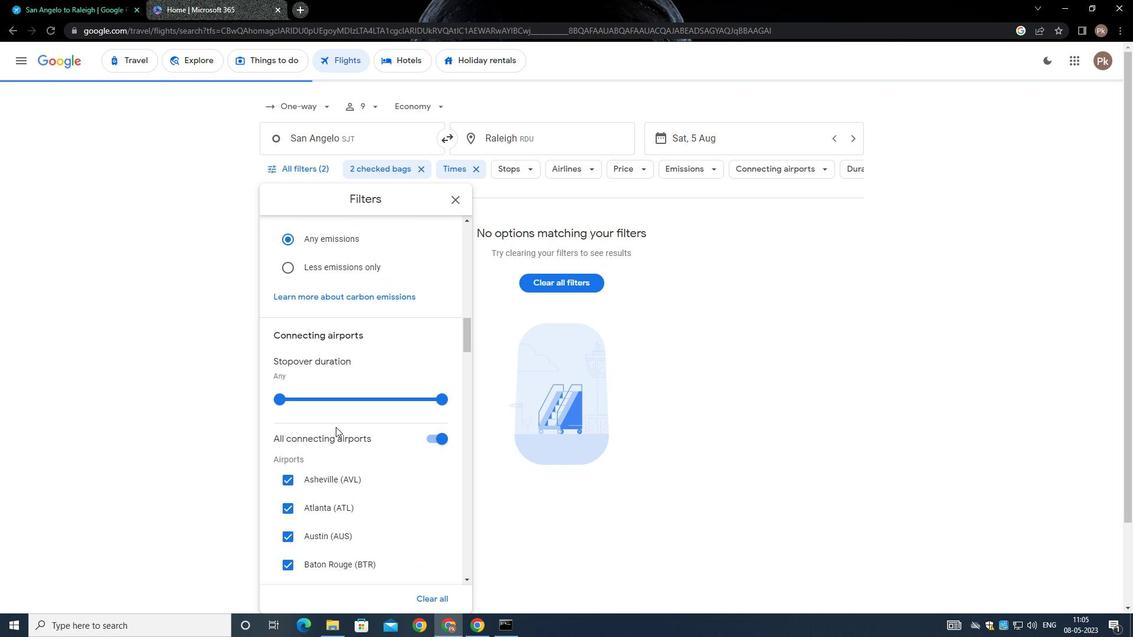 
Action: Mouse scrolled (335, 426) with delta (0, 0)
Screenshot: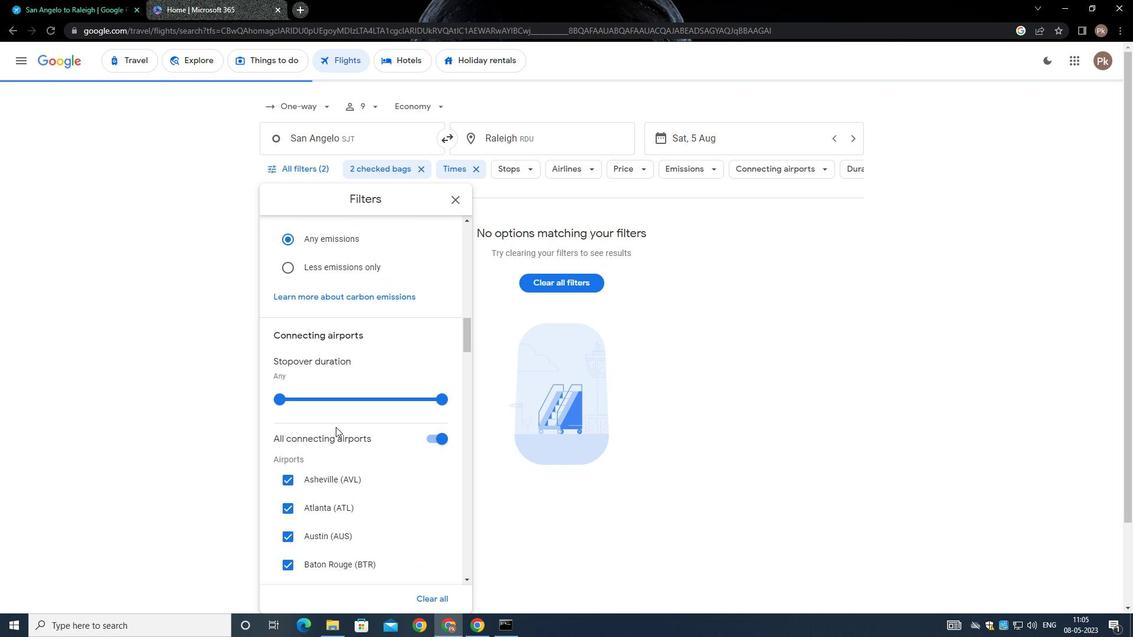 
Action: Mouse moved to (335, 427)
Screenshot: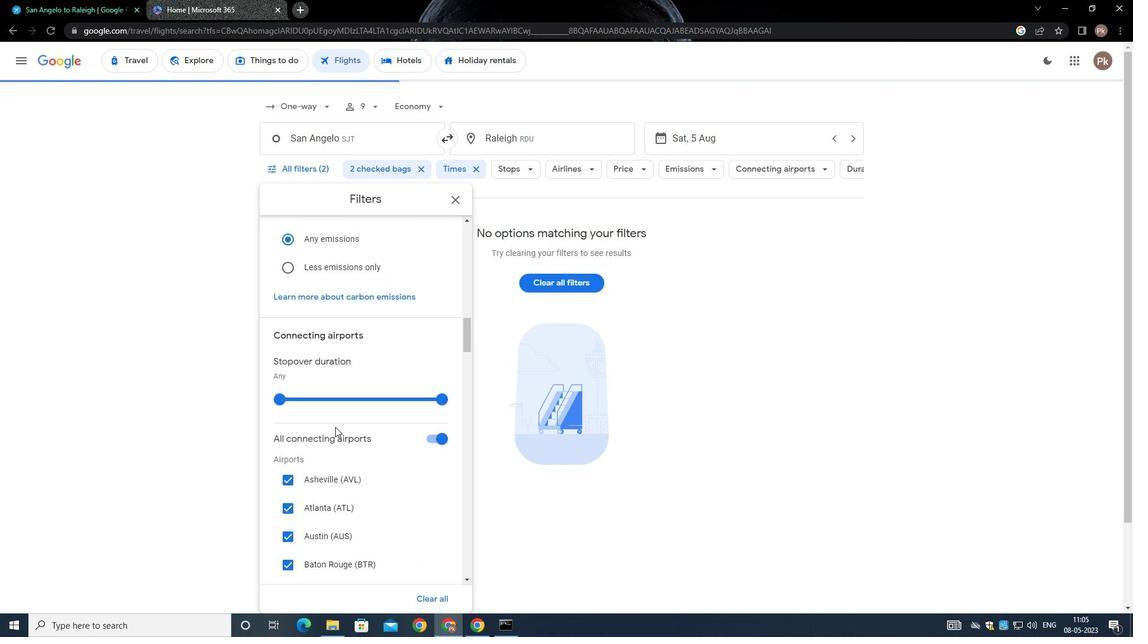 
Action: Mouse scrolled (335, 426) with delta (0, 0)
Screenshot: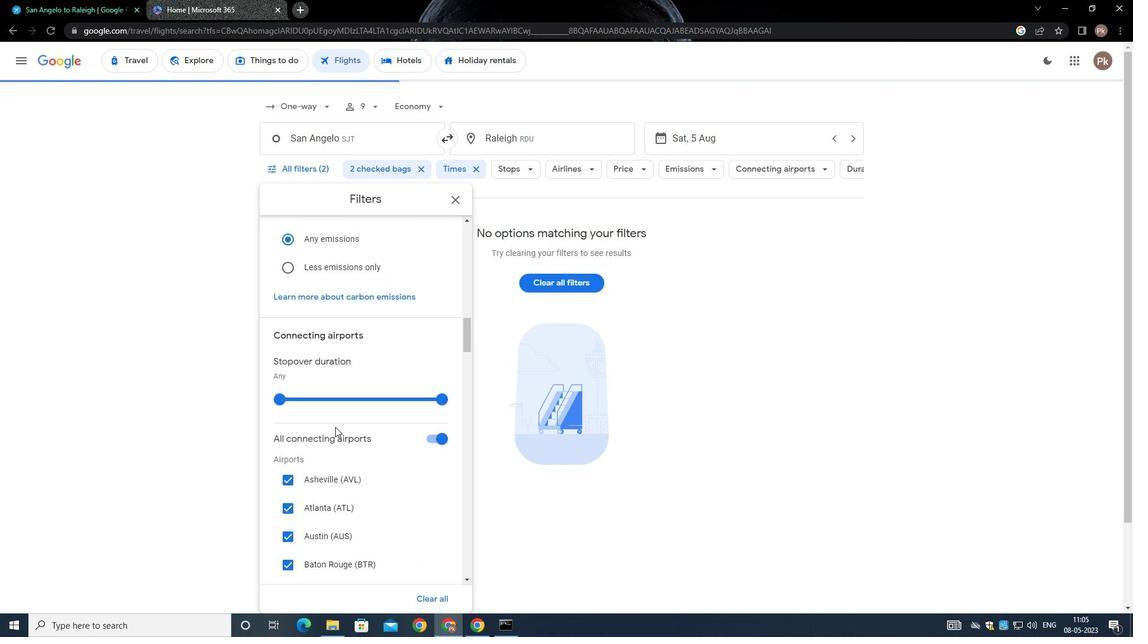 
Action: Mouse moved to (335, 427)
Screenshot: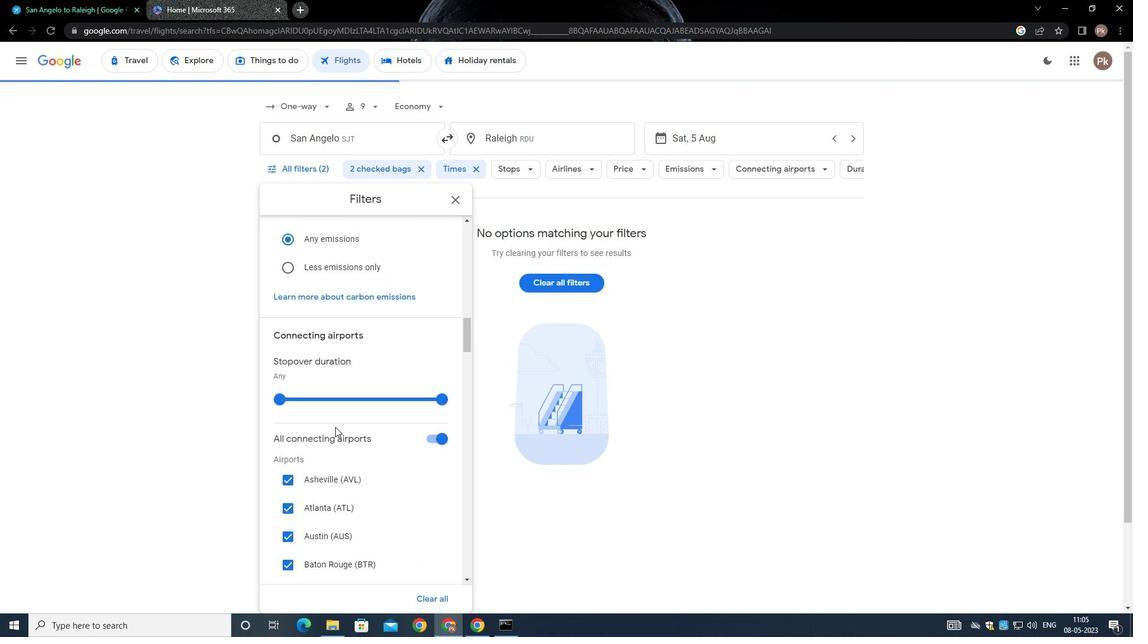 
Action: Mouse scrolled (335, 426) with delta (0, 0)
Screenshot: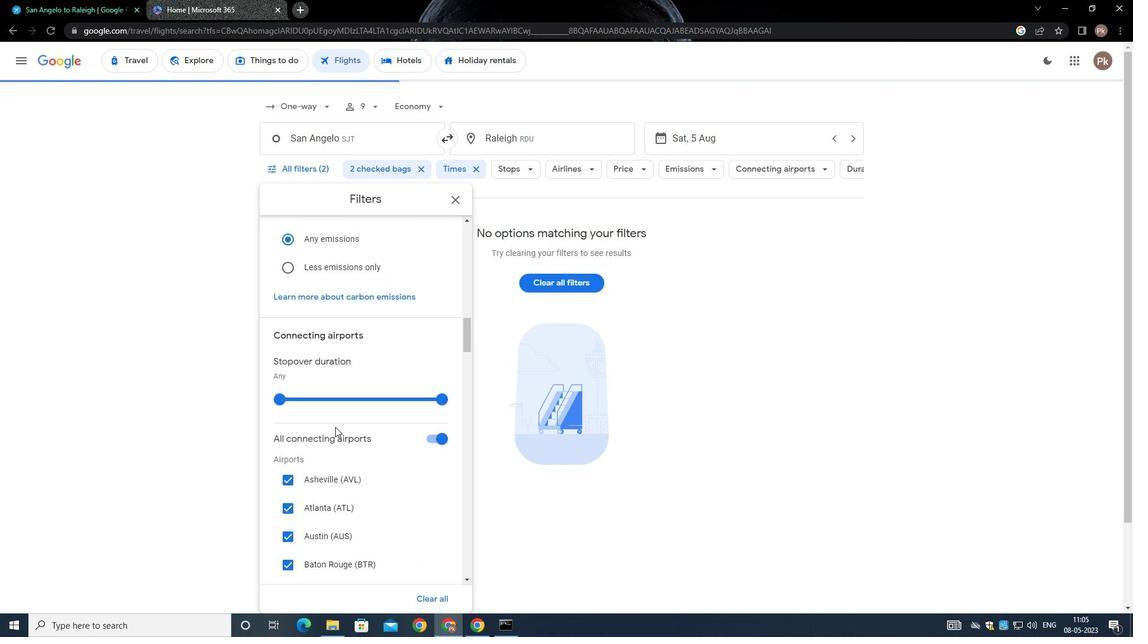 
Action: Mouse scrolled (335, 426) with delta (0, 0)
Screenshot: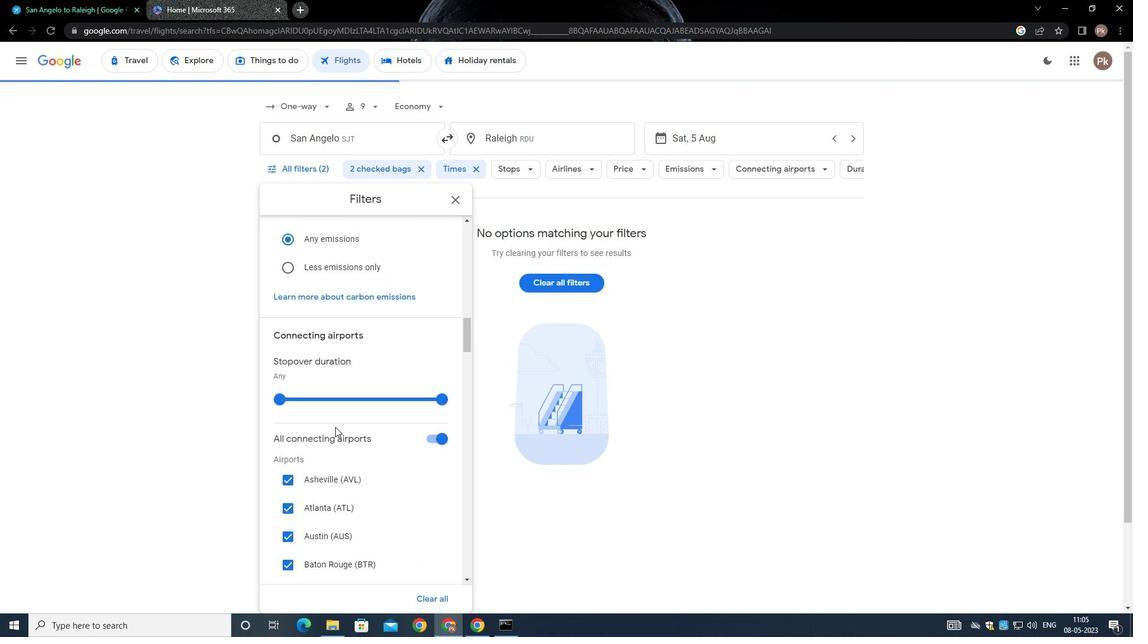 
Action: Mouse moved to (335, 428)
Screenshot: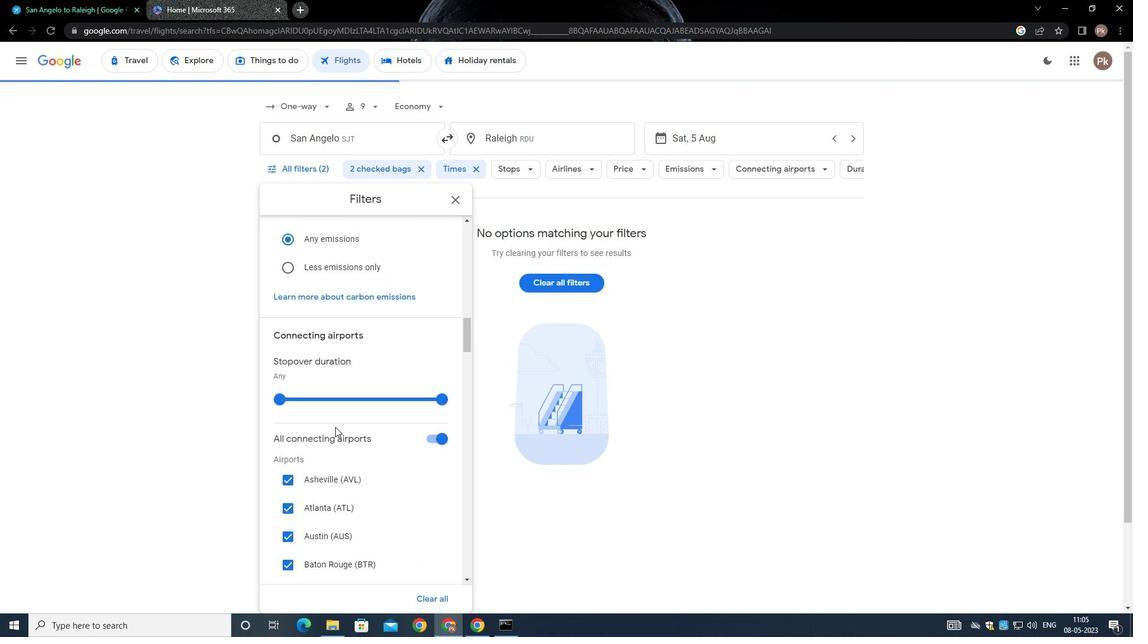 
Action: Mouse scrolled (335, 427) with delta (0, 0)
Screenshot: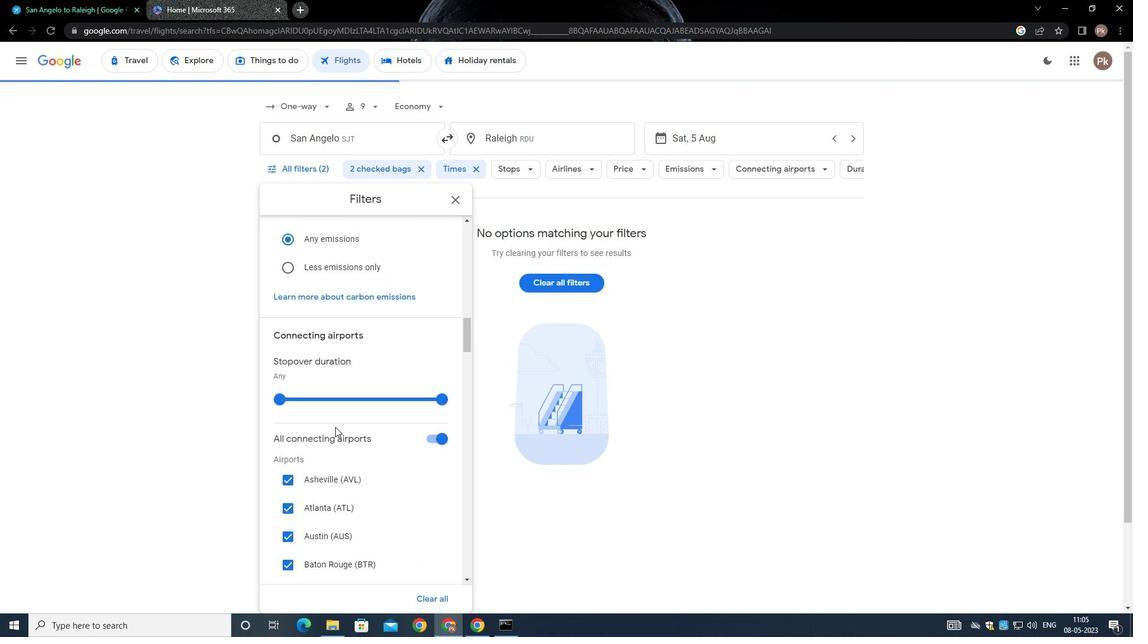 
Action: Mouse moved to (331, 434)
Screenshot: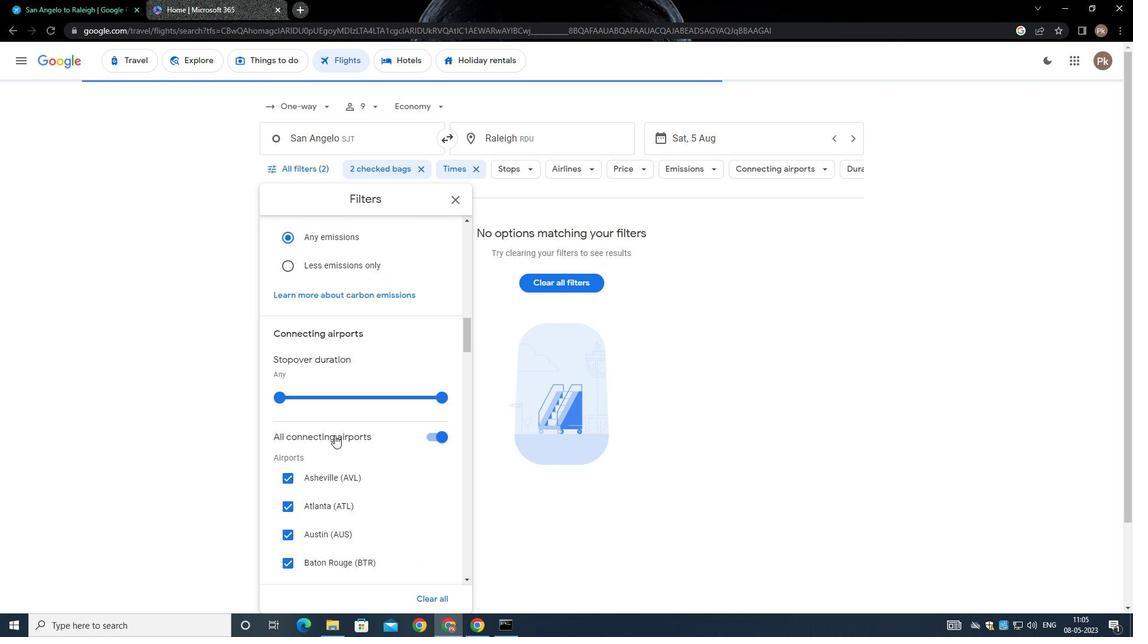 
Action: Mouse scrolled (331, 434) with delta (0, 0)
Screenshot: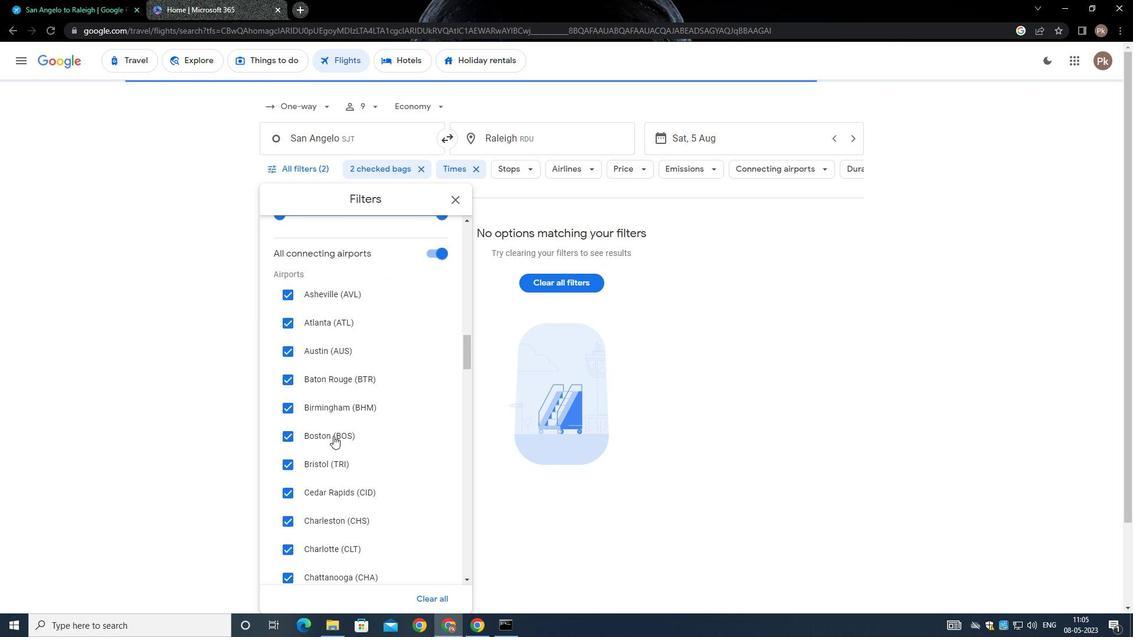 
Action: Mouse moved to (331, 434)
Screenshot: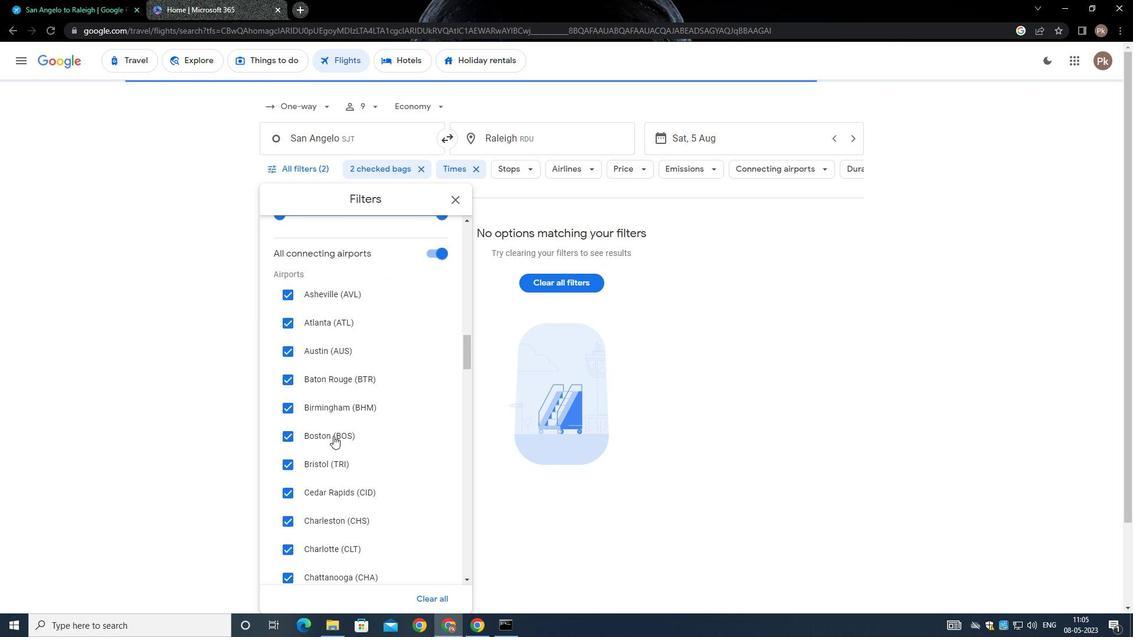 
Action: Mouse scrolled (331, 434) with delta (0, 0)
Screenshot: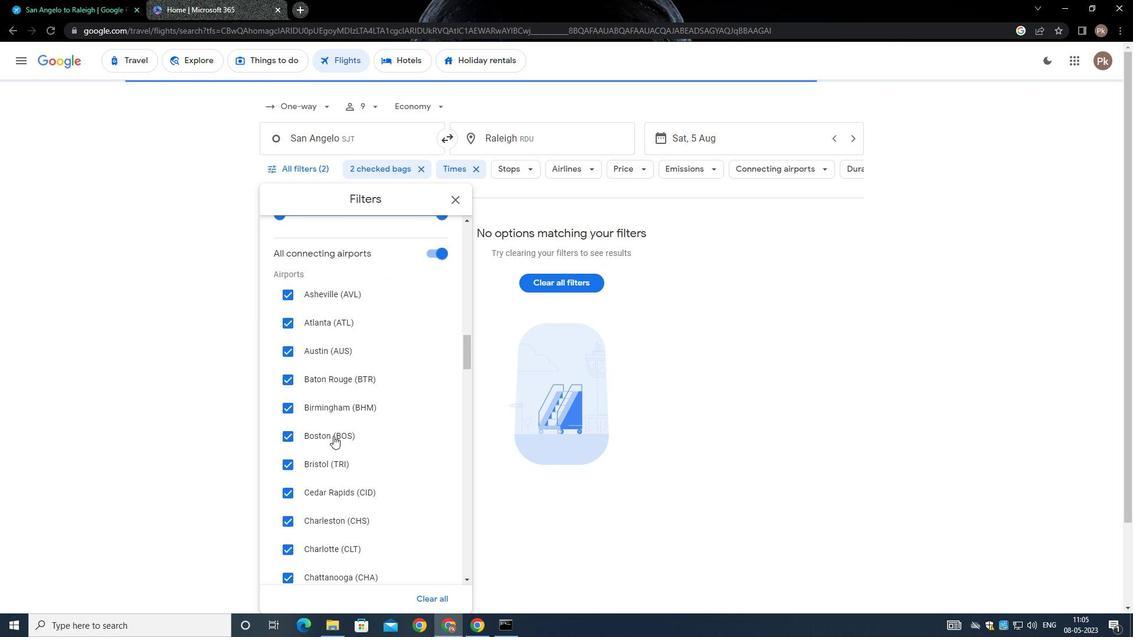 
Action: Mouse scrolled (331, 434) with delta (0, 0)
Screenshot: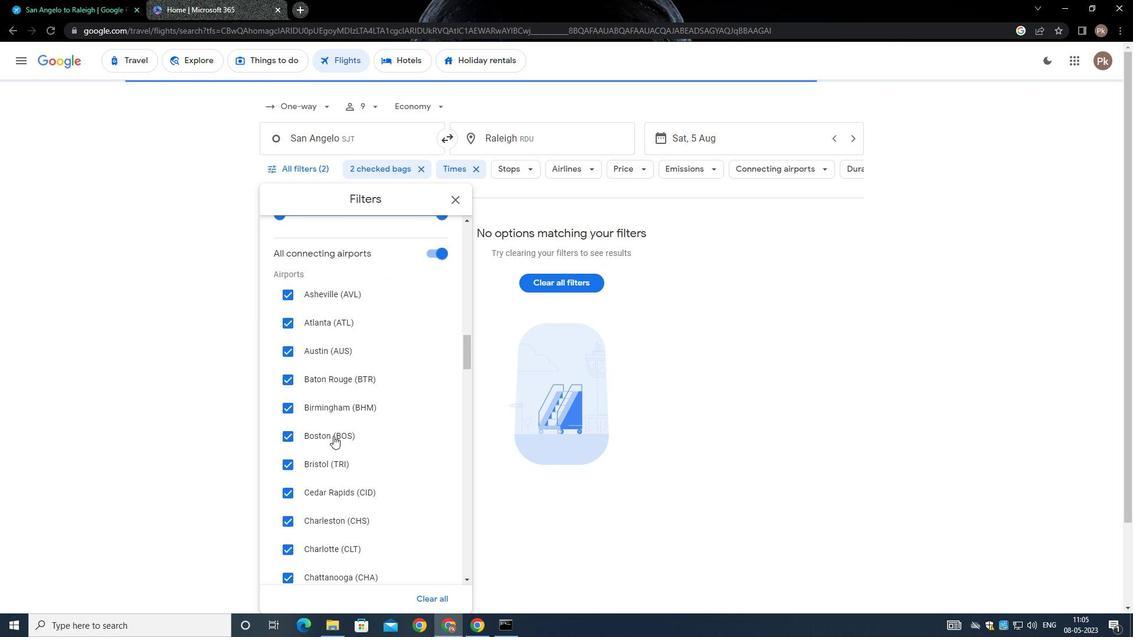 
Action: Mouse scrolled (331, 434) with delta (0, 0)
Screenshot: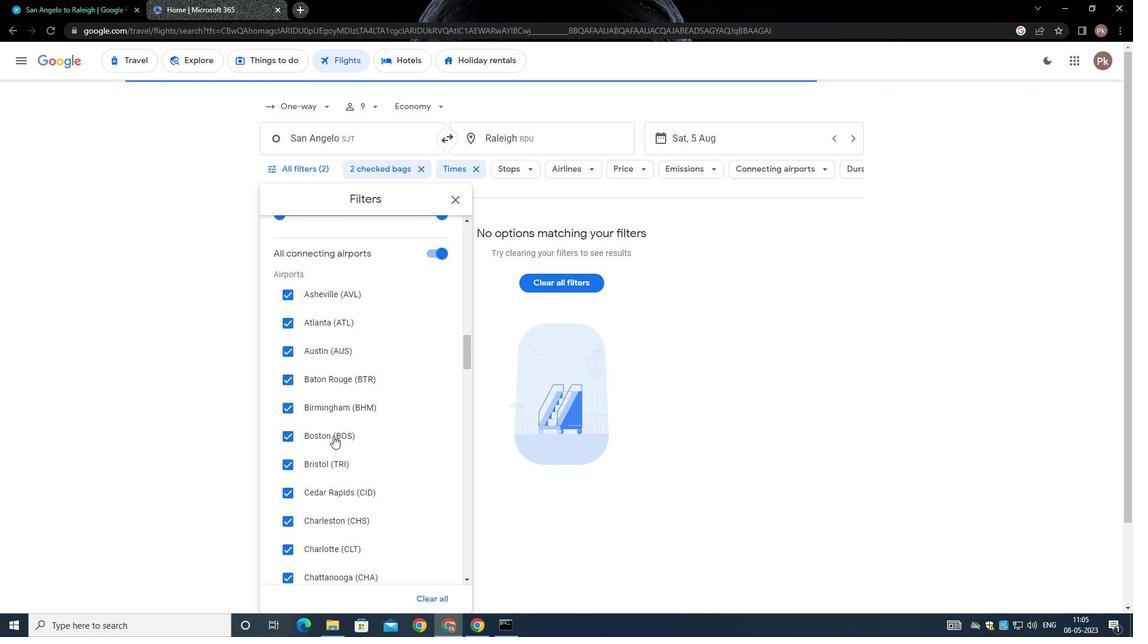 
Action: Mouse scrolled (331, 434) with delta (0, 0)
Screenshot: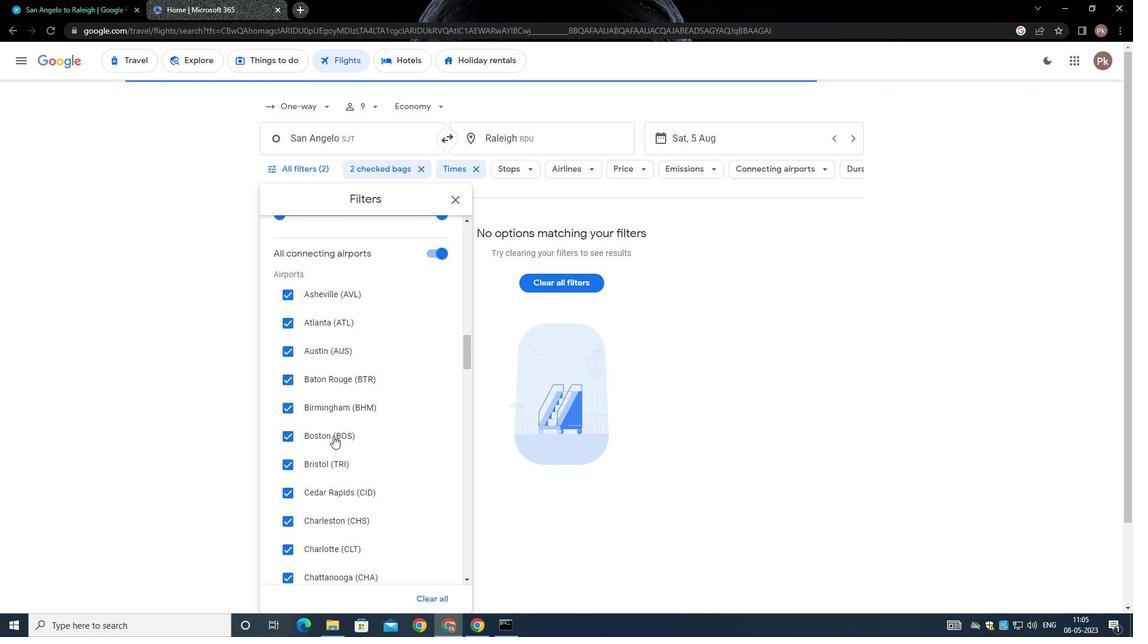 
Action: Mouse moved to (331, 435)
Screenshot: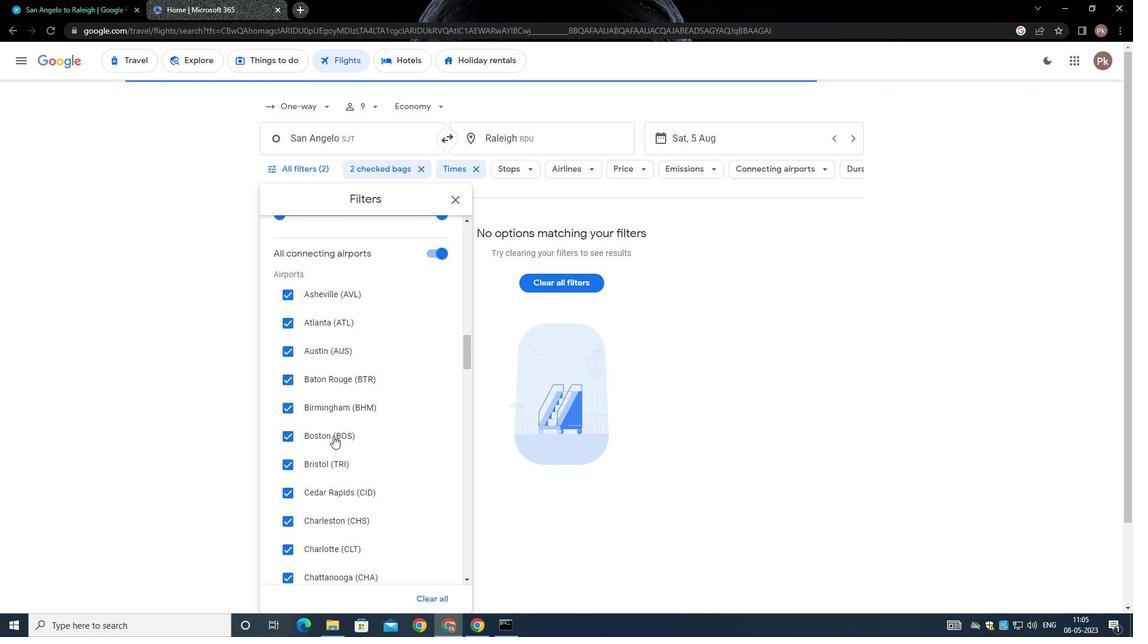 
Action: Mouse scrolled (331, 434) with delta (0, 0)
Screenshot: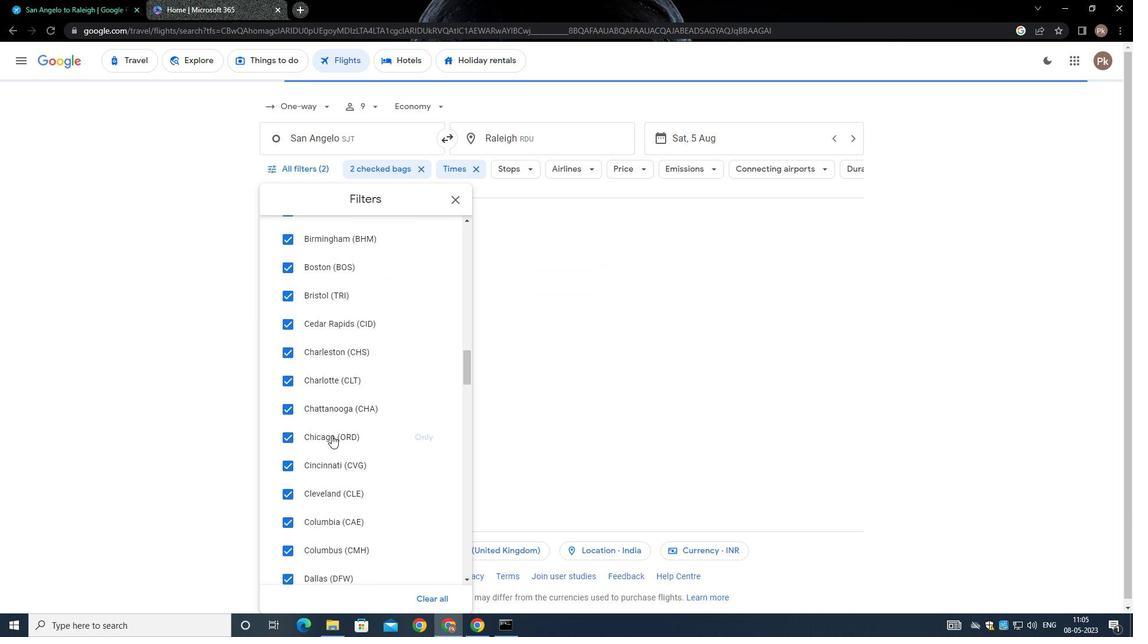 
Action: Mouse scrolled (331, 434) with delta (0, 0)
Screenshot: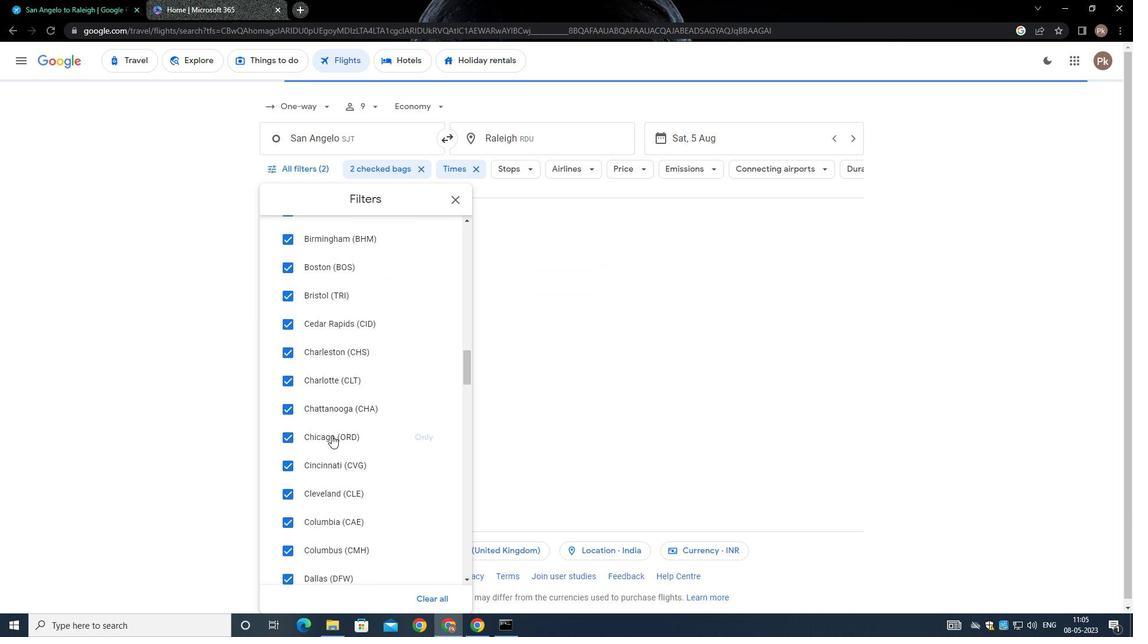 
Action: Mouse scrolled (331, 434) with delta (0, 0)
Screenshot: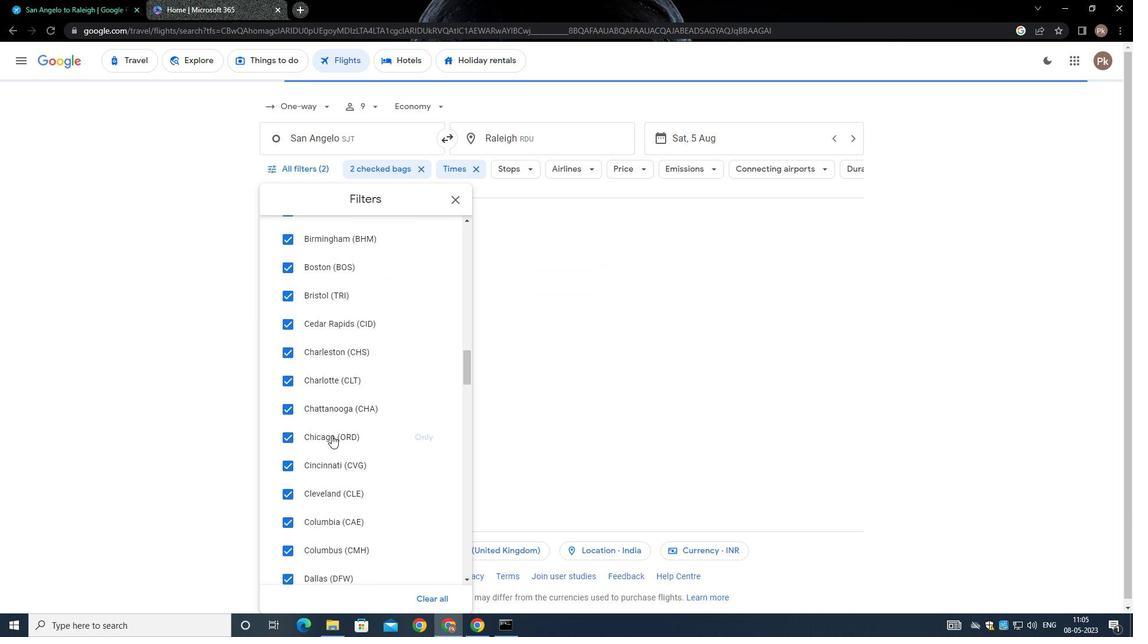 
Action: Mouse scrolled (331, 434) with delta (0, 0)
Screenshot: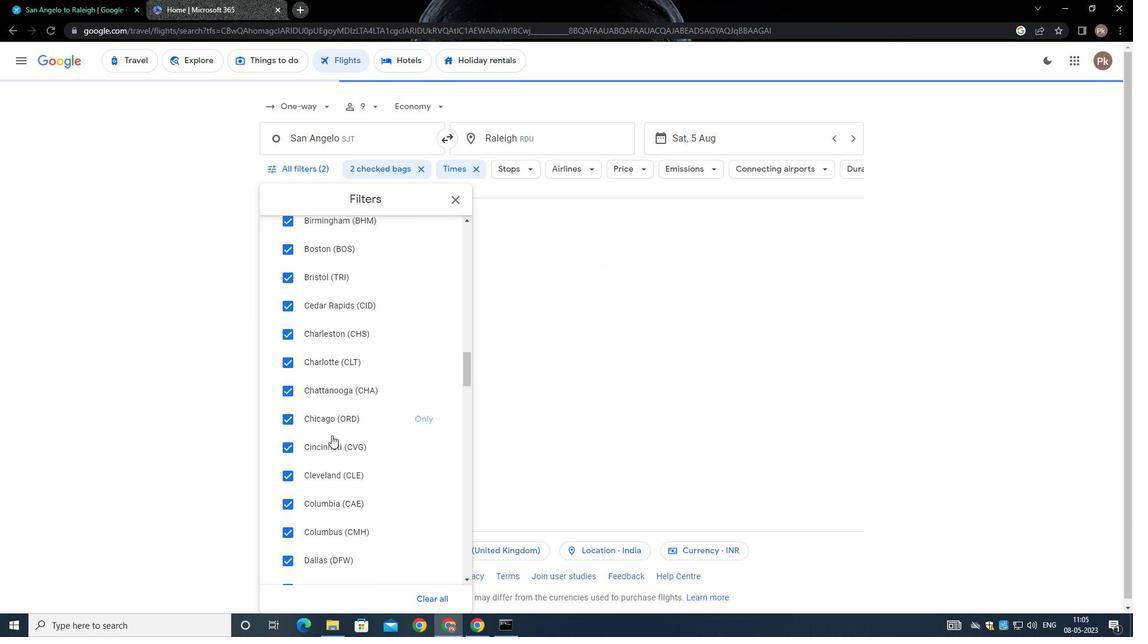 
Action: Mouse scrolled (331, 434) with delta (0, 0)
Screenshot: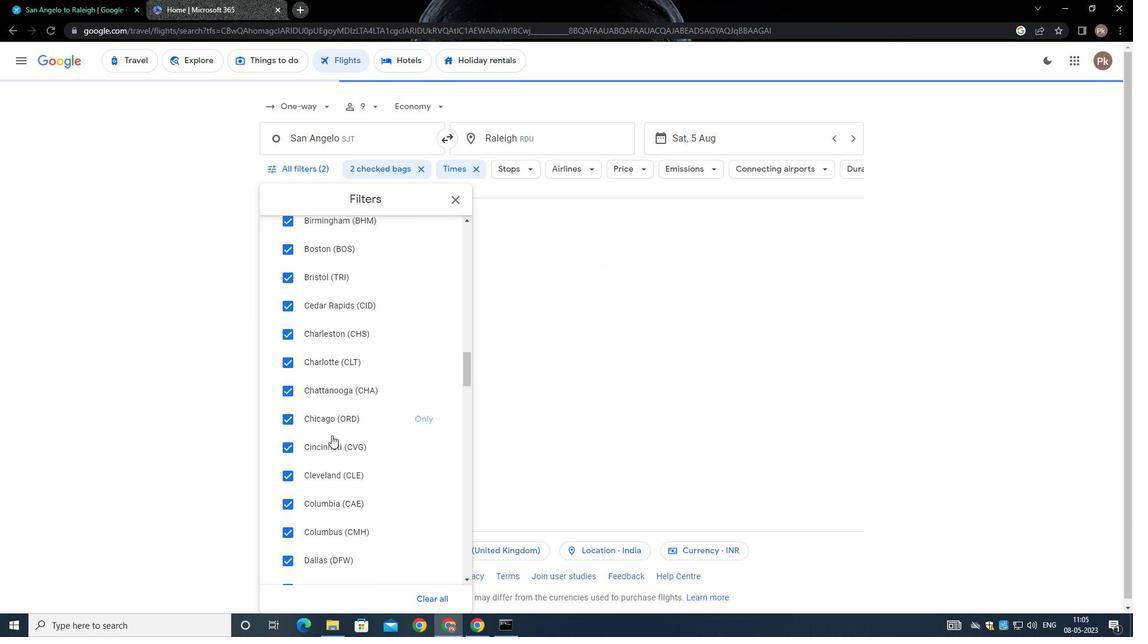 
Action: Mouse moved to (330, 435)
Screenshot: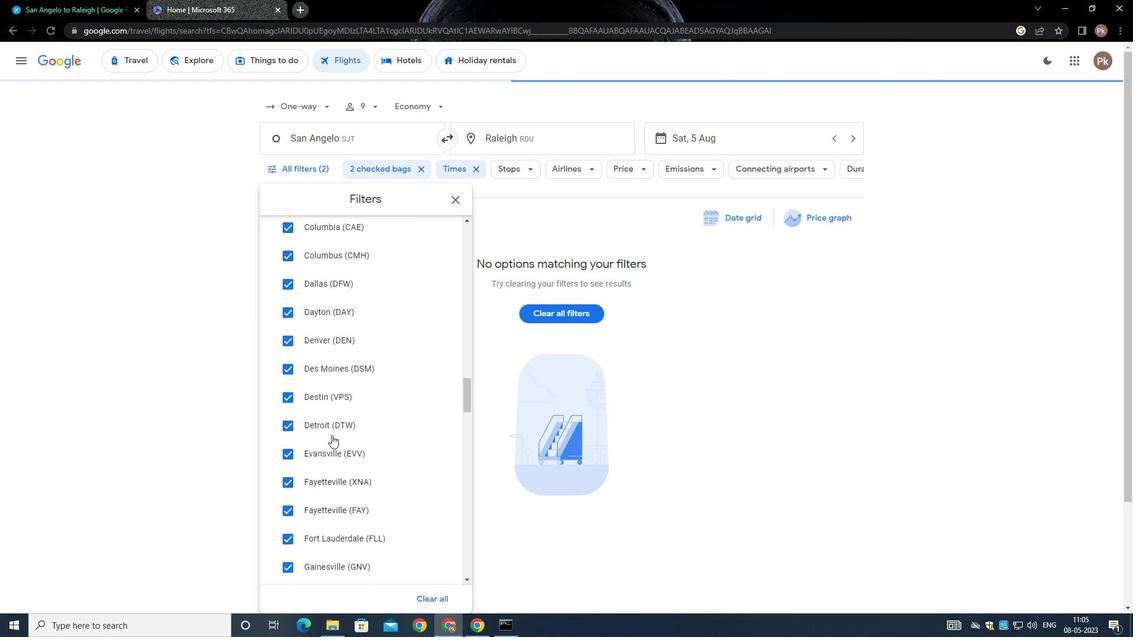 
Action: Mouse scrolled (330, 434) with delta (0, 0)
Screenshot: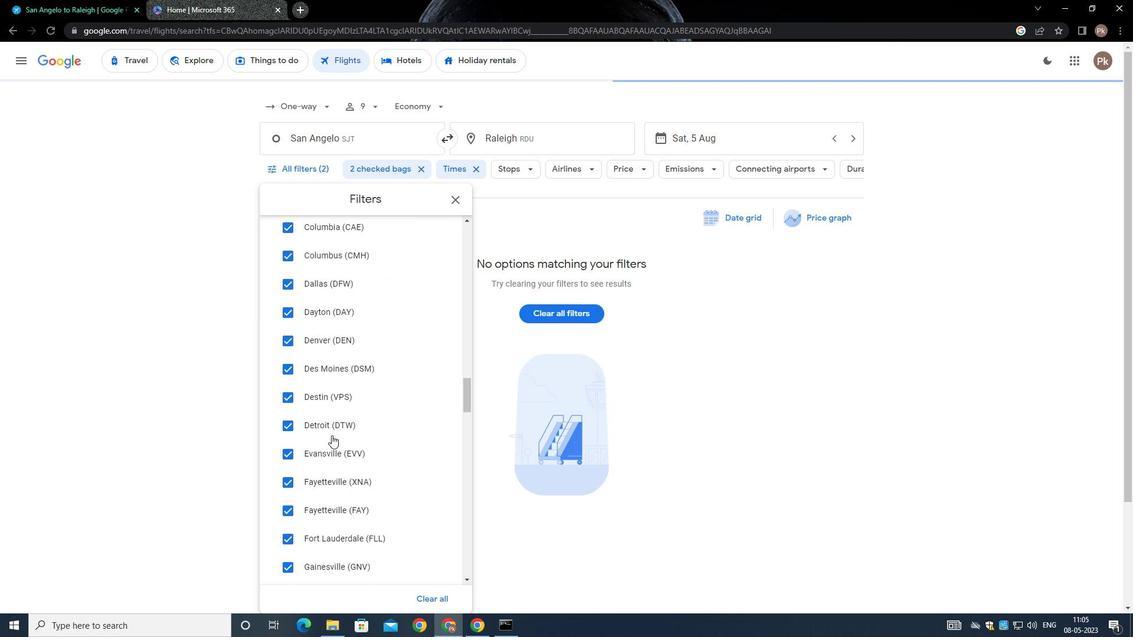 
Action: Mouse scrolled (330, 434) with delta (0, 0)
Screenshot: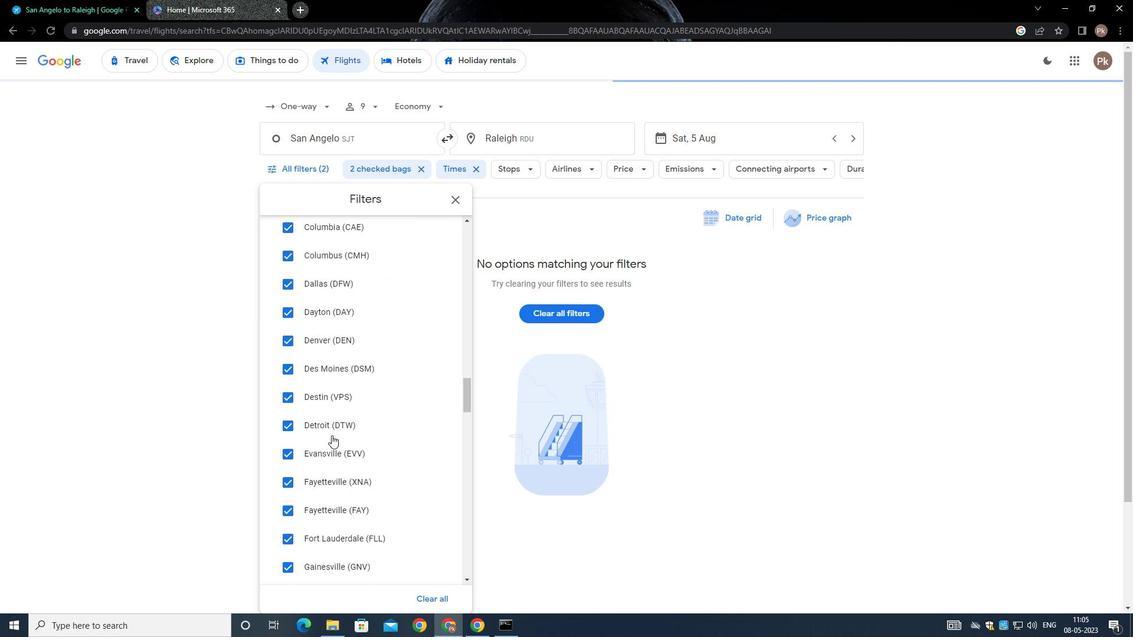 
Action: Mouse scrolled (330, 434) with delta (0, 0)
Screenshot: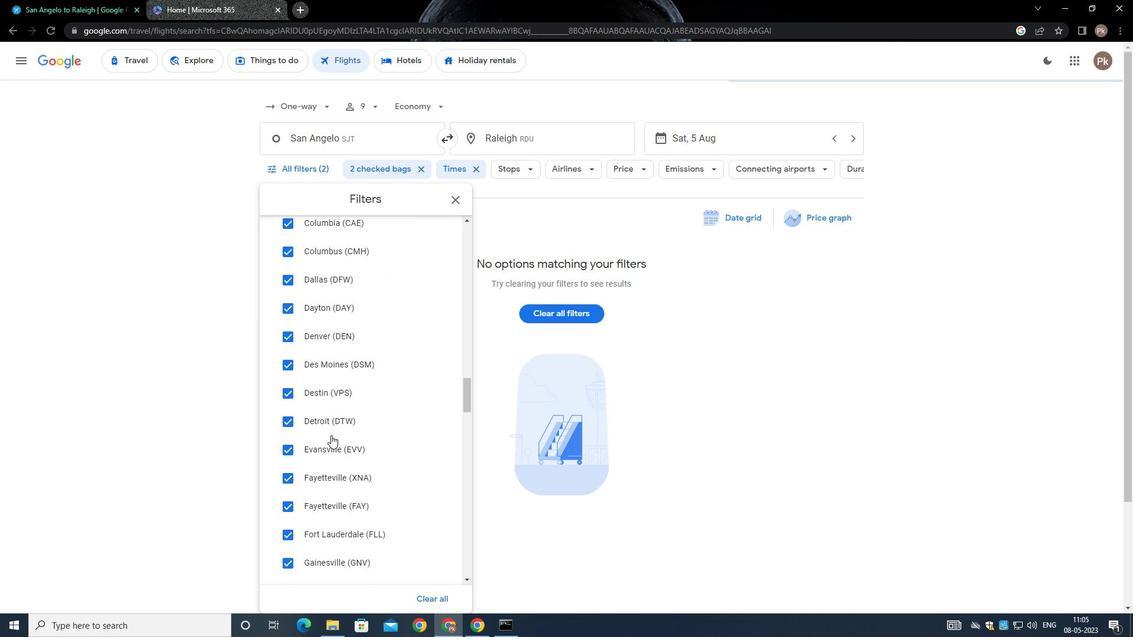
Action: Mouse scrolled (330, 434) with delta (0, 0)
Screenshot: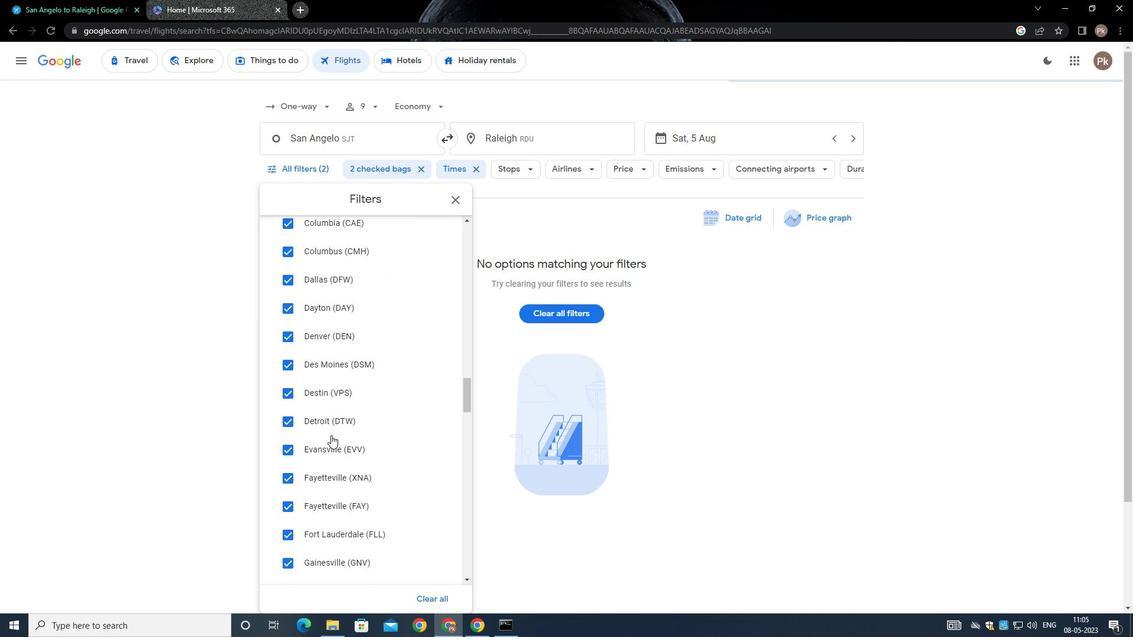 
Action: Mouse scrolled (330, 434) with delta (0, 0)
Screenshot: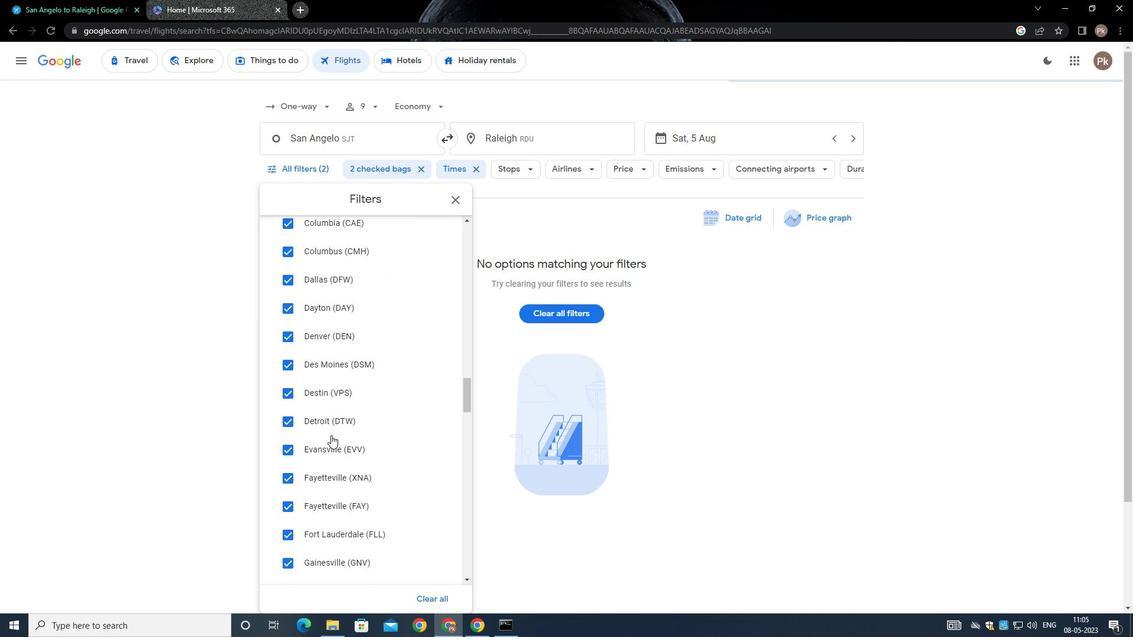 
Action: Mouse scrolled (330, 434) with delta (0, 0)
Screenshot: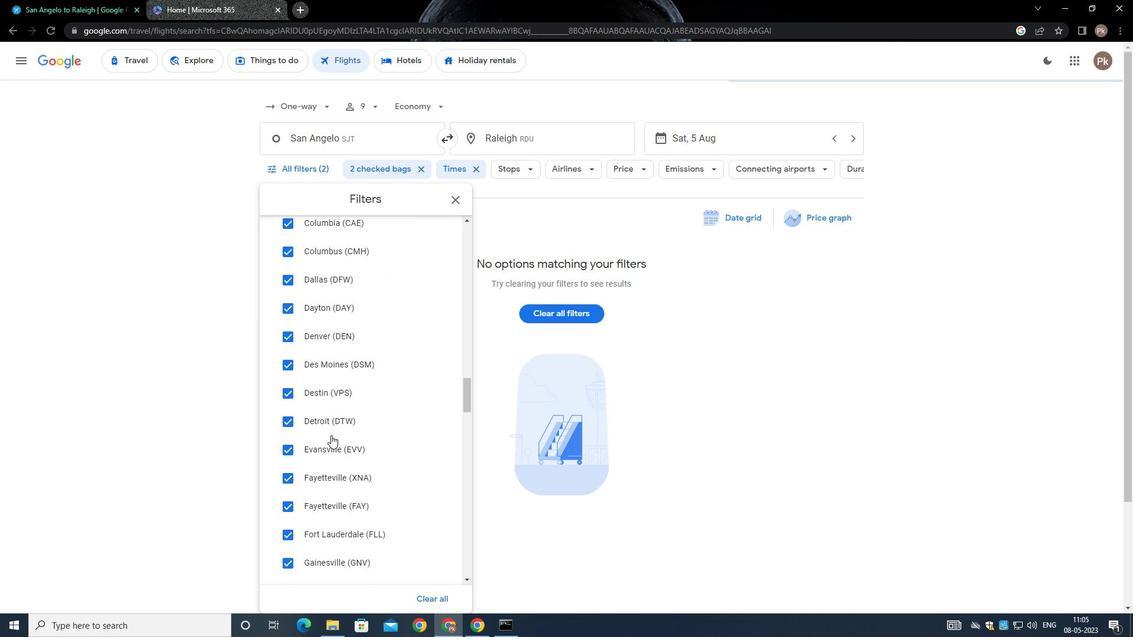 
Action: Mouse moved to (330, 434)
Screenshot: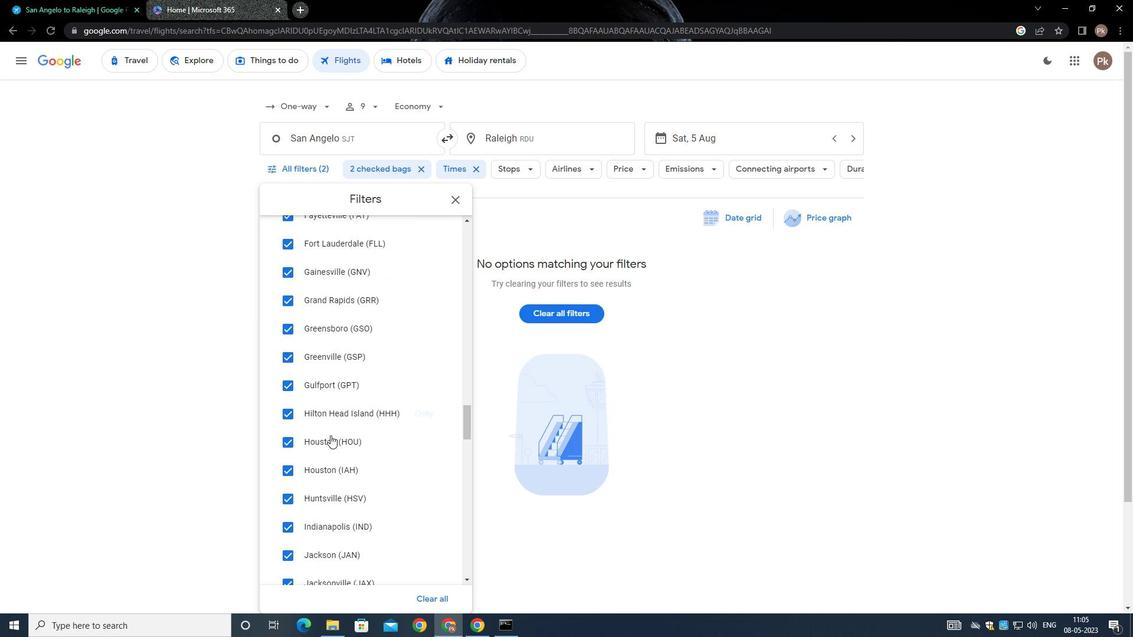 
Action: Mouse scrolled (330, 433) with delta (0, 0)
Screenshot: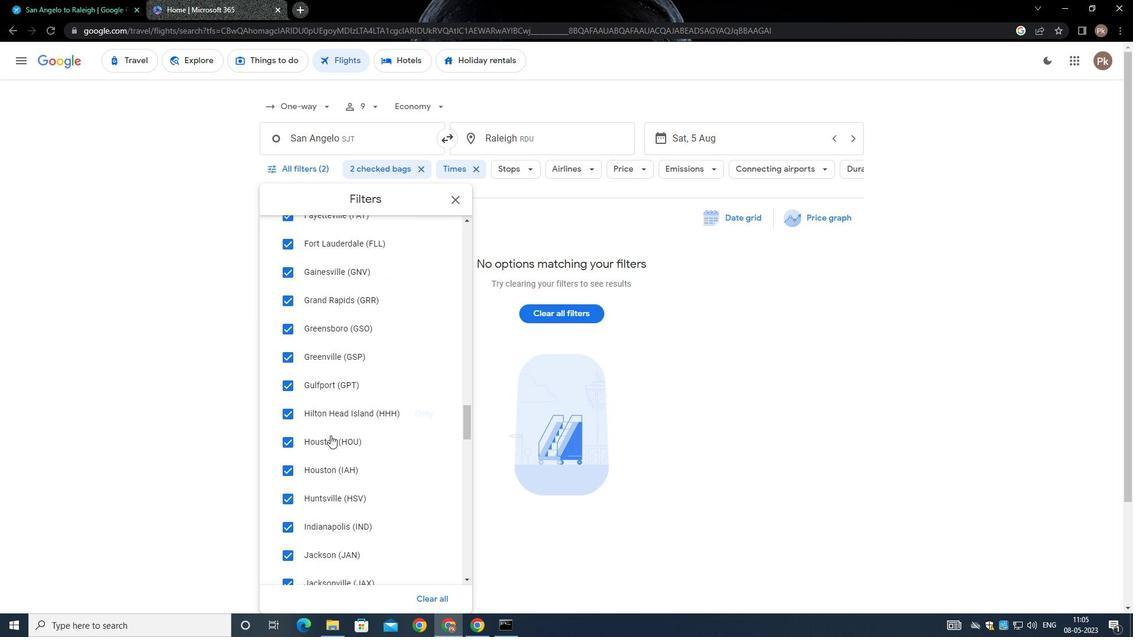 
Action: Mouse scrolled (330, 433) with delta (0, 0)
Screenshot: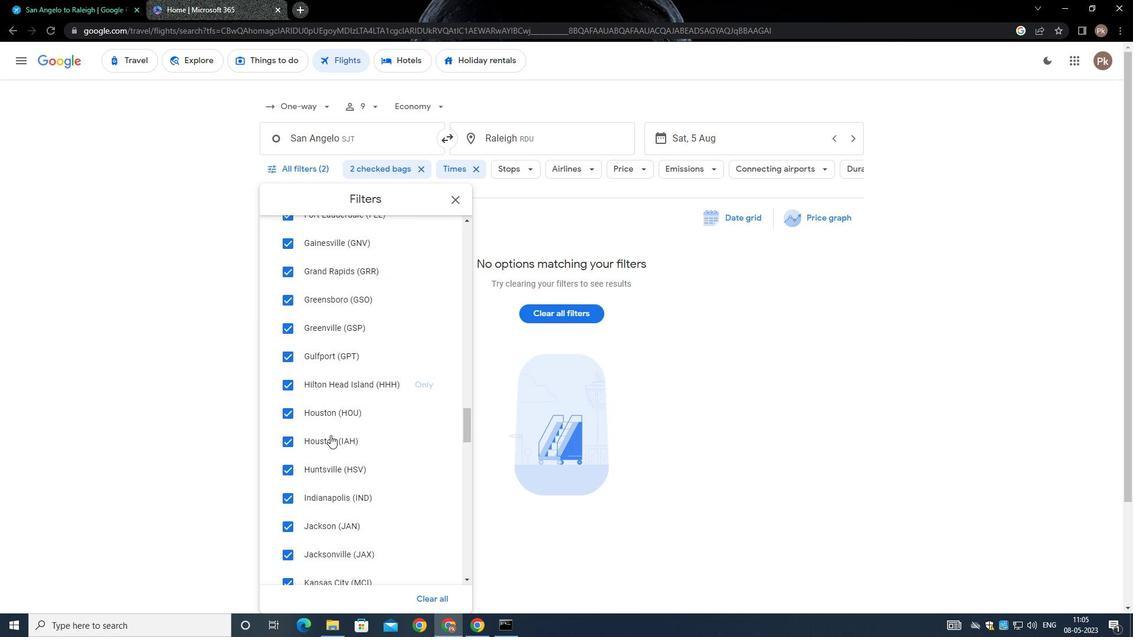 
Action: Mouse scrolled (330, 433) with delta (0, -1)
Screenshot: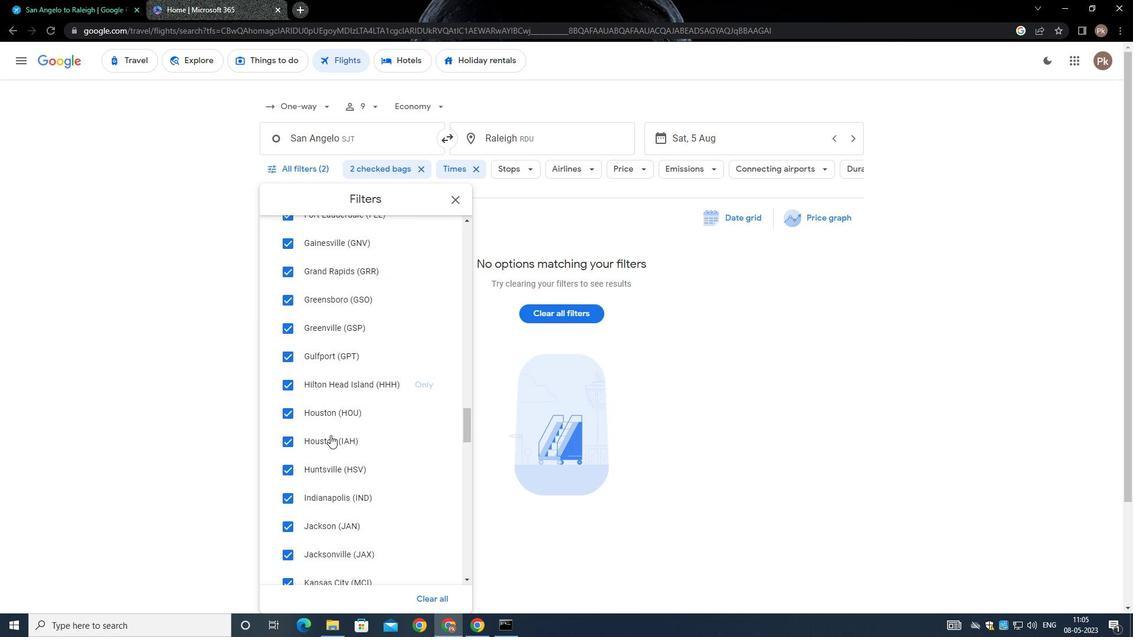
Action: Mouse scrolled (330, 433) with delta (0, 0)
Screenshot: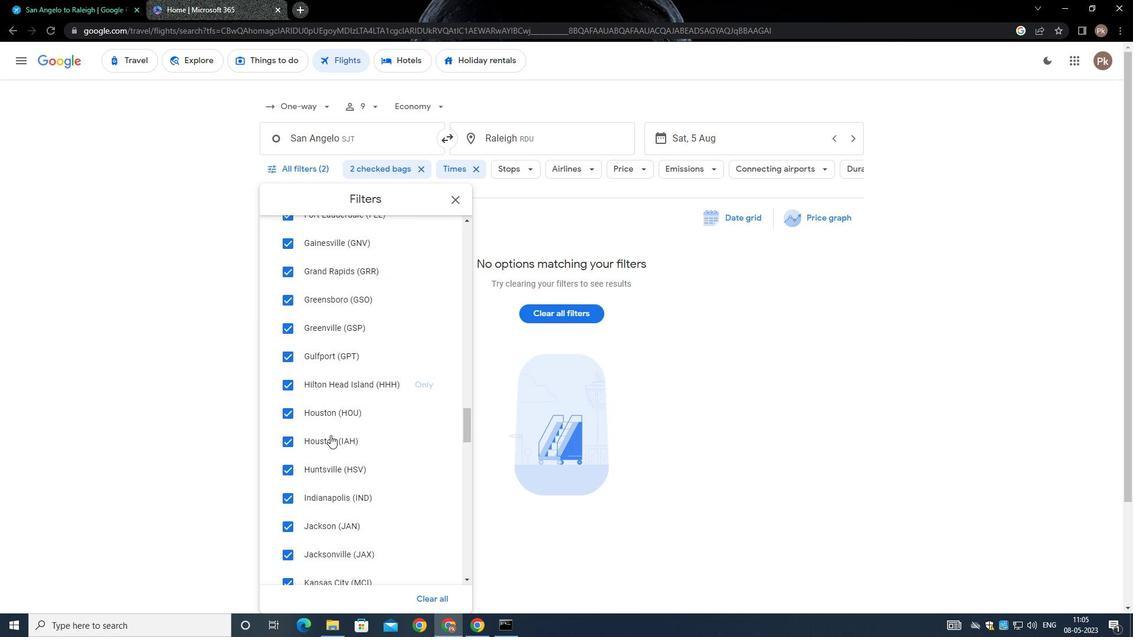 
Action: Mouse scrolled (330, 433) with delta (0, 0)
Screenshot: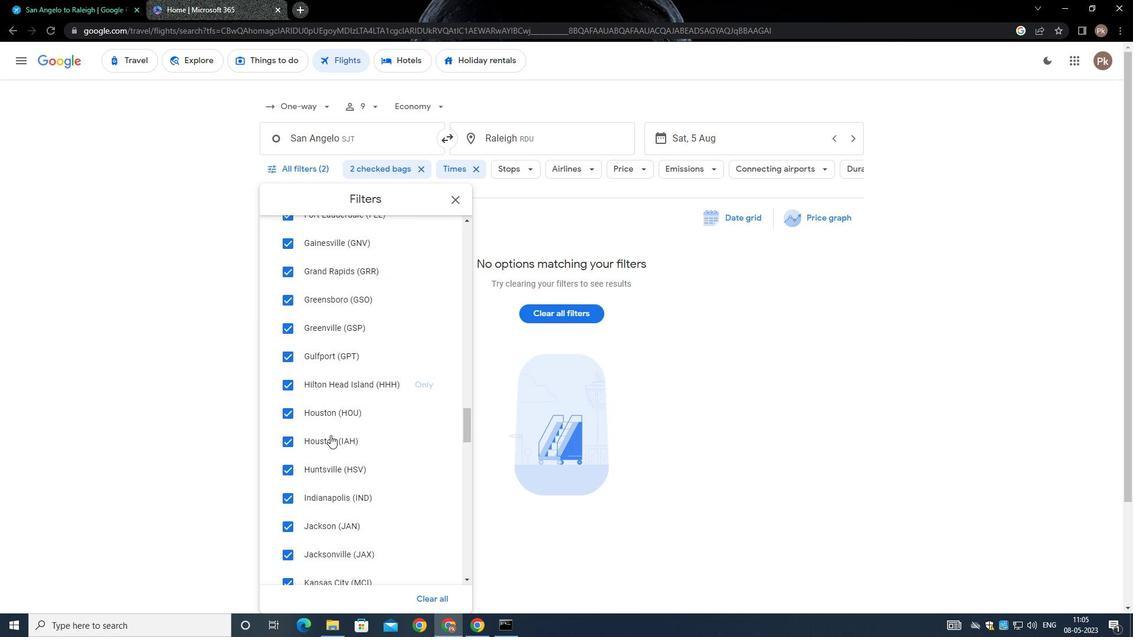 
Action: Mouse scrolled (330, 433) with delta (0, 0)
Screenshot: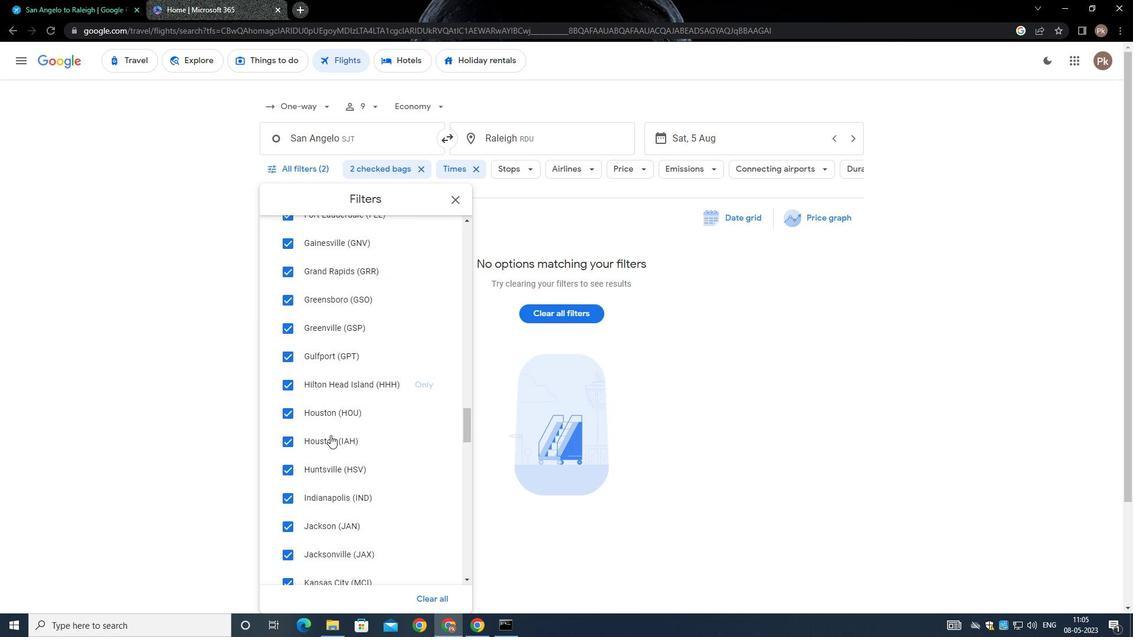
Action: Mouse moved to (330, 433)
Screenshot: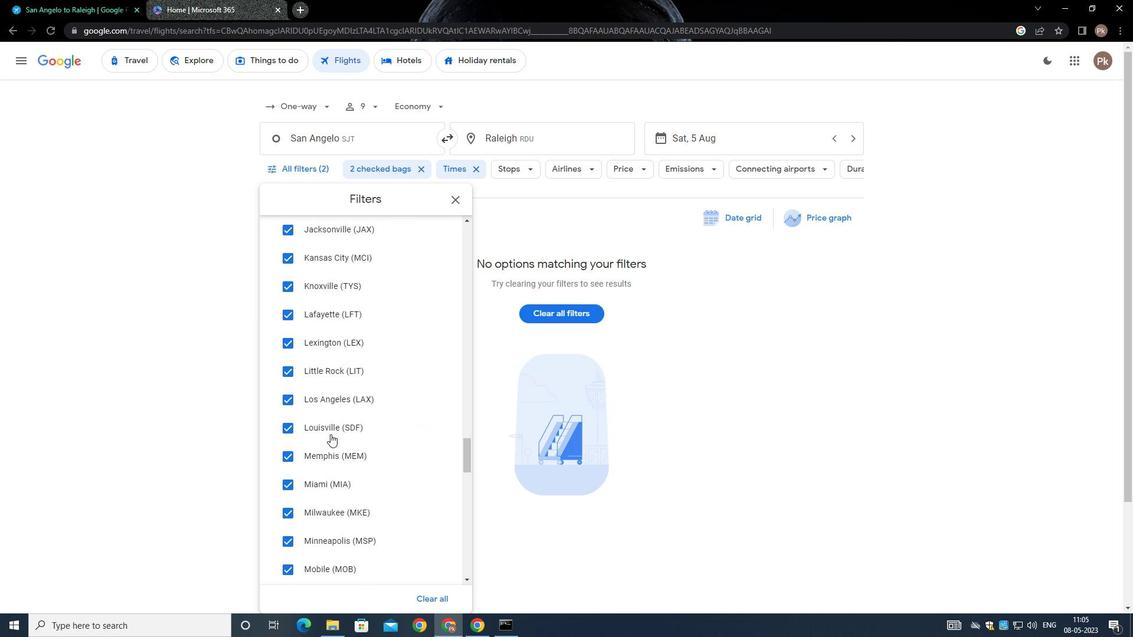 
Action: Mouse scrolled (330, 432) with delta (0, 0)
Screenshot: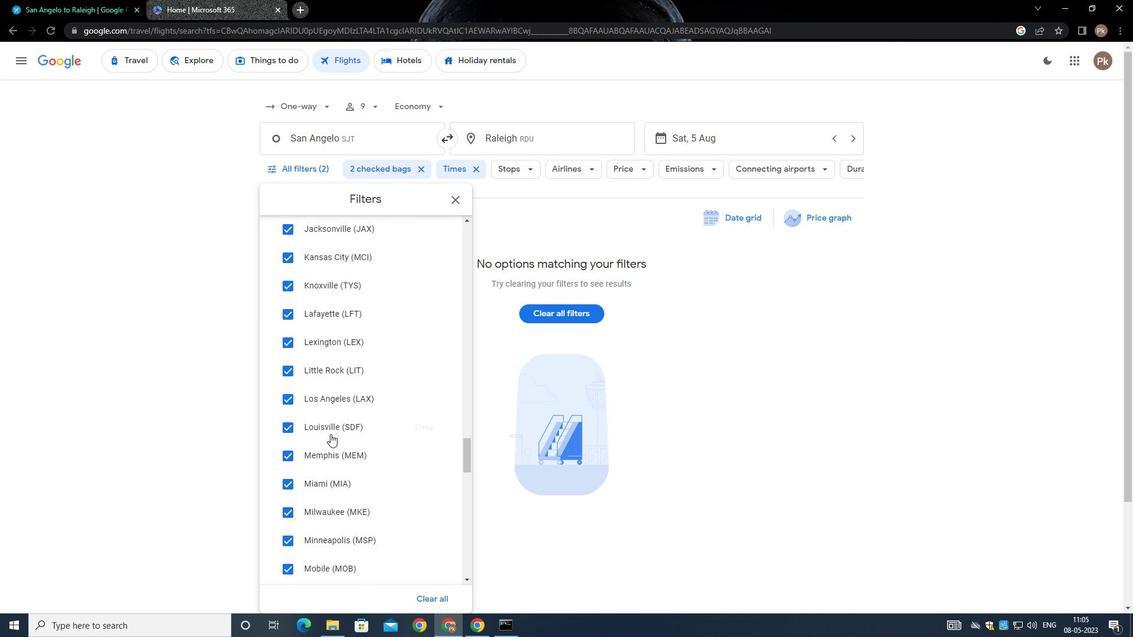 
Action: Mouse scrolled (330, 432) with delta (0, 0)
Screenshot: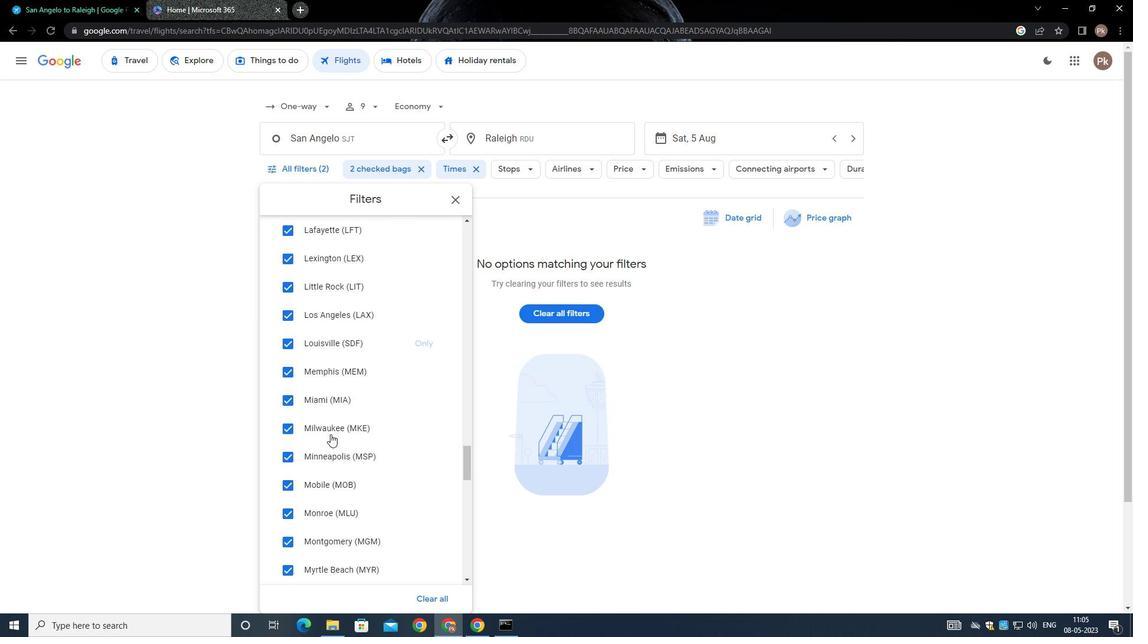 
Action: Mouse scrolled (330, 432) with delta (0, -1)
Screenshot: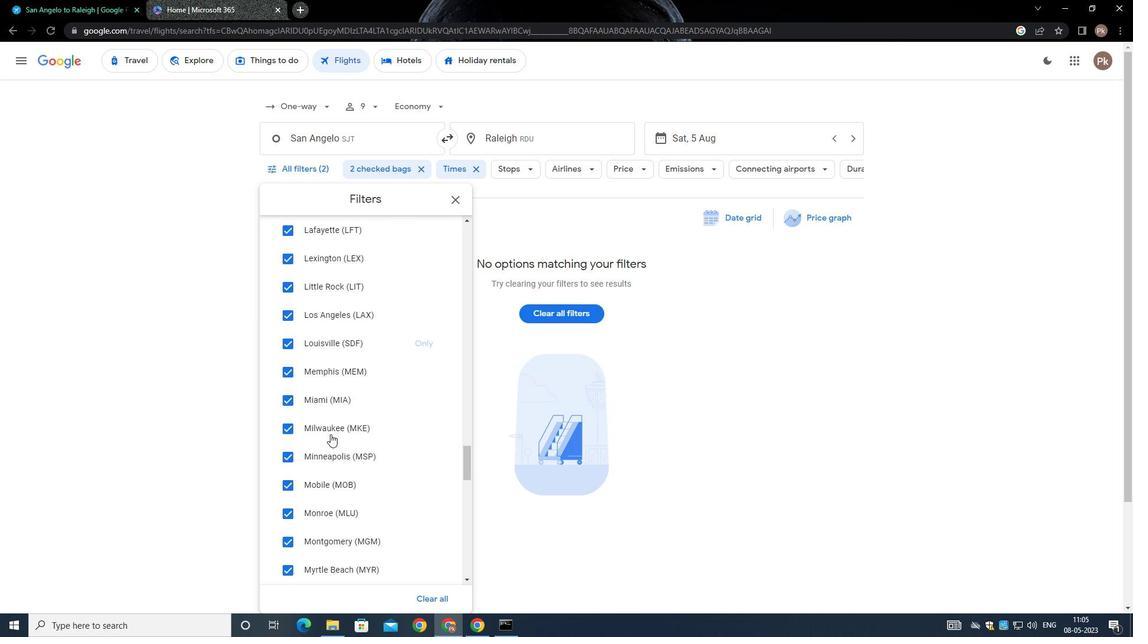 
Action: Mouse scrolled (330, 432) with delta (0, 0)
Screenshot: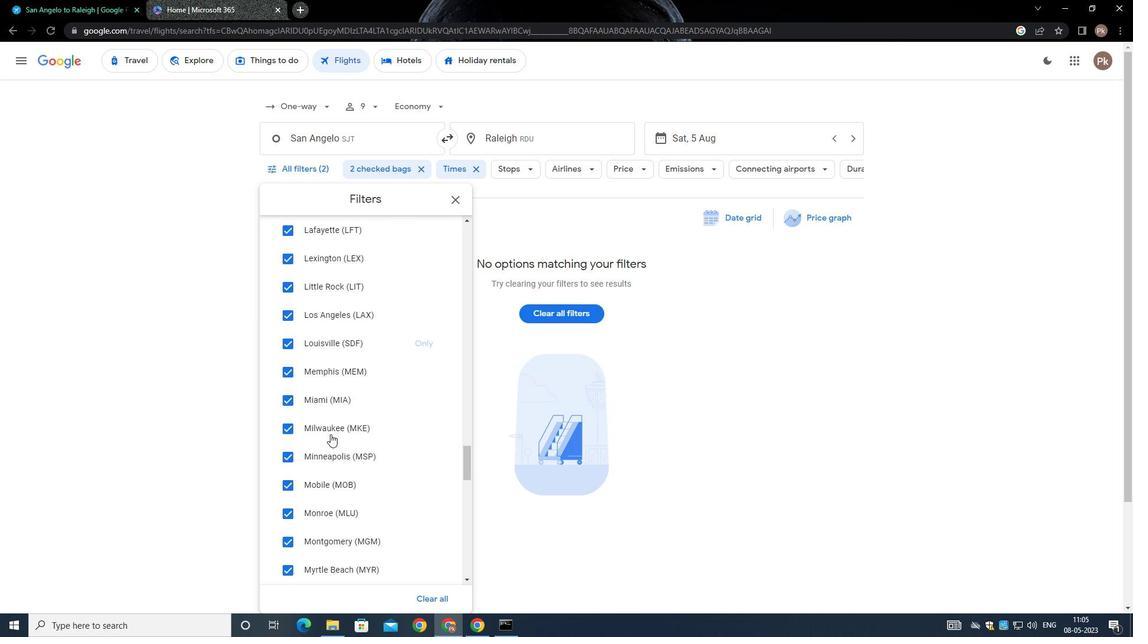 
Action: Mouse scrolled (330, 432) with delta (0, -1)
Screenshot: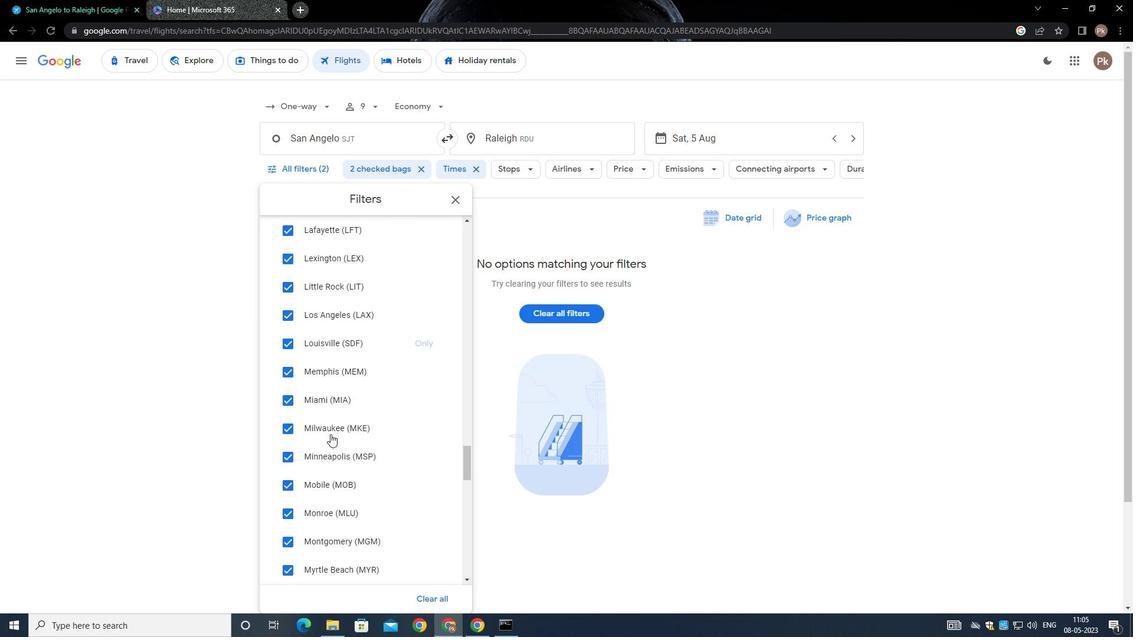 
Action: Mouse moved to (322, 428)
Screenshot: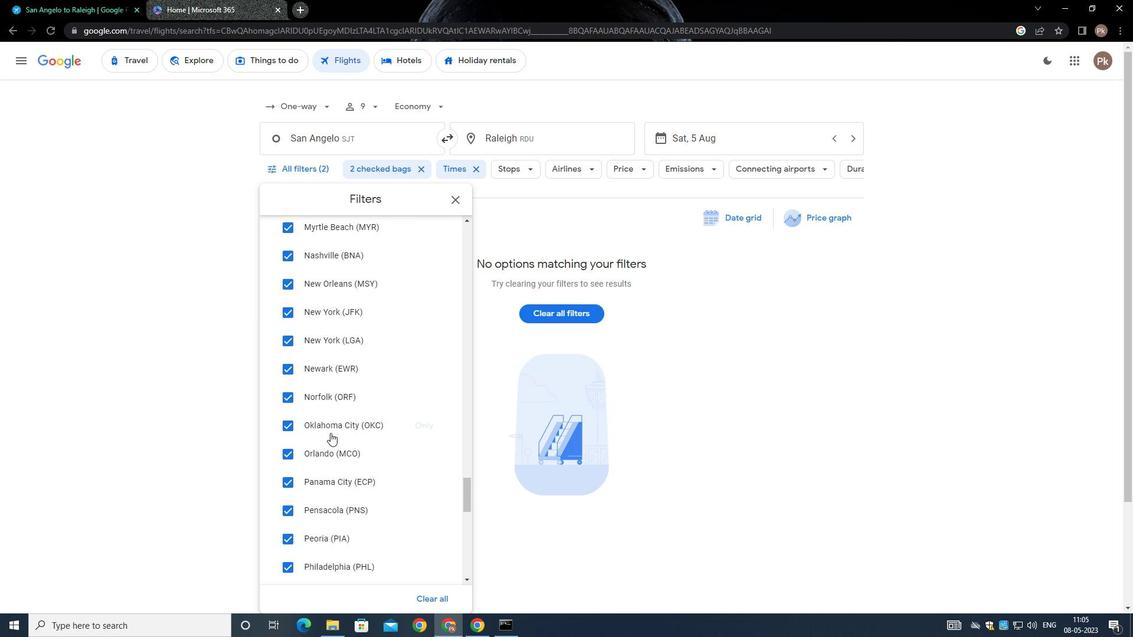 
Action: Mouse scrolled (322, 427) with delta (0, 0)
Screenshot: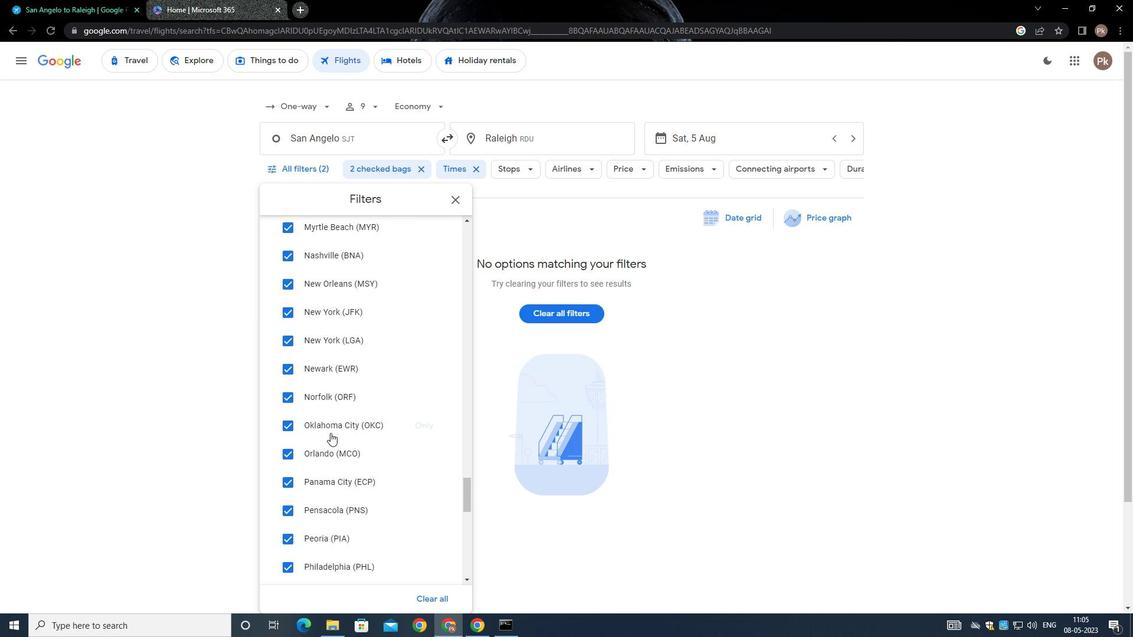 
Action: Mouse moved to (322, 429)
Screenshot: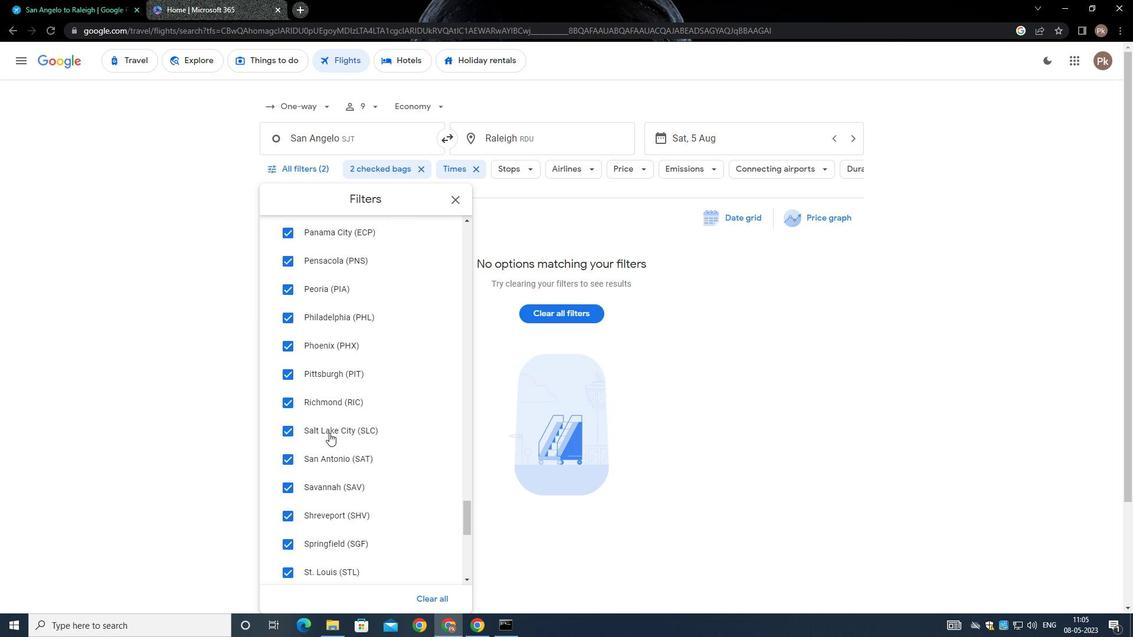 
Action: Mouse scrolled (322, 429) with delta (0, 0)
Screenshot: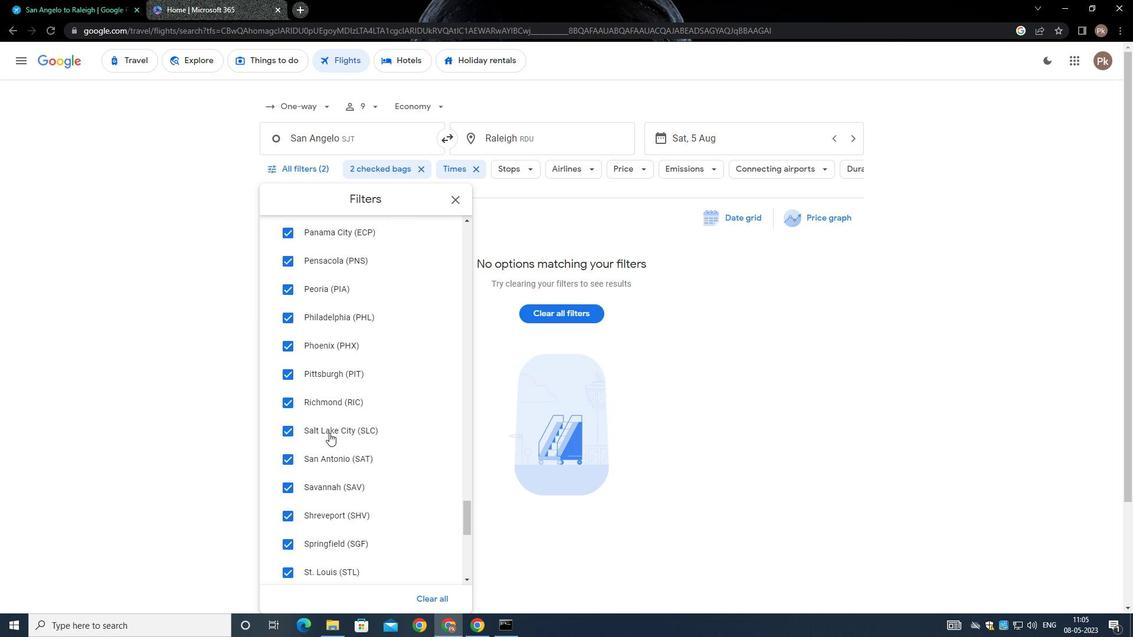 
Action: Mouse moved to (322, 429)
Screenshot: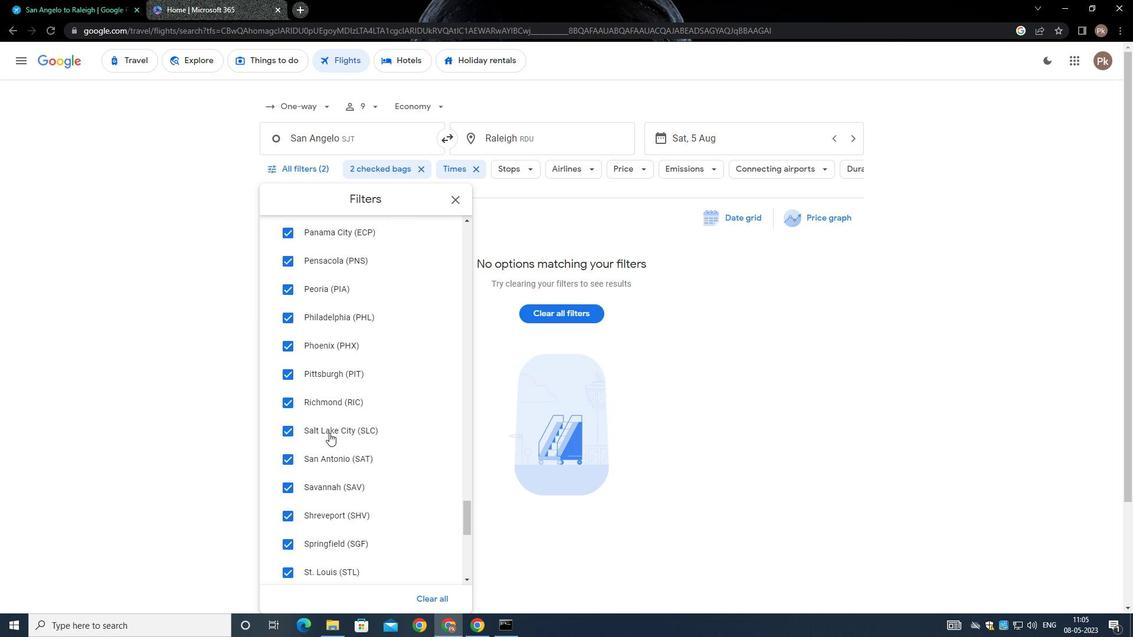 
Action: Mouse scrolled (322, 429) with delta (0, 0)
Screenshot: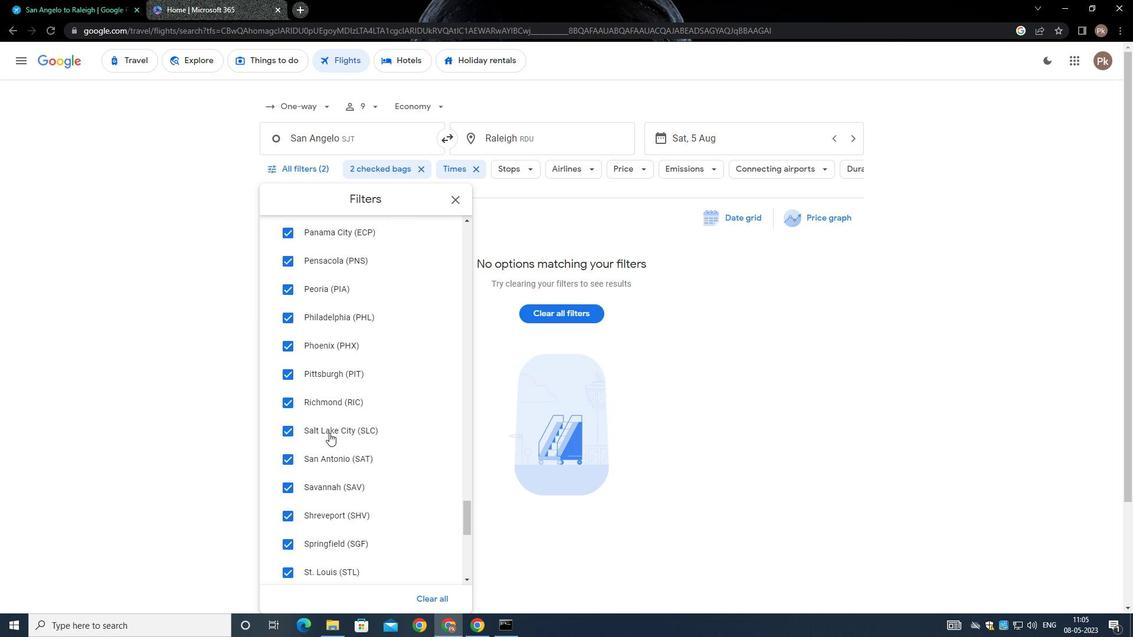 
Action: Mouse scrolled (322, 428) with delta (0, -1)
Screenshot: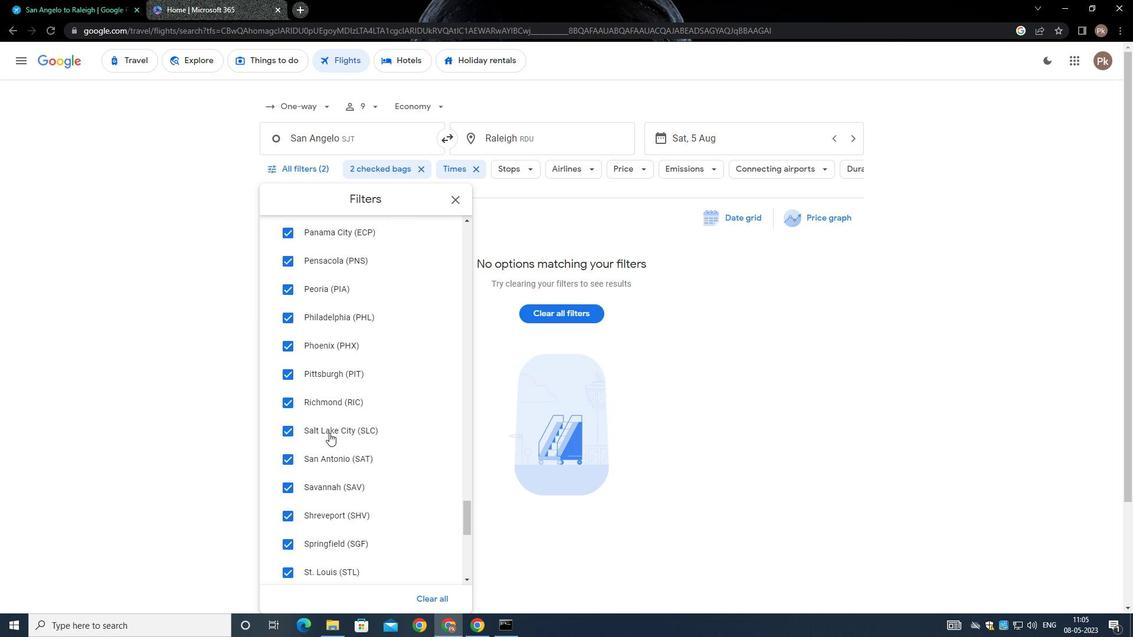 
Action: Mouse moved to (322, 432)
Screenshot: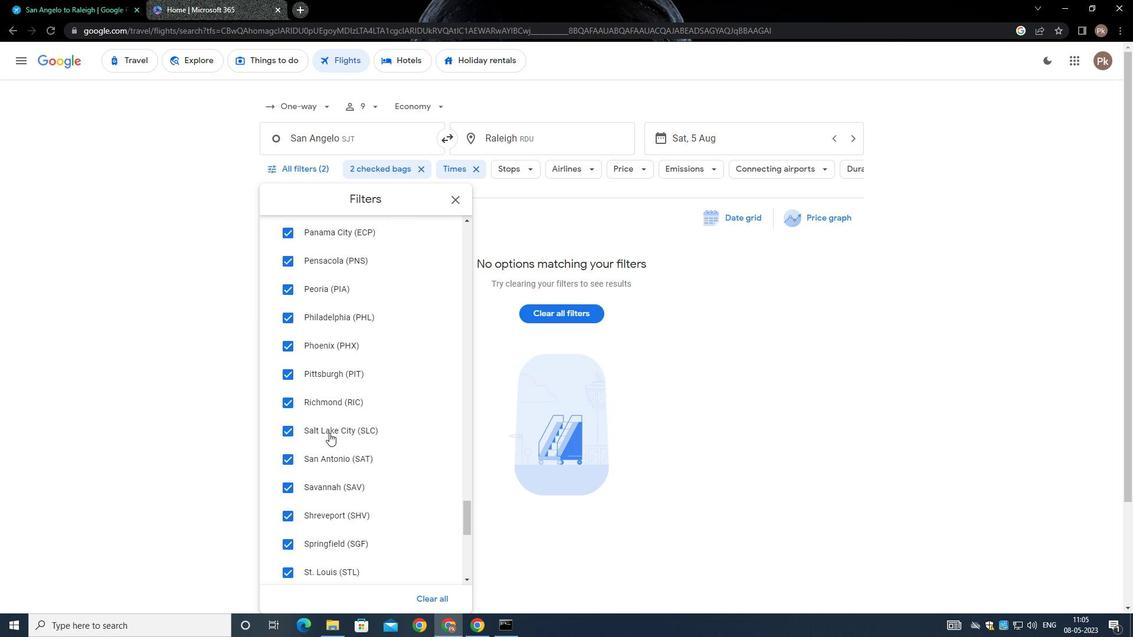 
Action: Mouse scrolled (322, 431) with delta (0, 0)
Screenshot: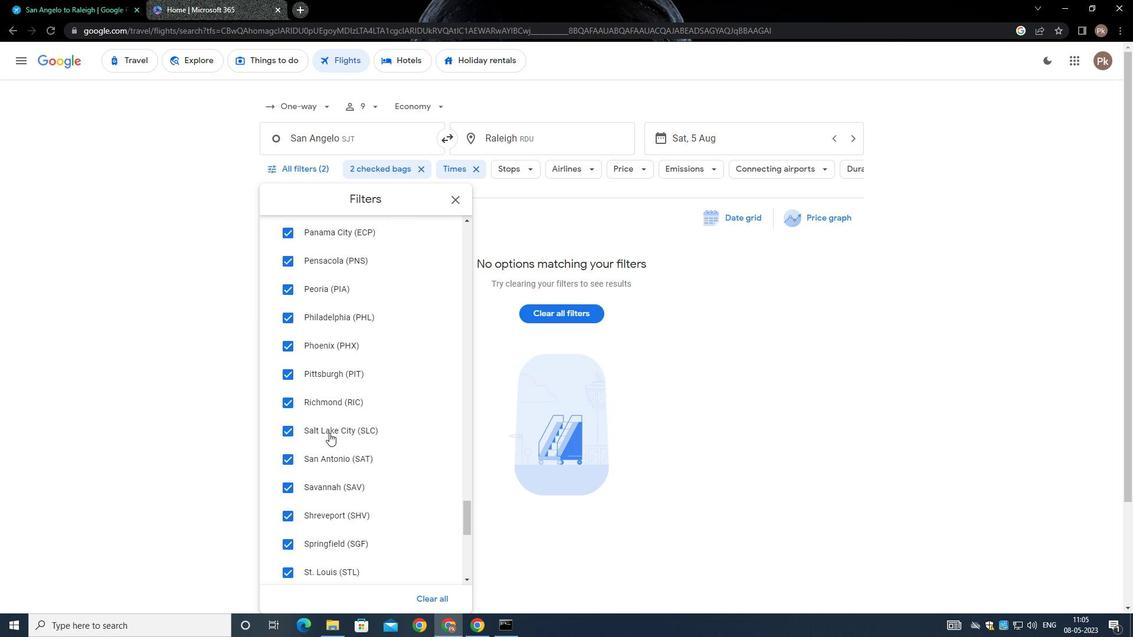 
Action: Mouse moved to (321, 439)
Screenshot: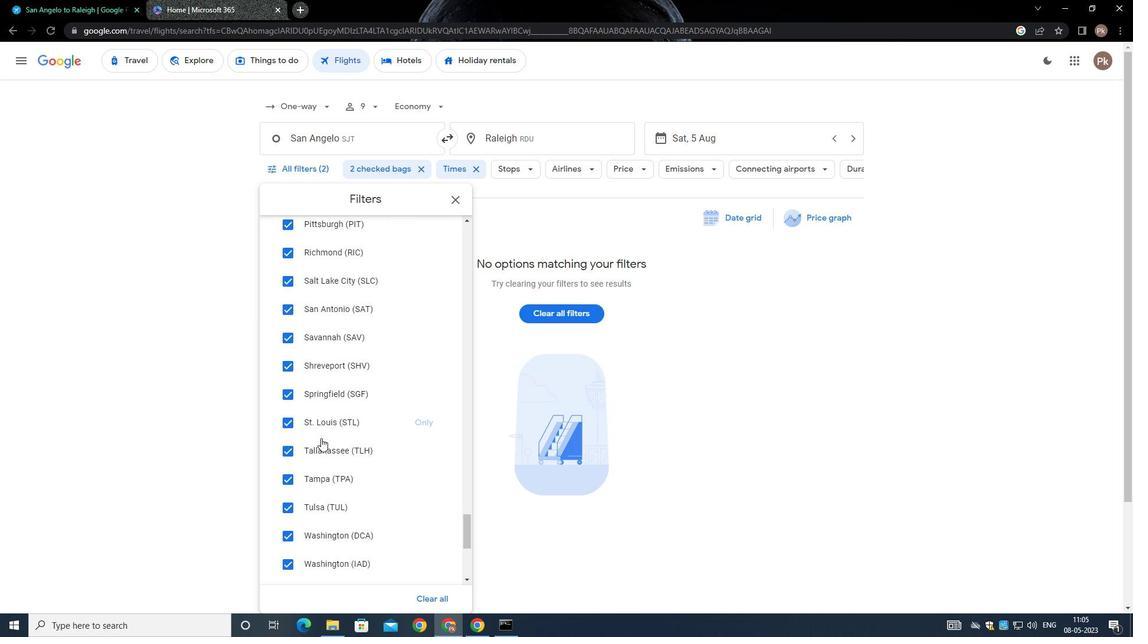 
Action: Mouse scrolled (321, 439) with delta (0, 0)
Screenshot: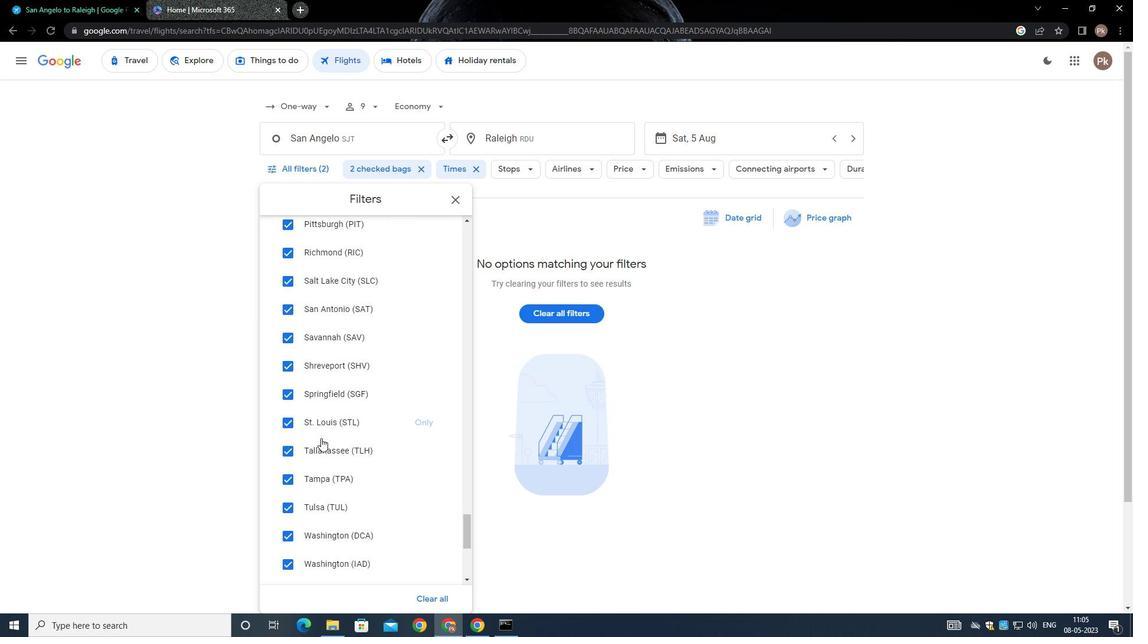
Action: Mouse moved to (321, 440)
Screenshot: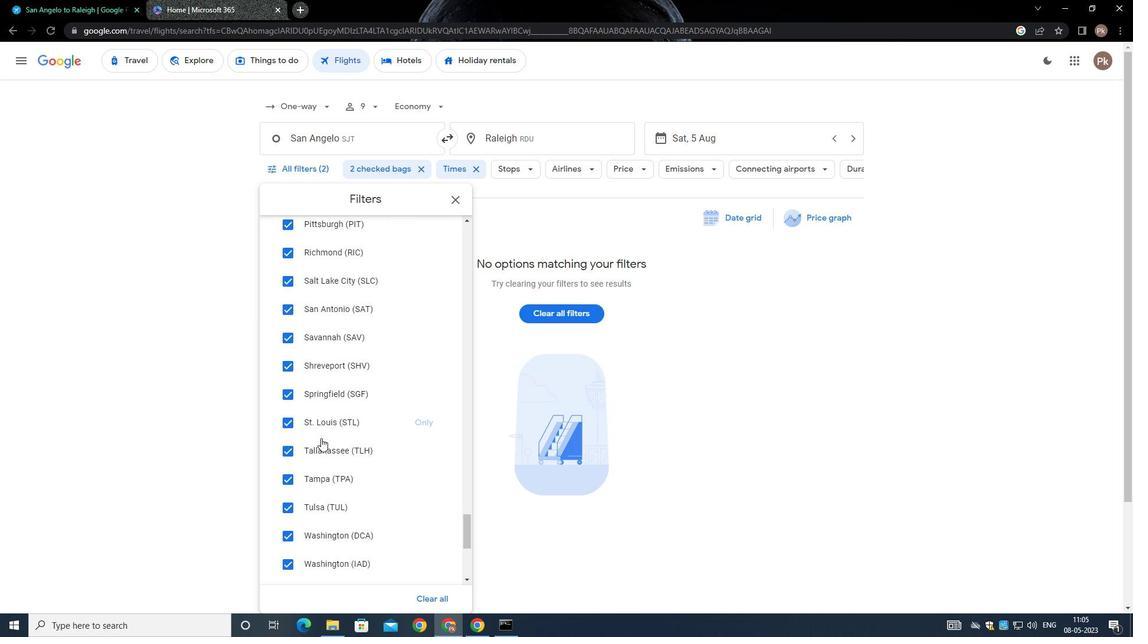 
Action: Mouse scrolled (321, 439) with delta (0, 0)
Screenshot: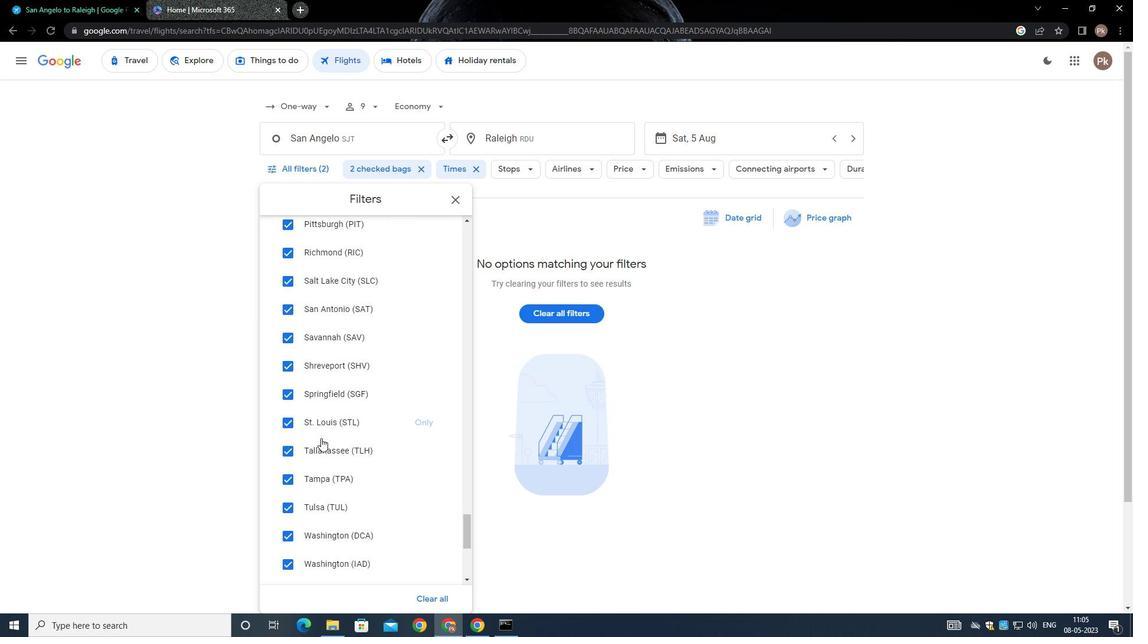 
Action: Mouse scrolled (321, 439) with delta (0, -1)
Screenshot: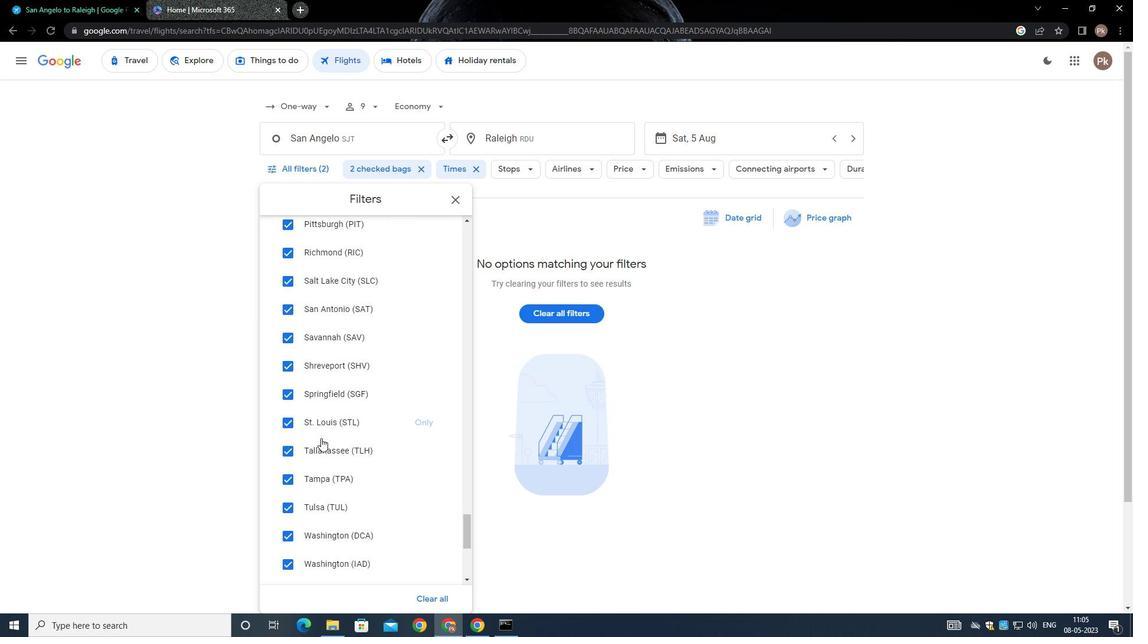
Action: Mouse scrolled (321, 439) with delta (0, 0)
Screenshot: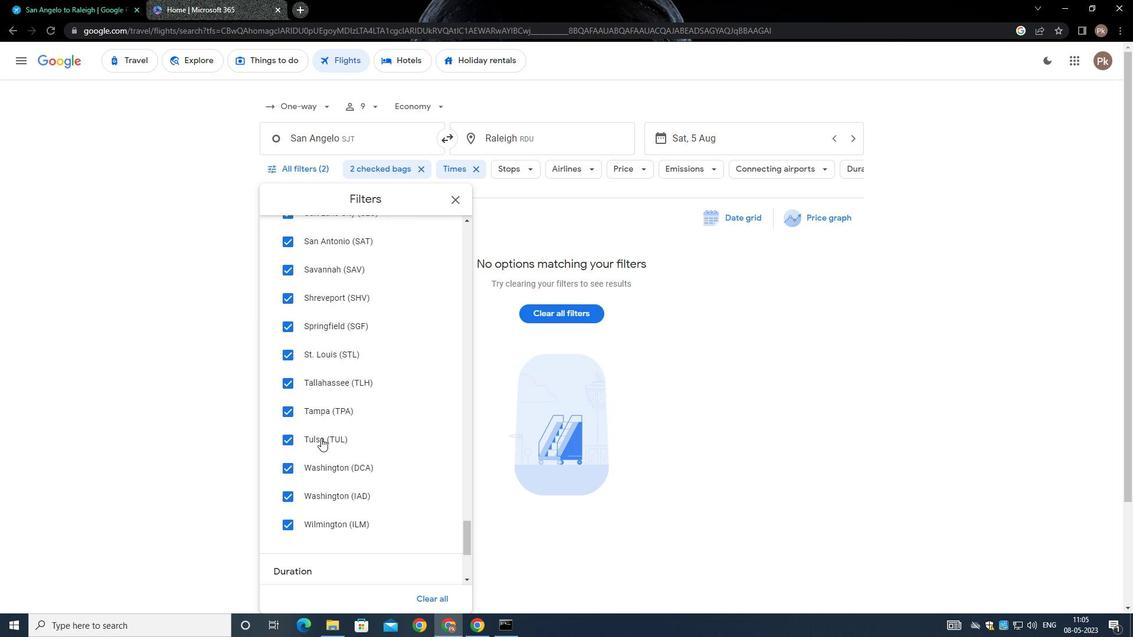 
Action: Mouse scrolled (321, 439) with delta (0, 0)
Screenshot: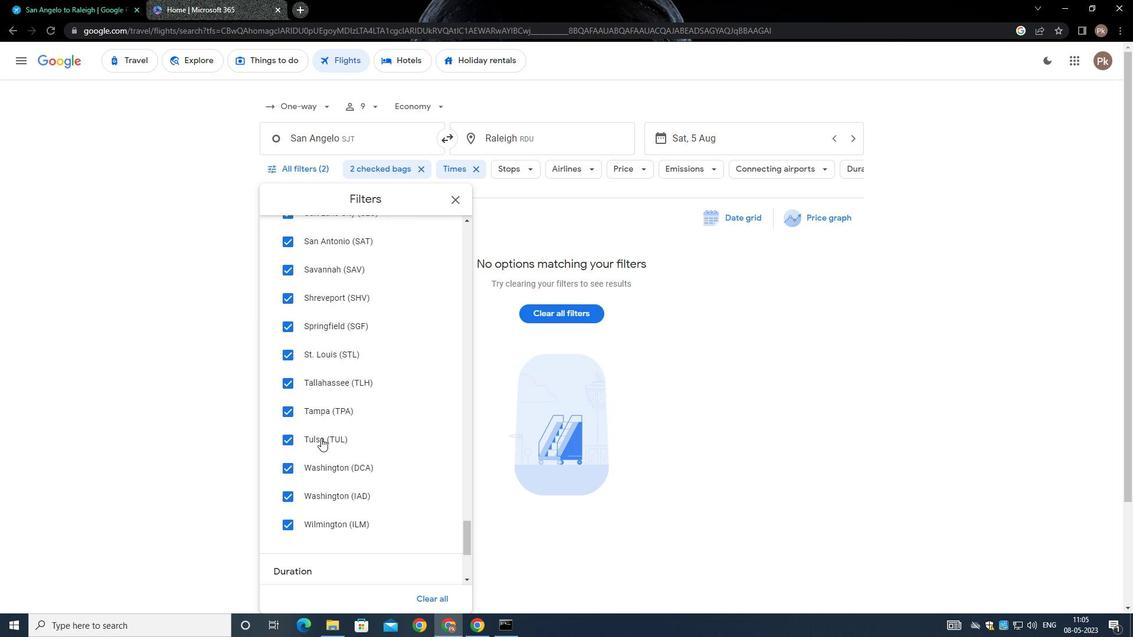 
Action: Mouse scrolled (321, 439) with delta (0, 0)
Screenshot: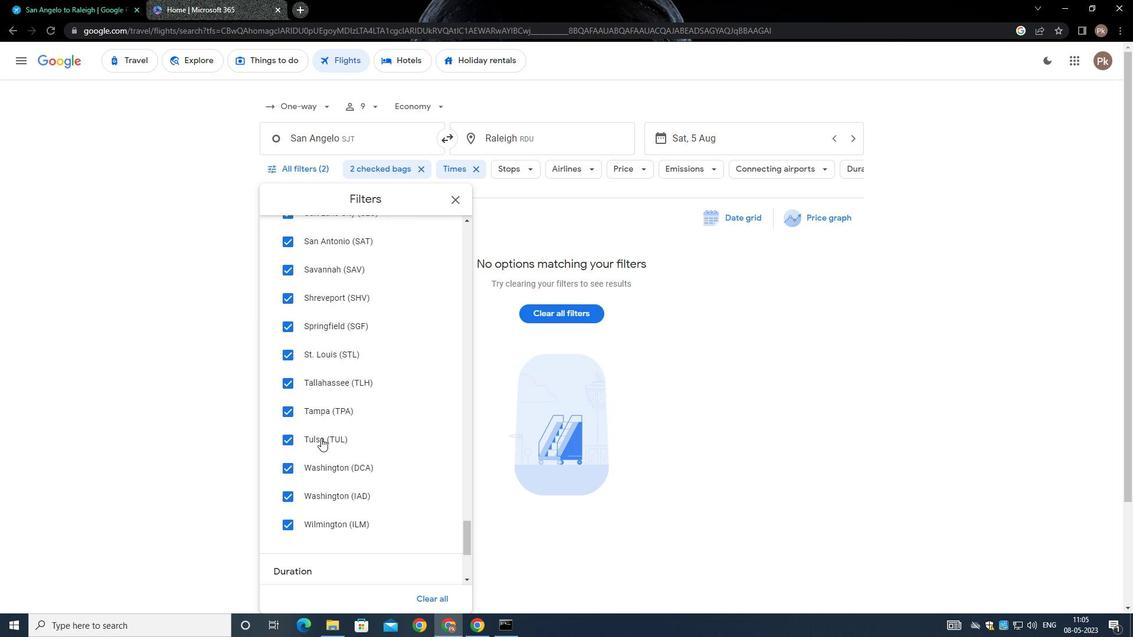 
Action: Mouse moved to (320, 440)
Screenshot: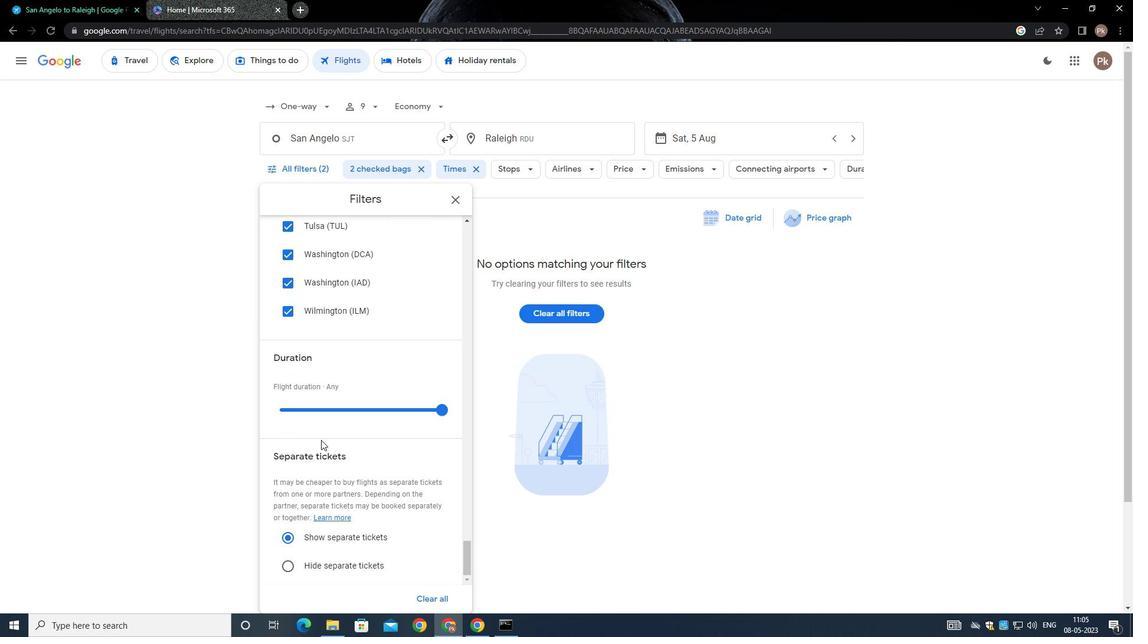 
